 Task: Look for space in Antigua Guatemala, Guatemala from 17th June, 2023 to 21st June, 2023 for 2 adults in price range Rs.7000 to Rs.12000. Place can be private room with 1  bedroom having 2 beds and 1 bathroom. Property type can be house, flat, guest house. Booking option can be shelf check-in. Required host language is English.
Action: Mouse moved to (532, 91)
Screenshot: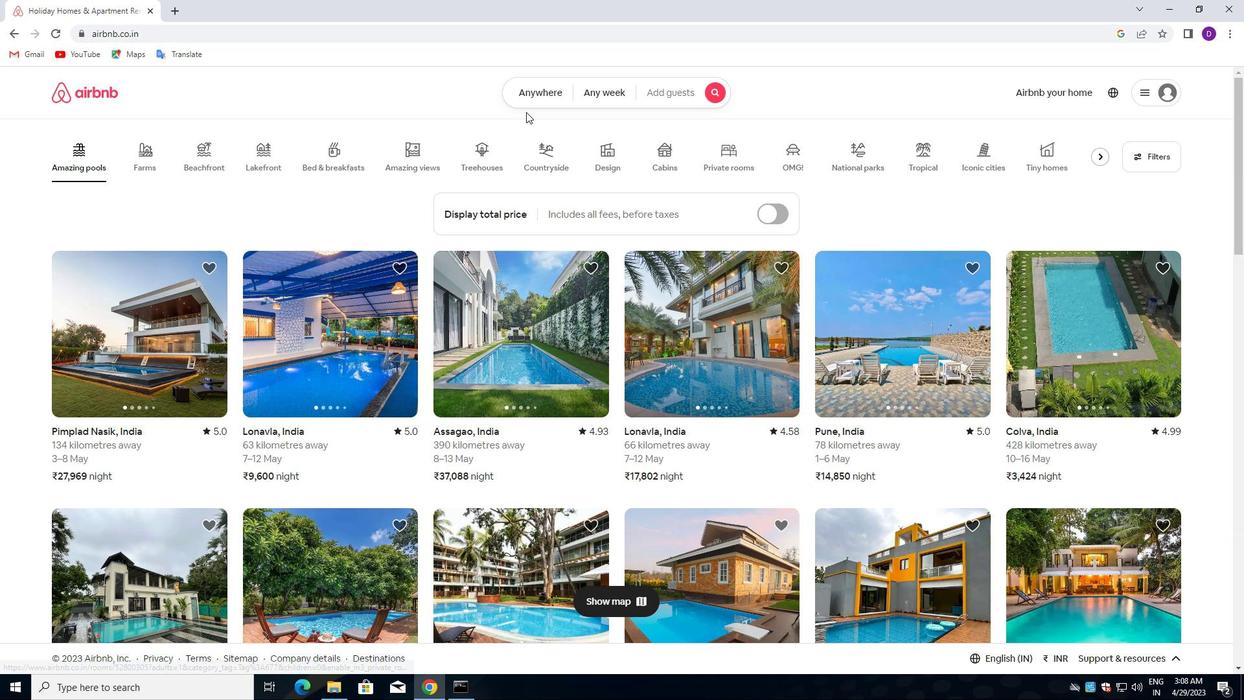 
Action: Mouse pressed left at (532, 91)
Screenshot: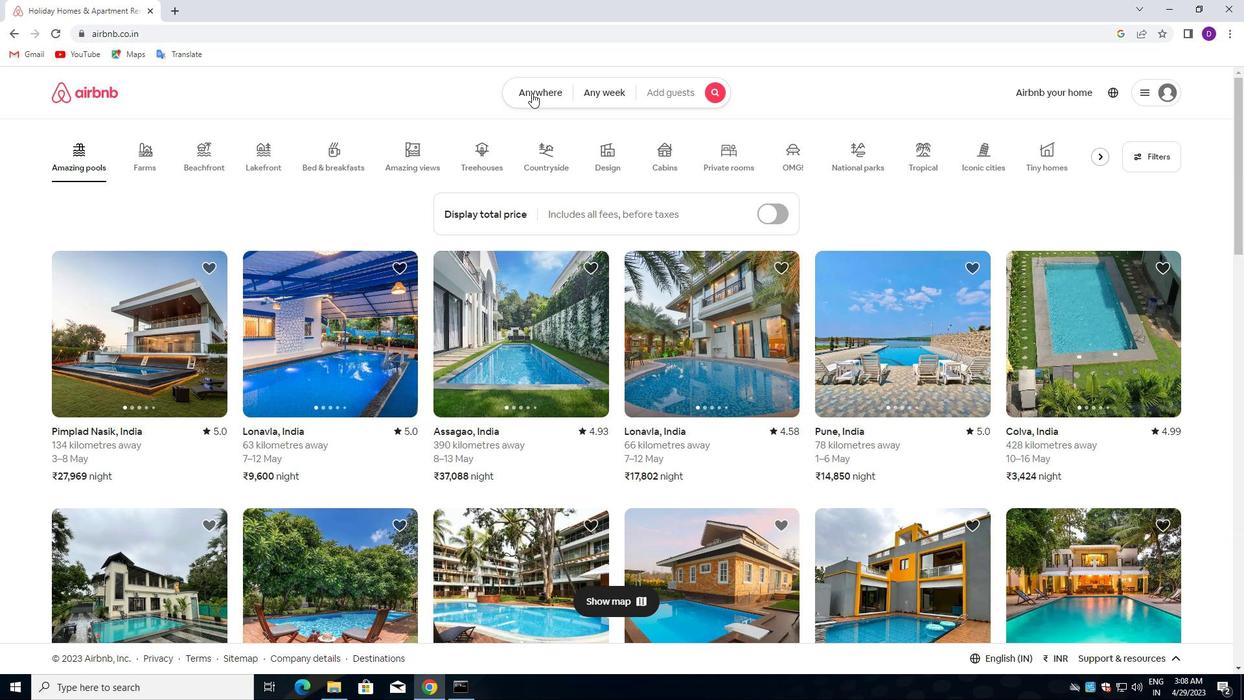 
Action: Mouse moved to (396, 146)
Screenshot: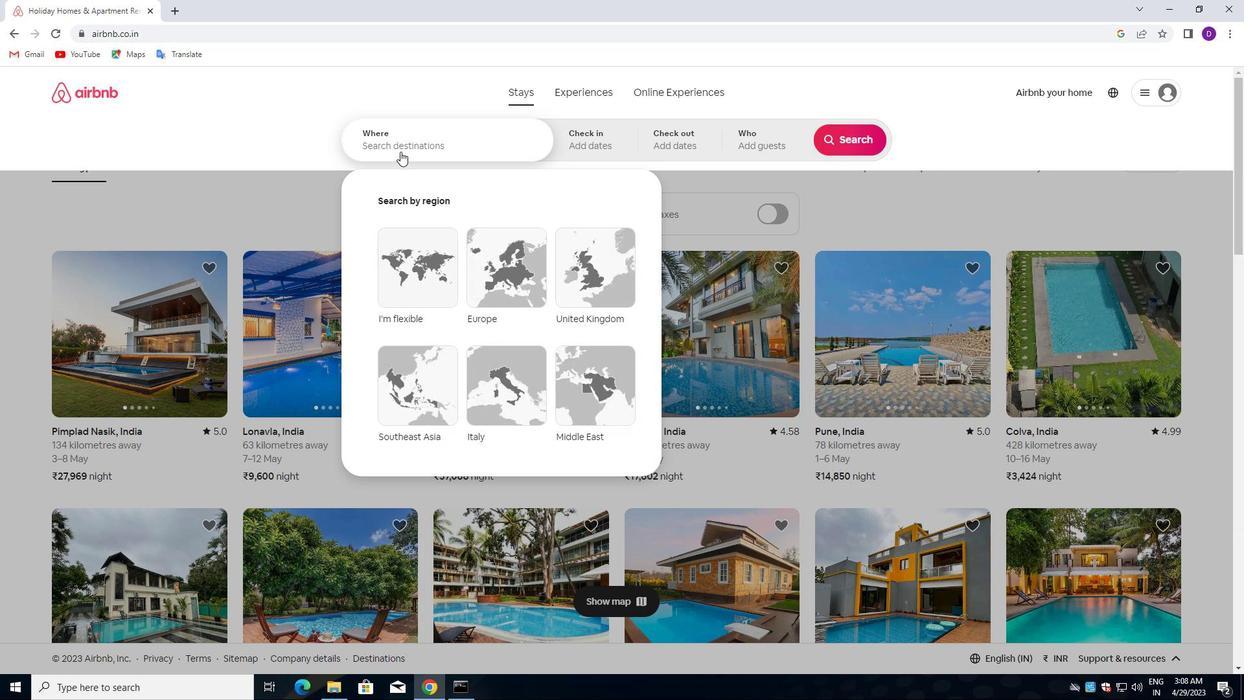 
Action: Mouse pressed left at (396, 146)
Screenshot: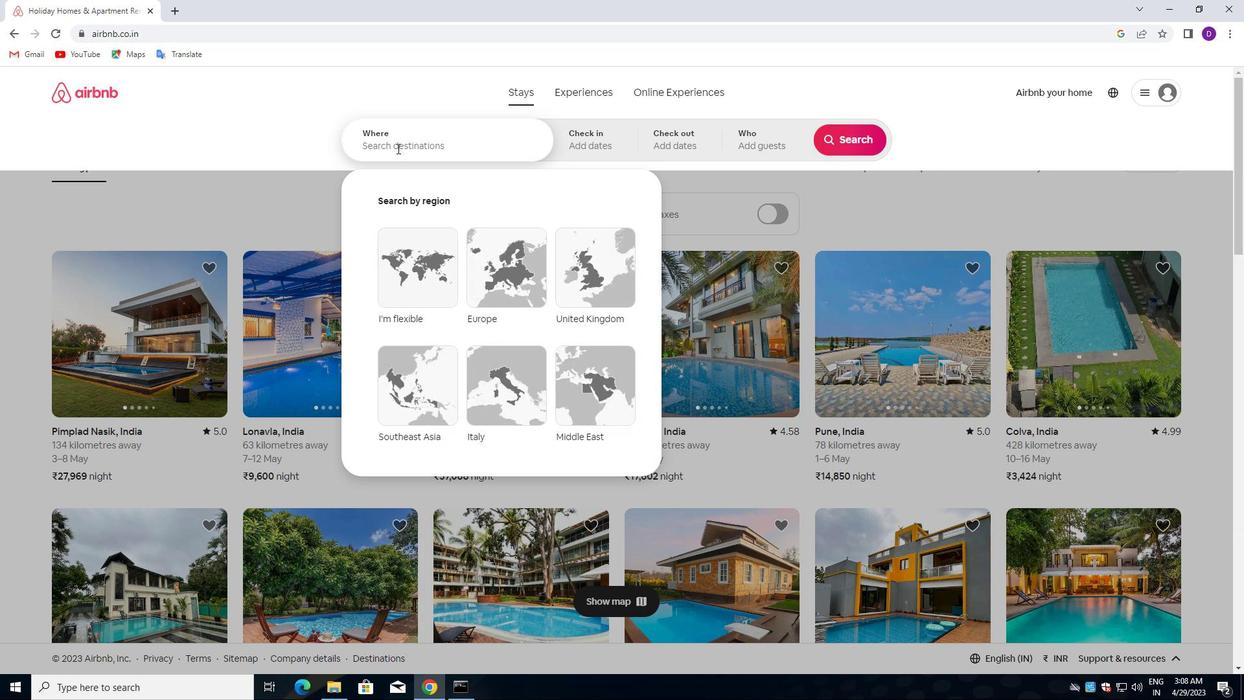 
Action: Key pressed <Key.shift>ANTIGUA,<Key.space><Key.shift>GUATEMALA<Key.down><Key.enter>
Screenshot: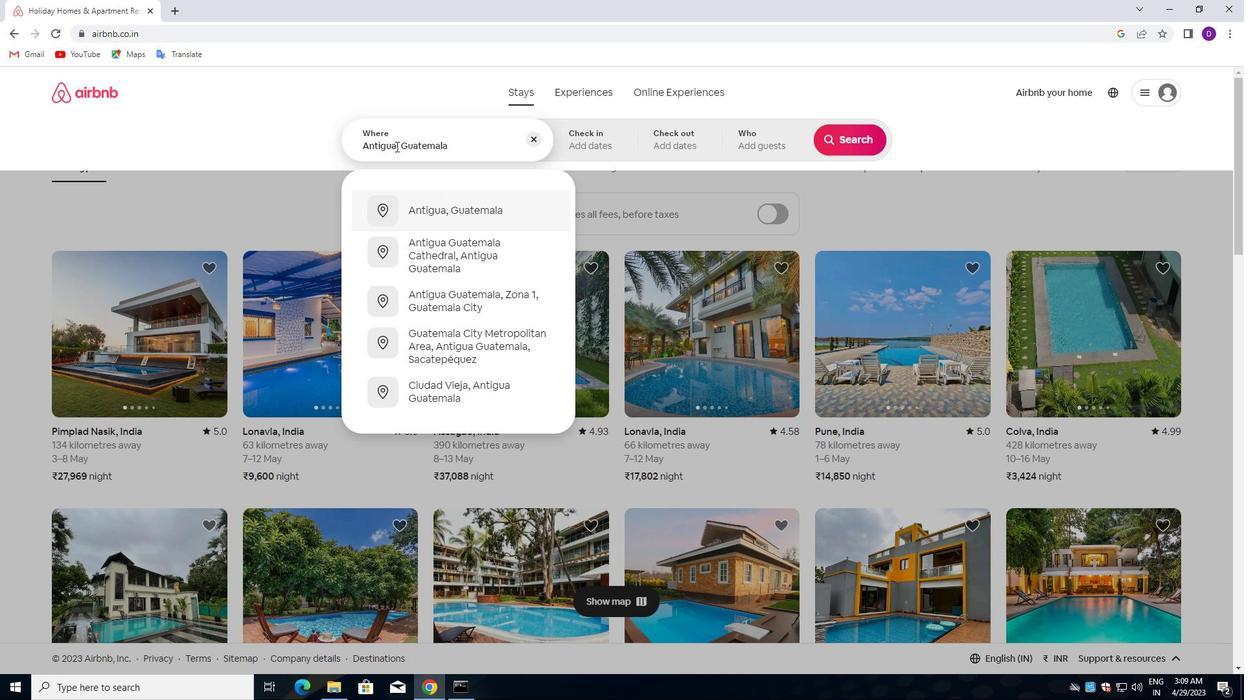 
Action: Mouse moved to (450, 146)
Screenshot: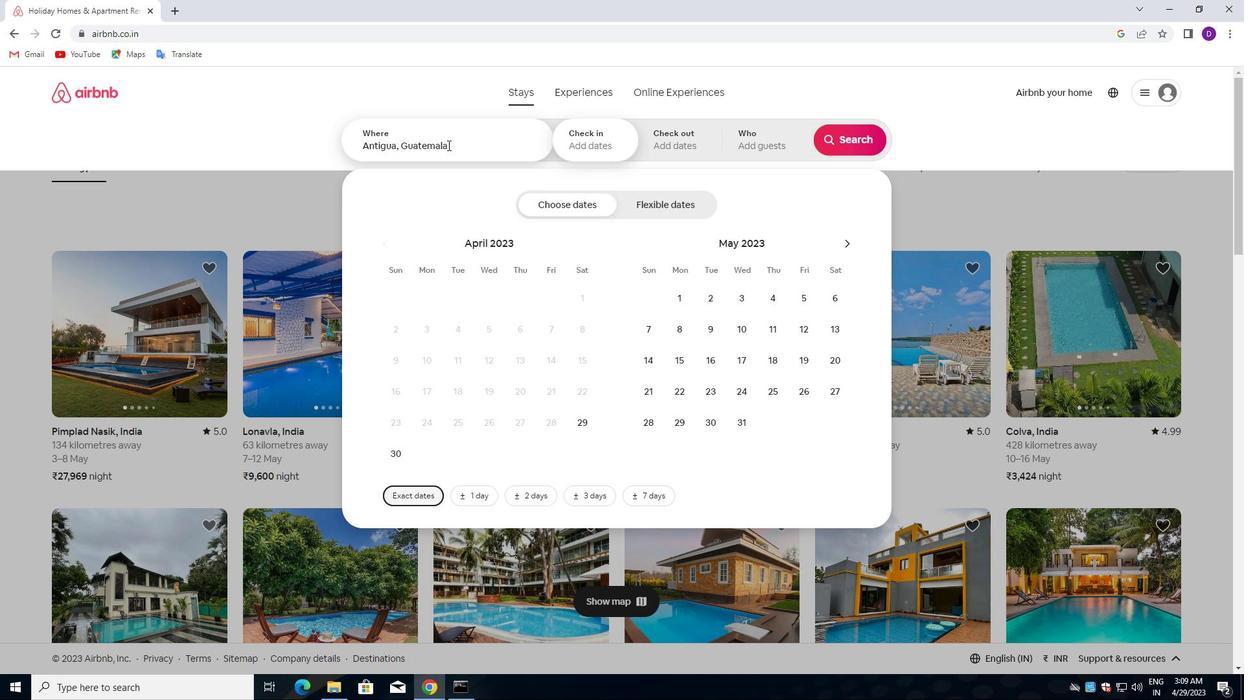 
Action: Mouse pressed left at (450, 146)
Screenshot: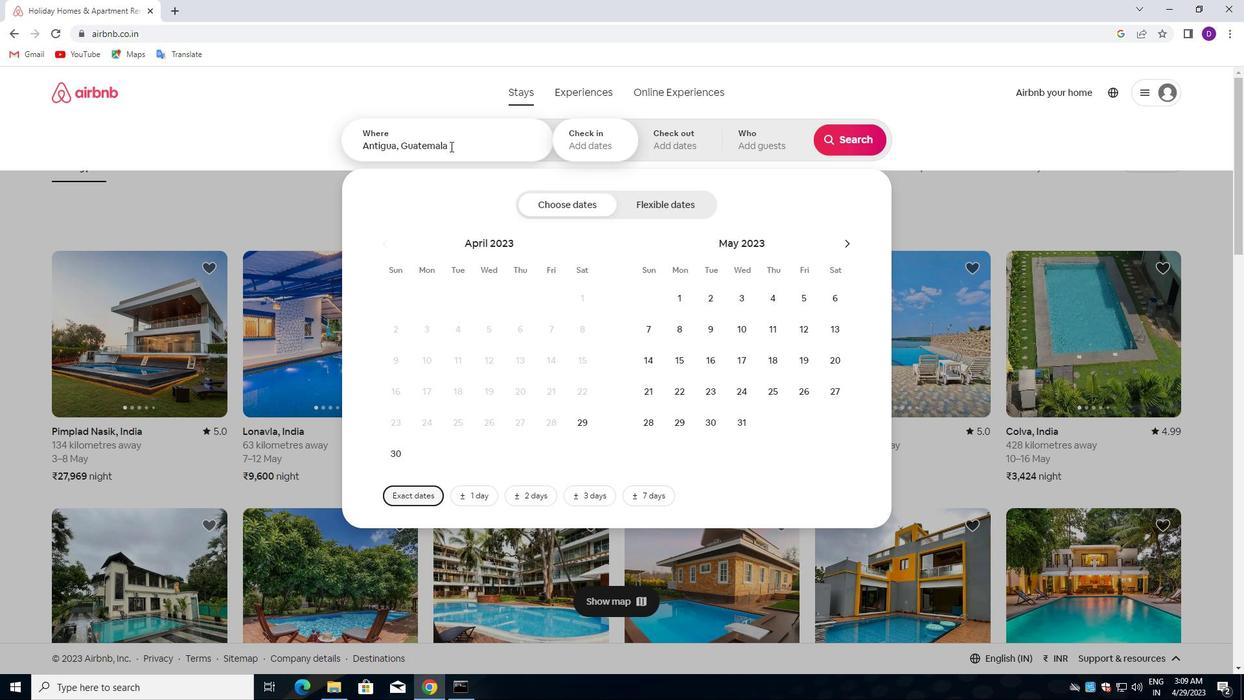 
Action: Mouse moved to (485, 146)
Screenshot: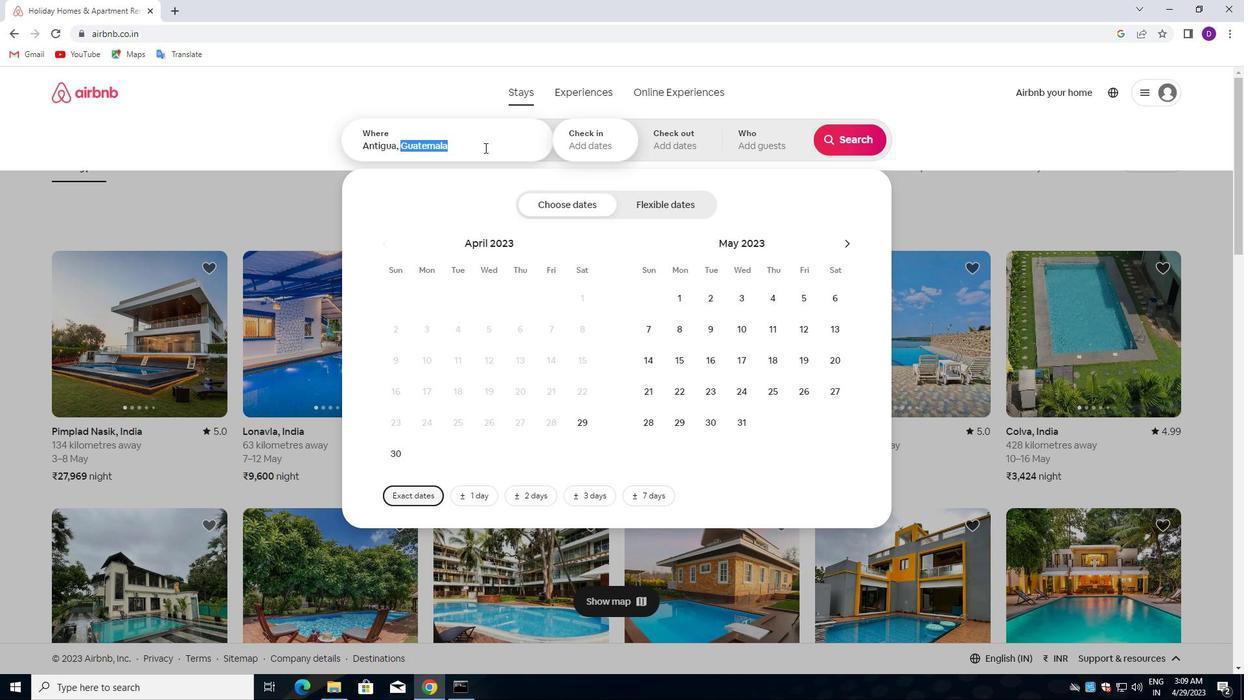 
Action: Key pressed ctrl+C
Screenshot: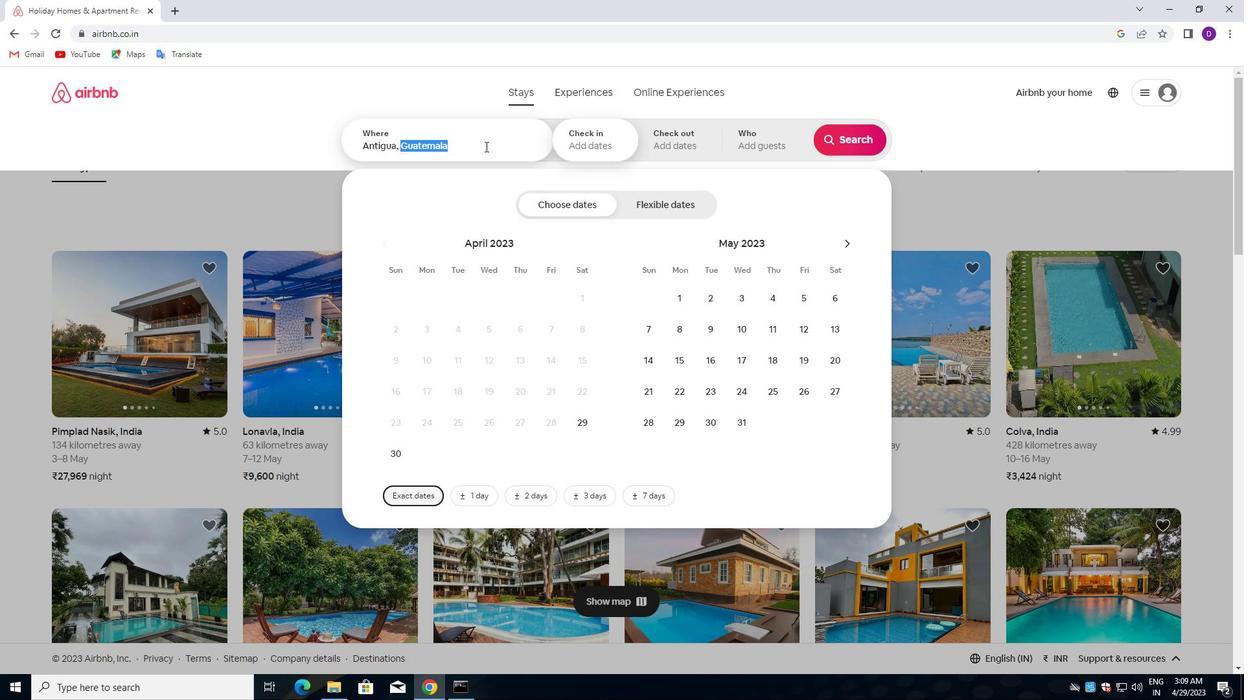 
Action: Mouse moved to (394, 145)
Screenshot: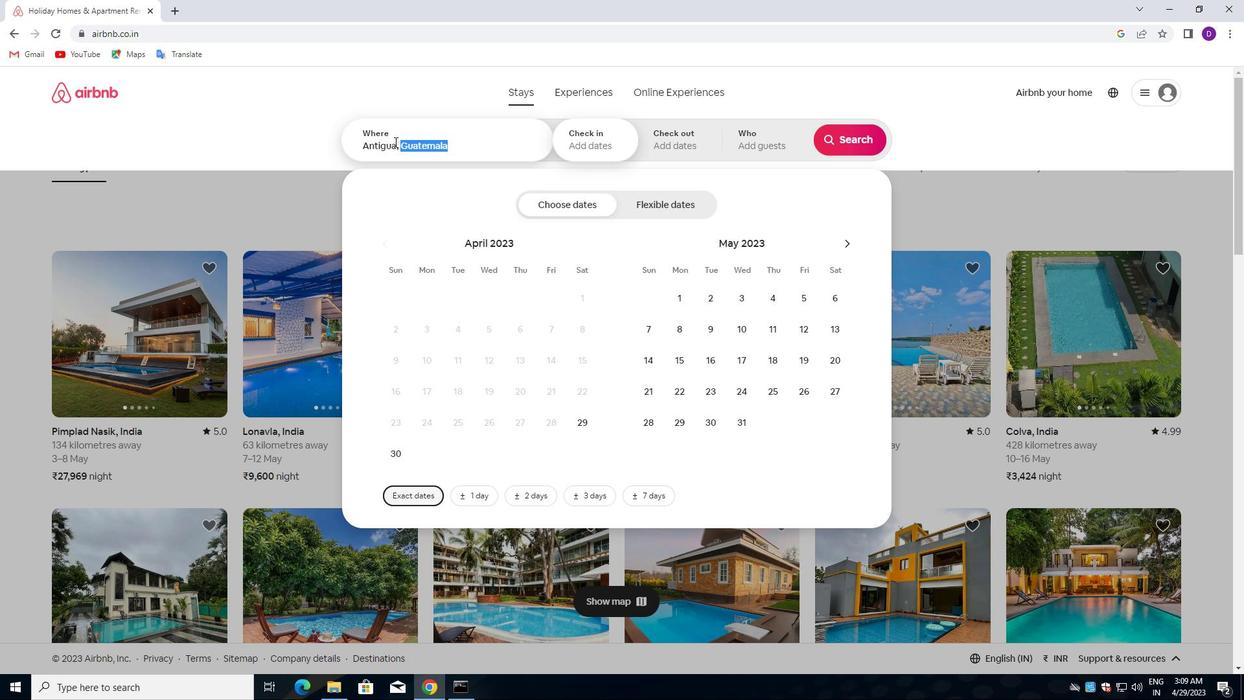 
Action: Mouse pressed left at (394, 145)
Screenshot: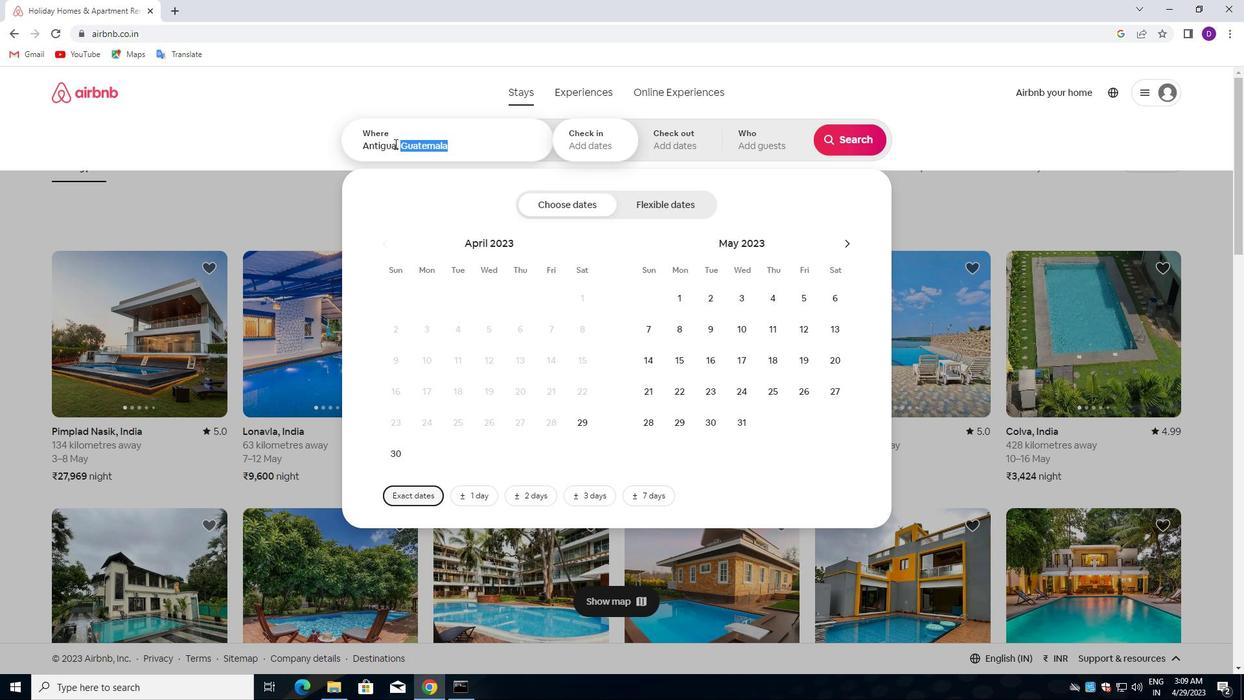 
Action: Mouse moved to (425, 138)
Screenshot: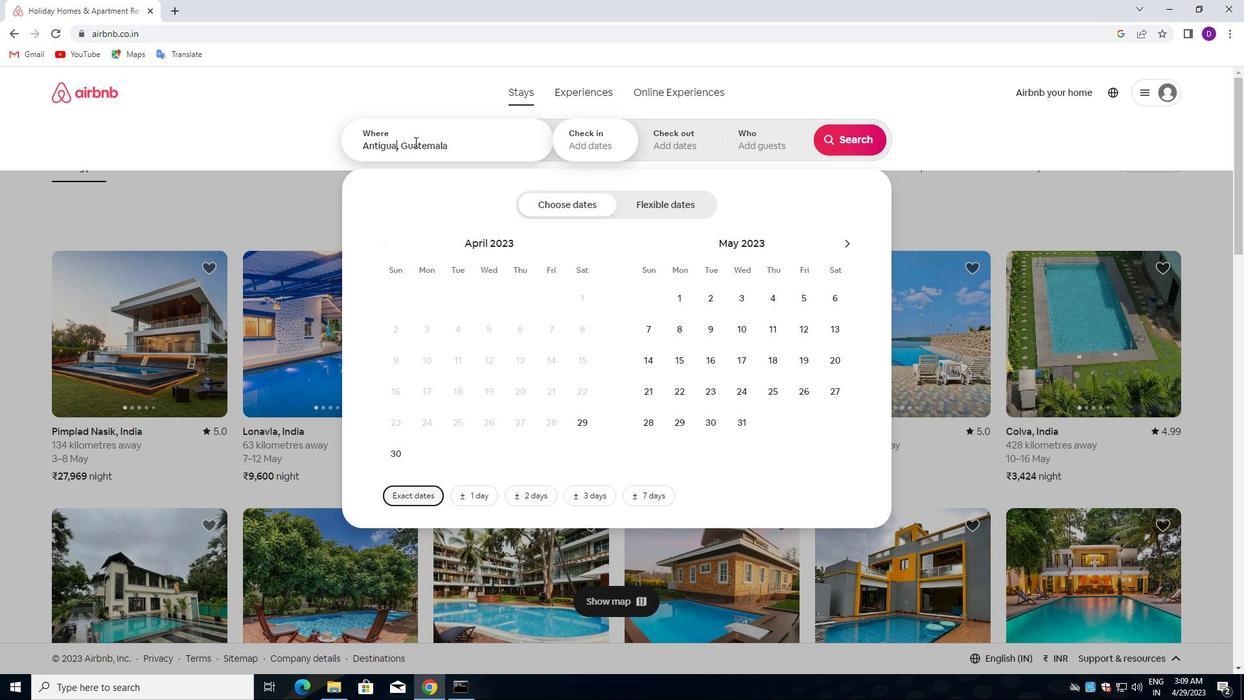 
Action: Key pressed <Key.space>ctrl+V
Screenshot: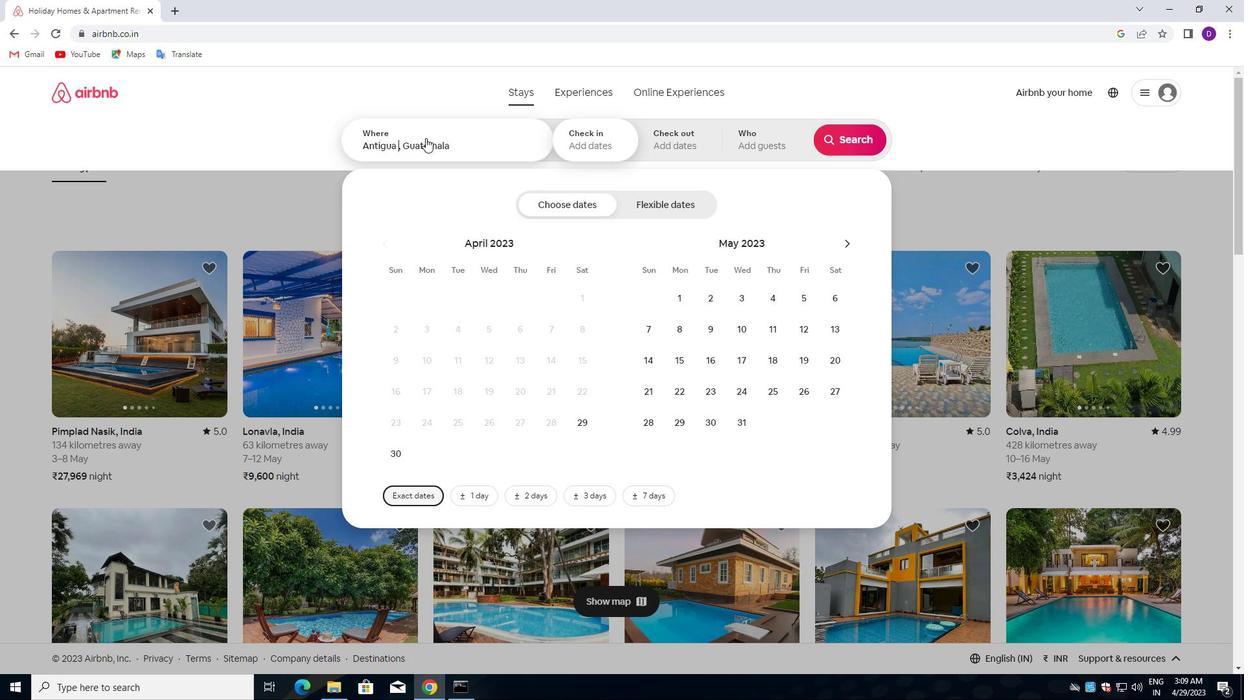 
Action: Mouse moved to (501, 142)
Screenshot: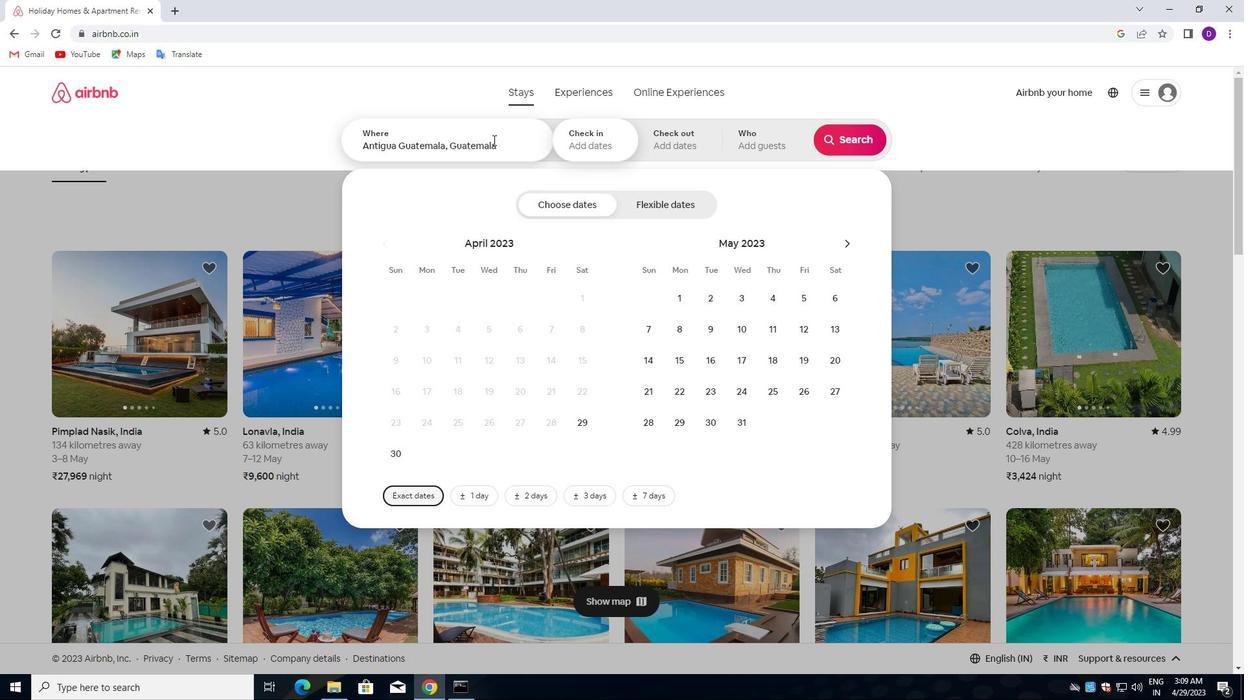 
Action: Mouse pressed left at (501, 142)
Screenshot: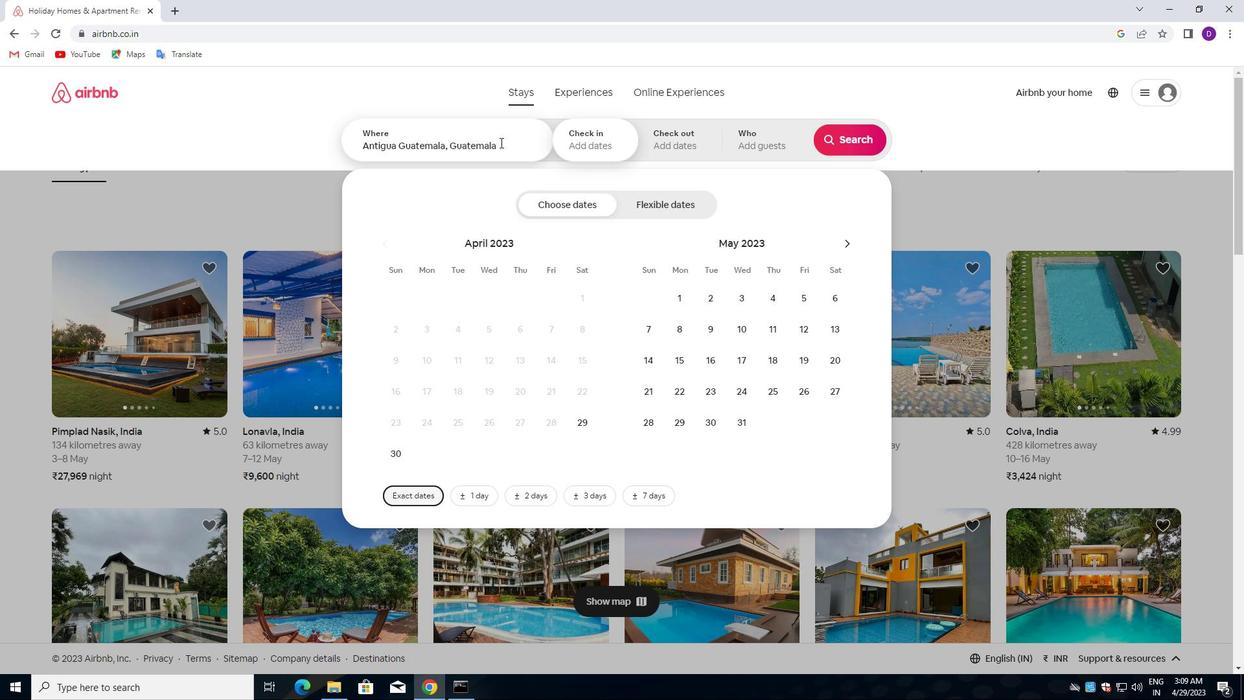 
Action: Mouse moved to (523, 147)
Screenshot: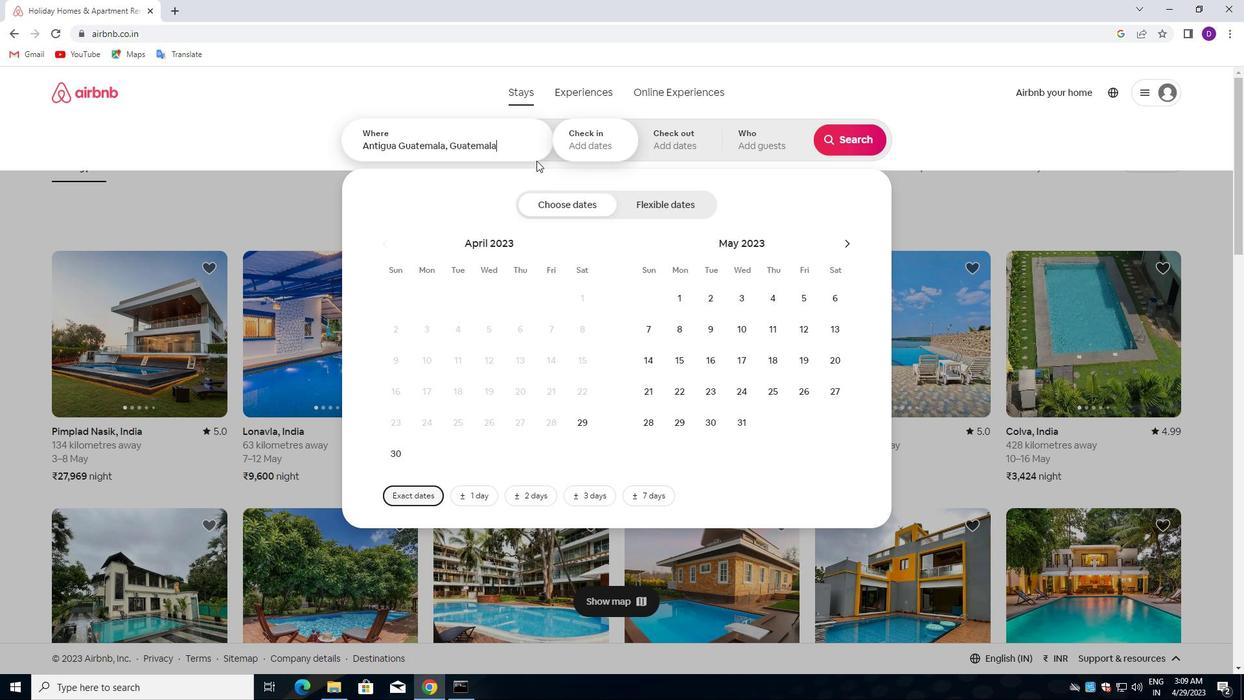 
Action: Key pressed <Key.enter>
Screenshot: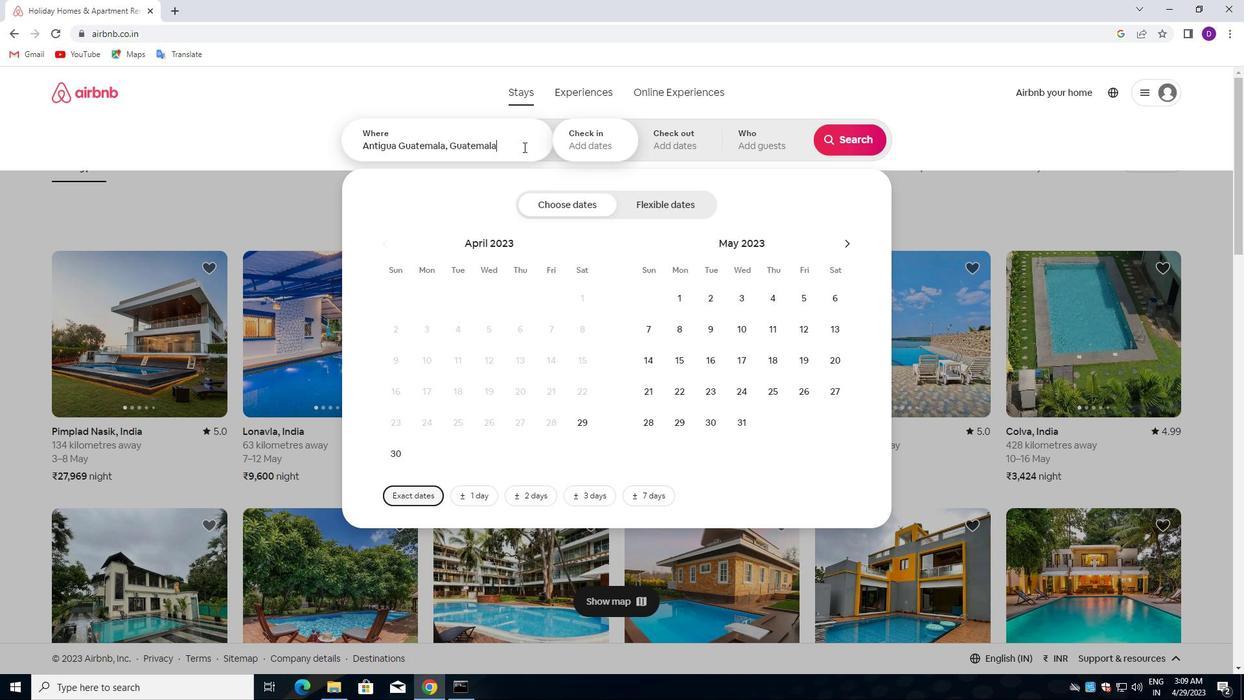 
Action: Mouse moved to (846, 248)
Screenshot: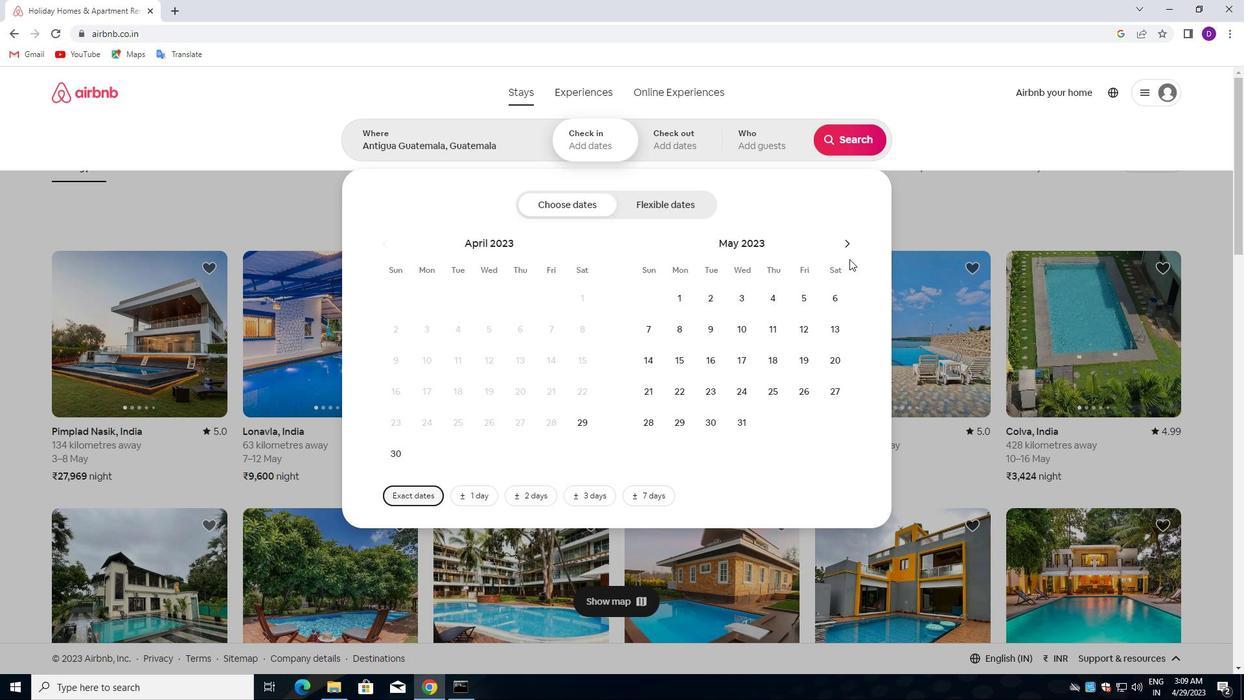 
Action: Mouse pressed left at (846, 248)
Screenshot: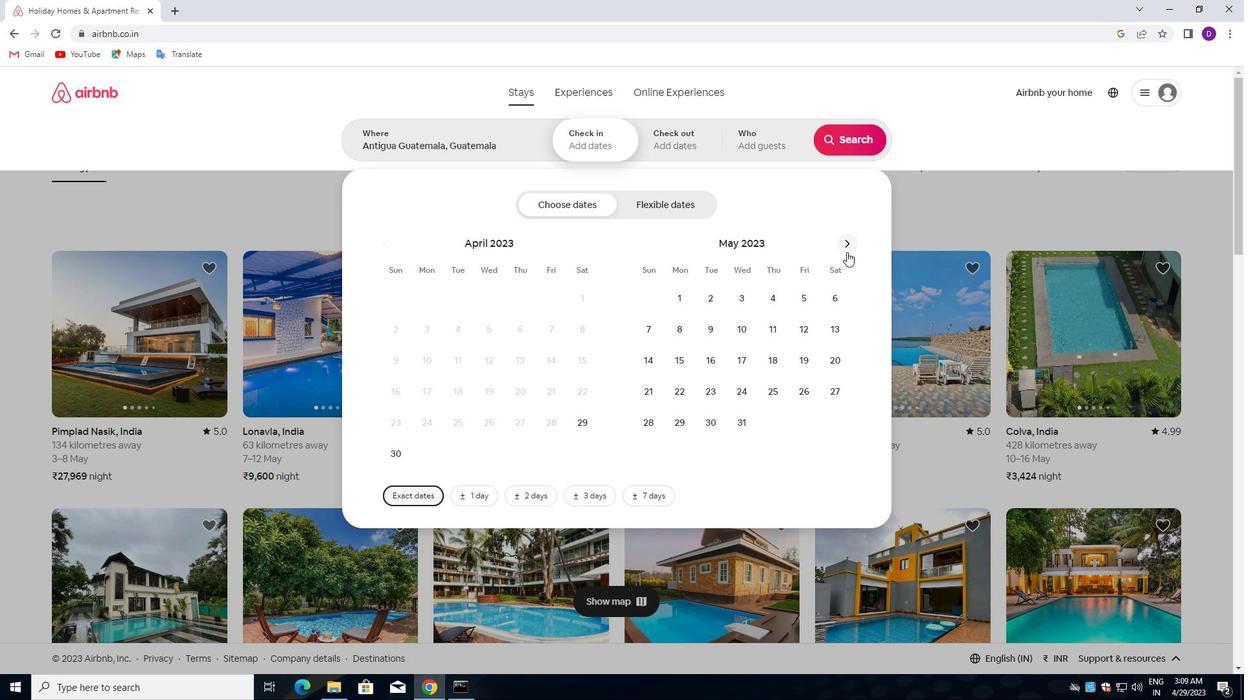 
Action: Mouse moved to (827, 359)
Screenshot: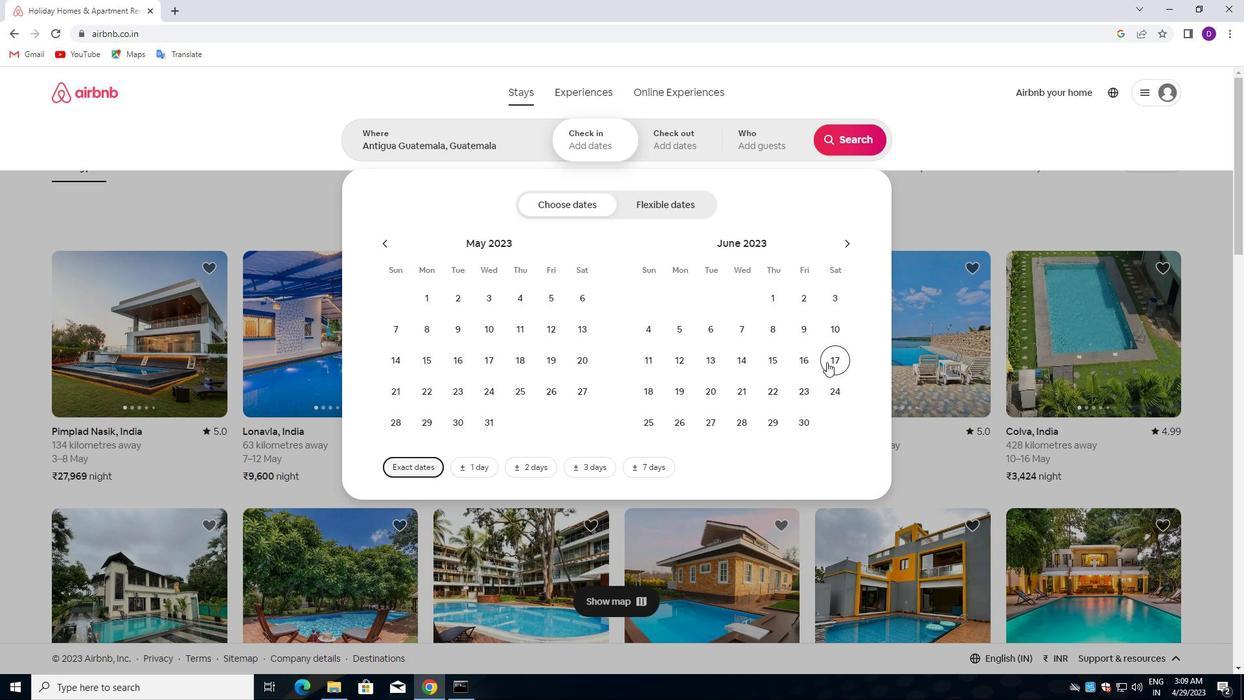 
Action: Mouse pressed left at (827, 359)
Screenshot: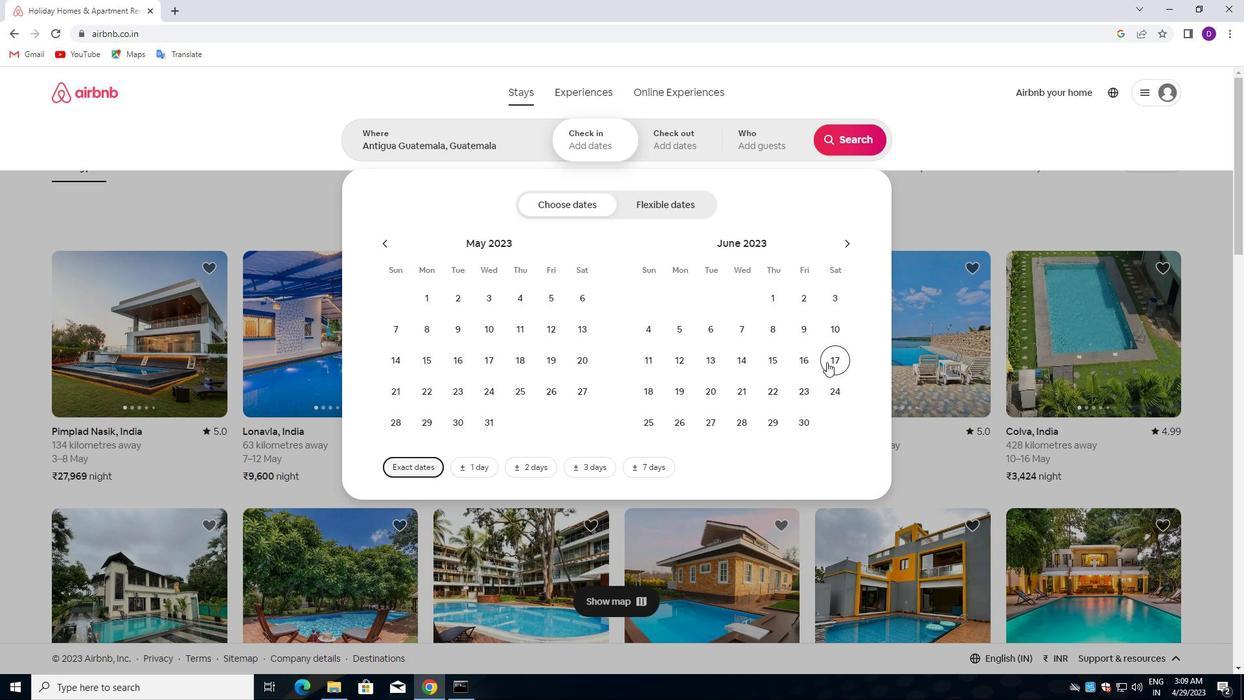 
Action: Mouse moved to (742, 396)
Screenshot: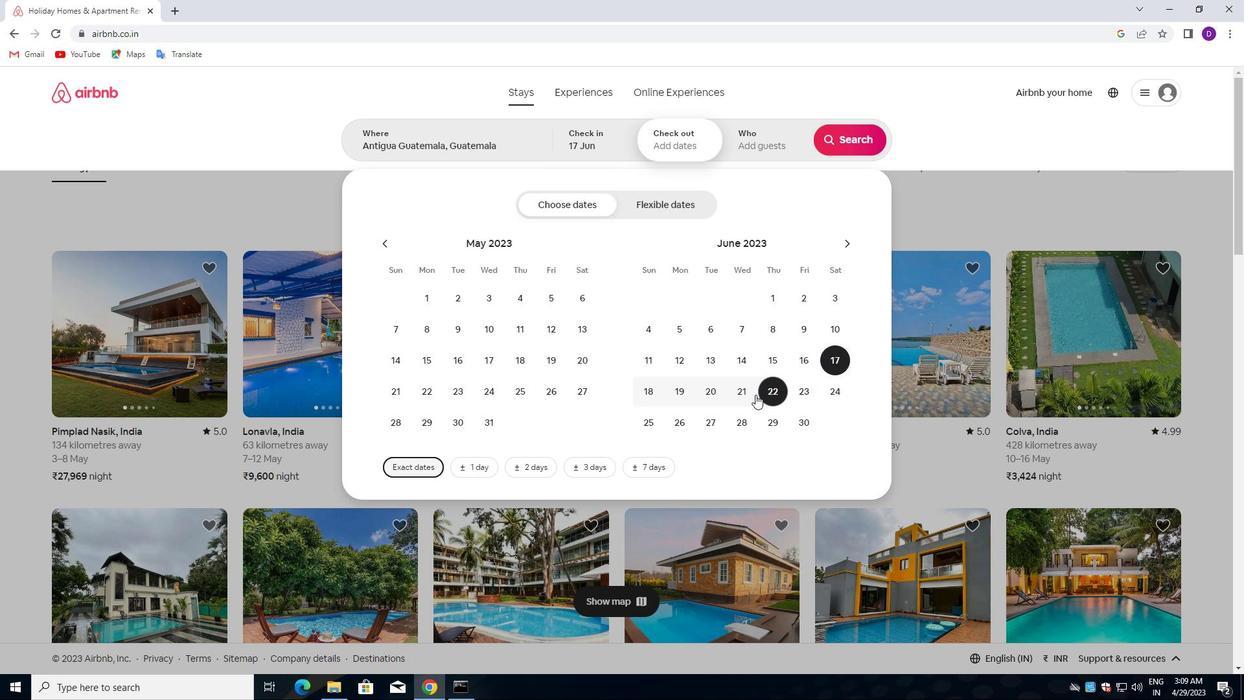 
Action: Mouse pressed left at (742, 396)
Screenshot: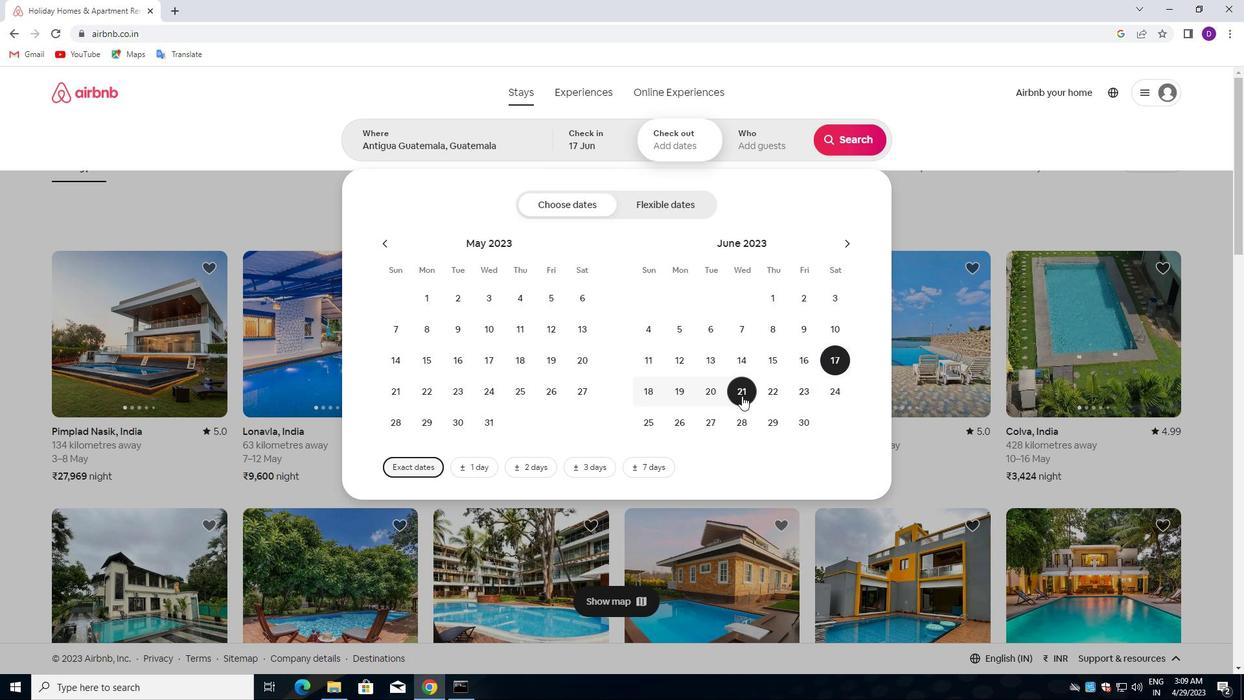 
Action: Mouse moved to (756, 146)
Screenshot: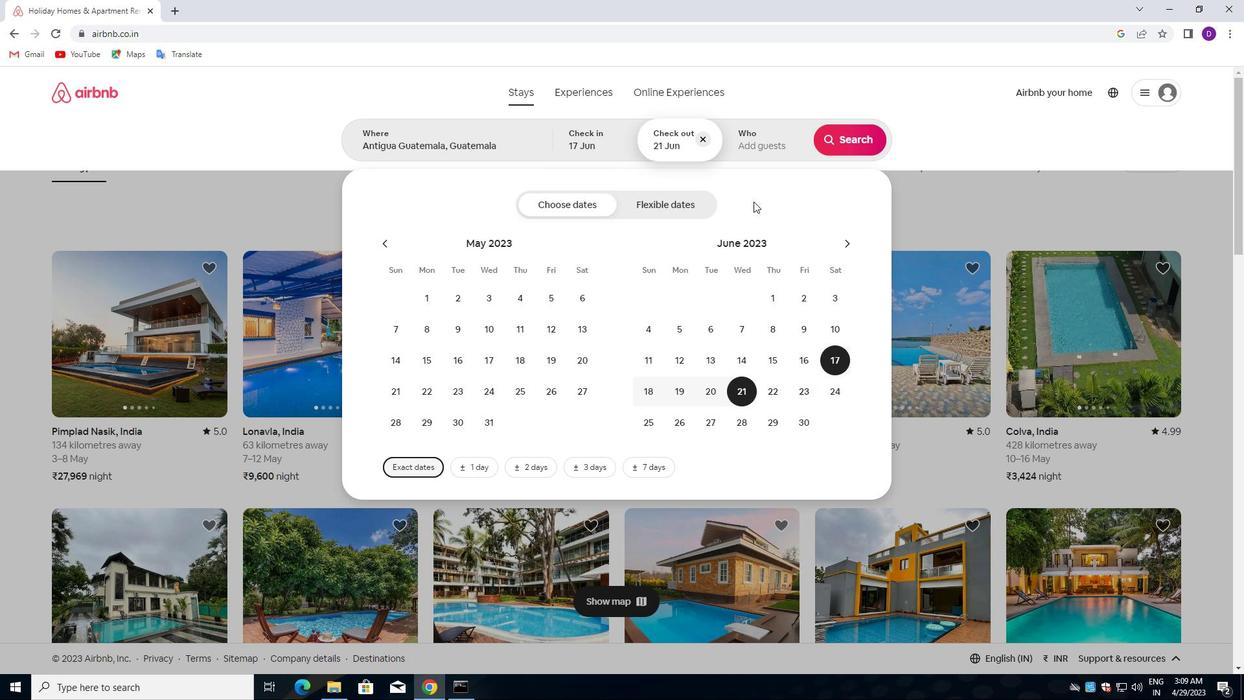
Action: Mouse pressed left at (756, 146)
Screenshot: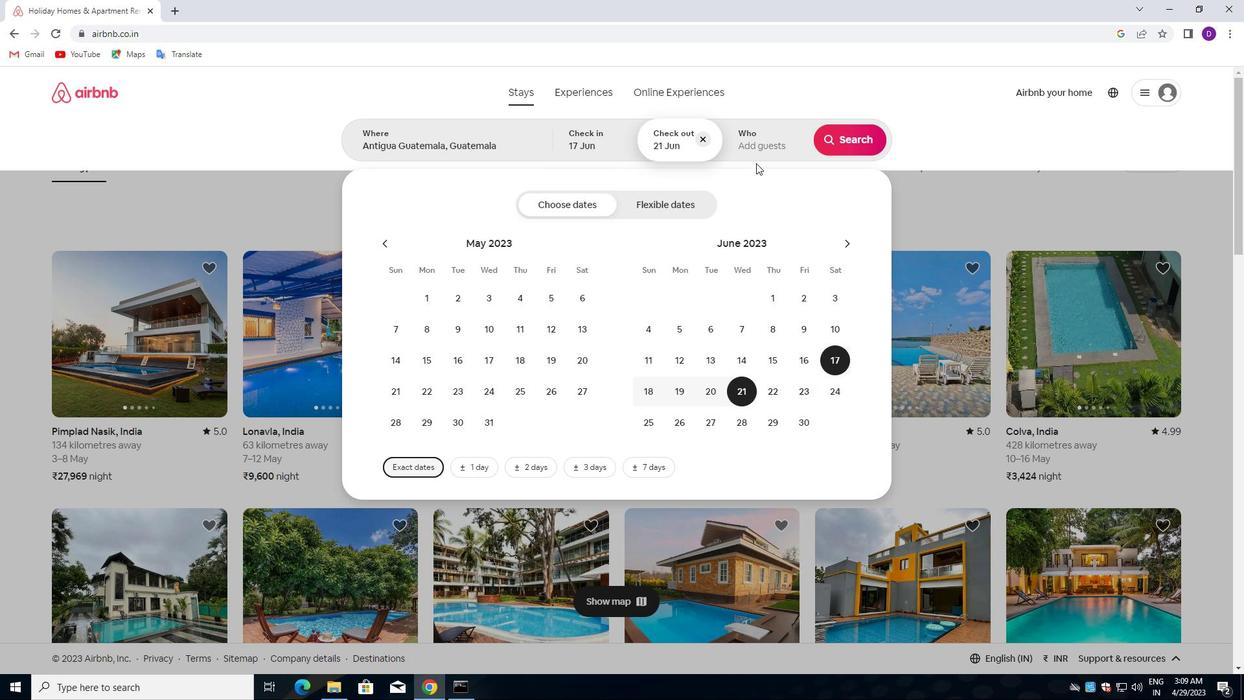 
Action: Mouse moved to (853, 212)
Screenshot: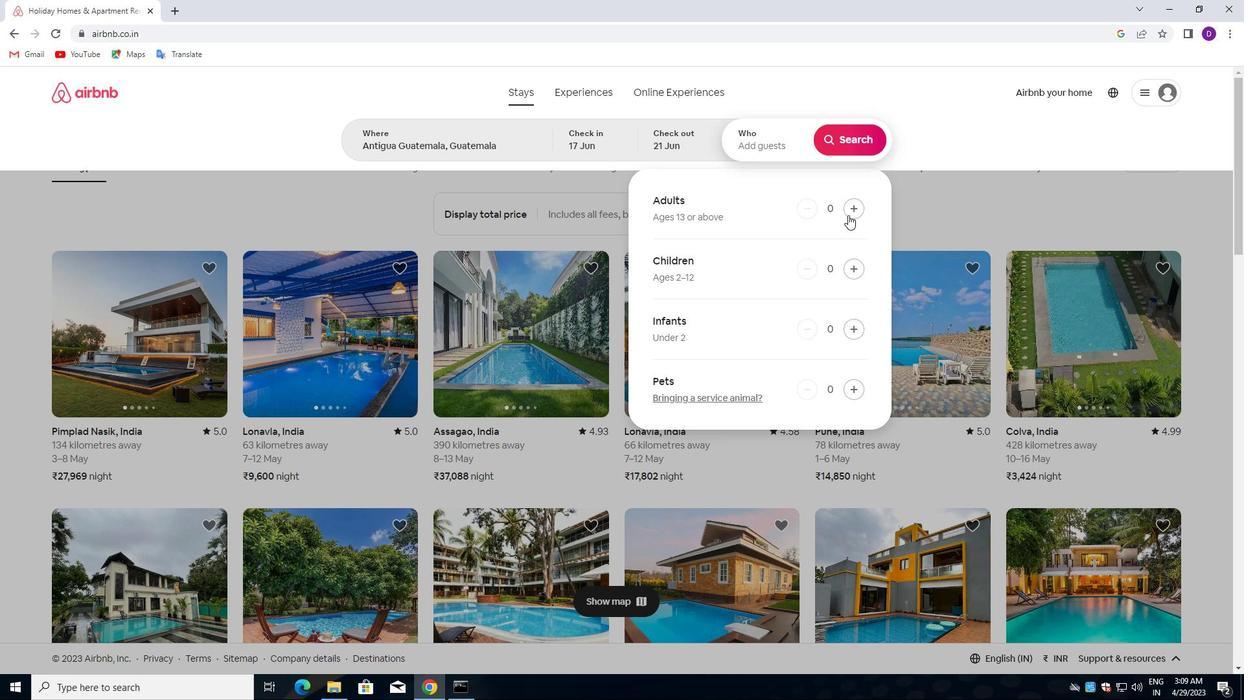 
Action: Mouse pressed left at (853, 212)
Screenshot: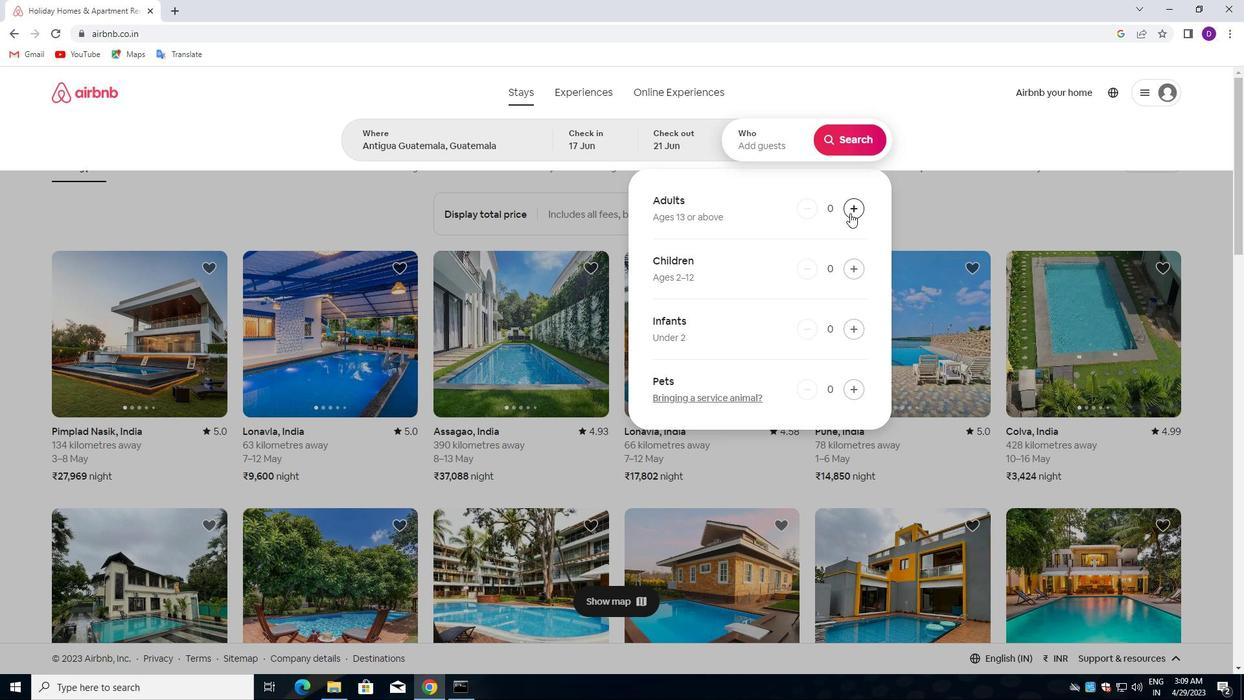 
Action: Mouse pressed left at (853, 212)
Screenshot: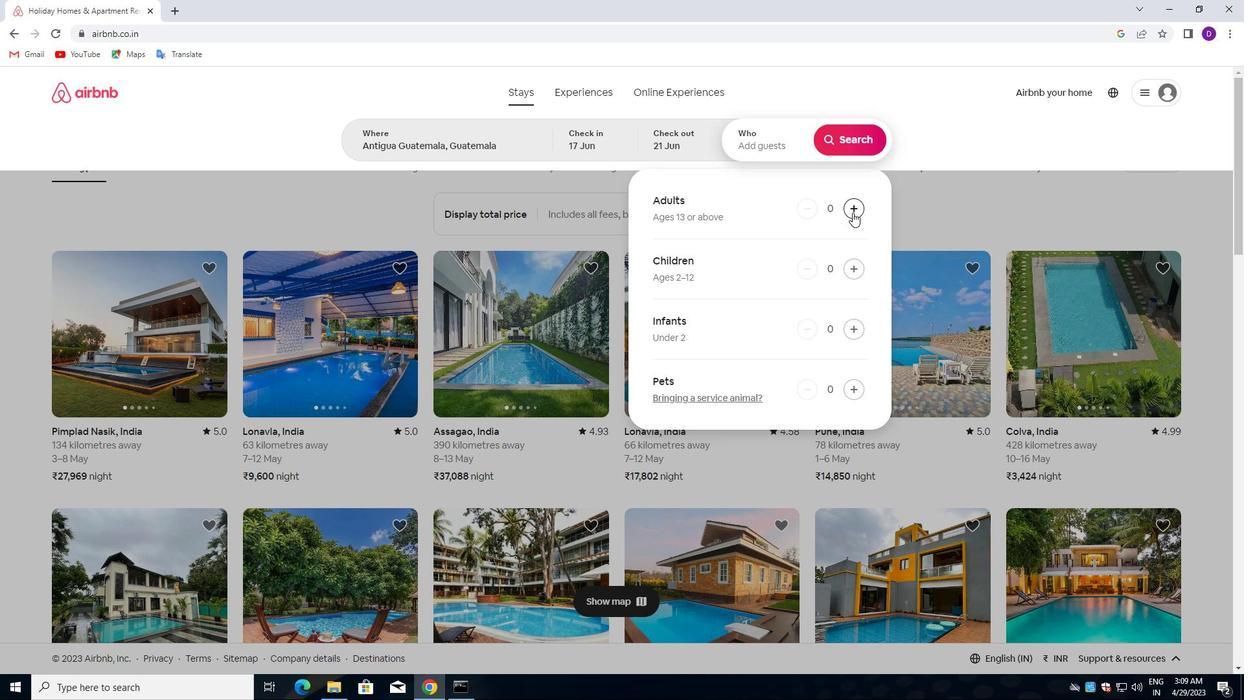 
Action: Mouse moved to (851, 138)
Screenshot: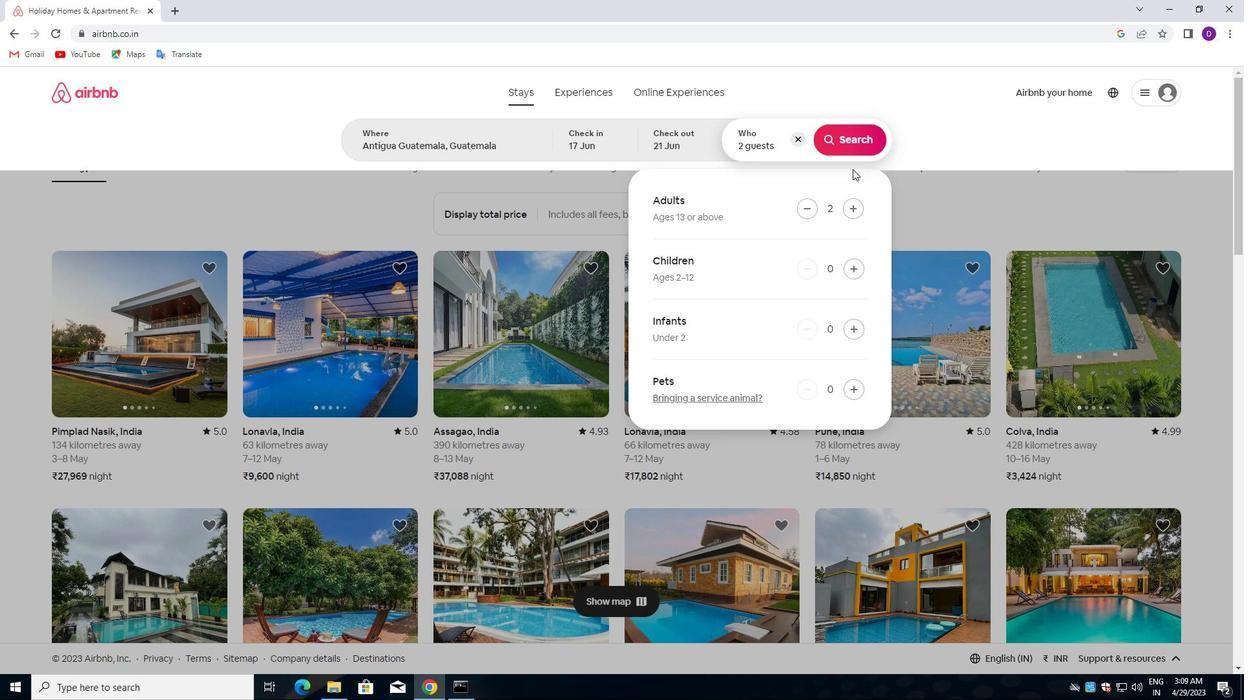 
Action: Mouse pressed left at (851, 138)
Screenshot: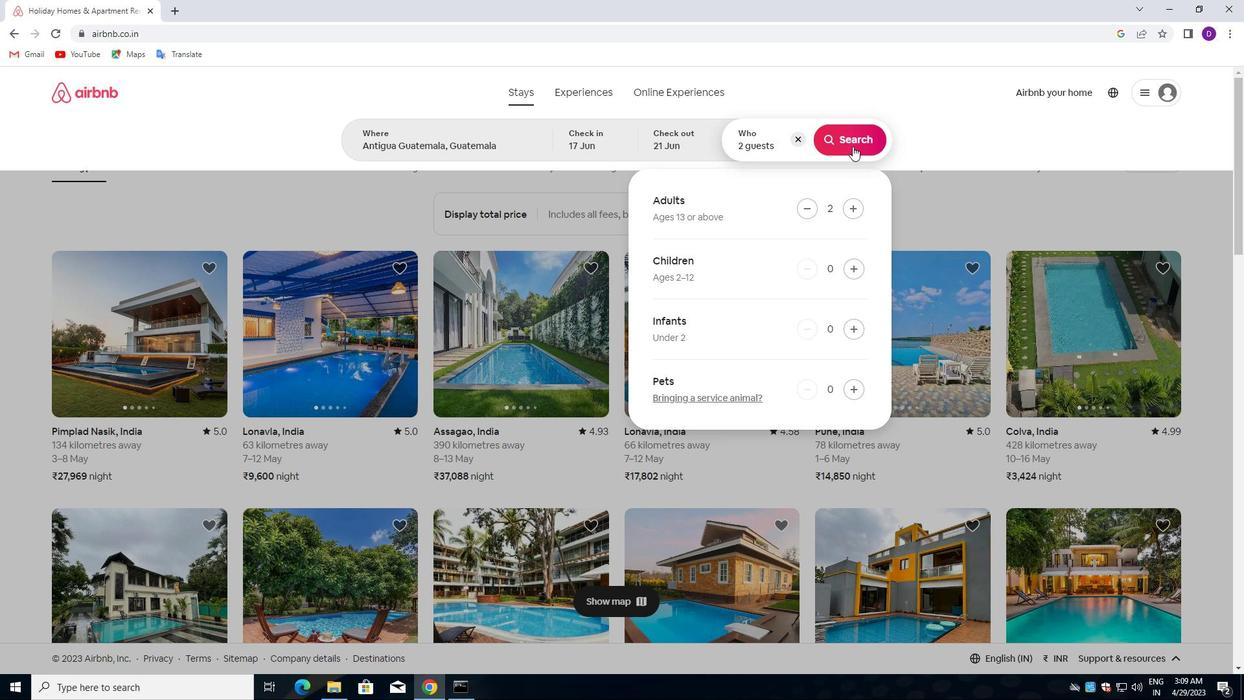 
Action: Mouse moved to (1170, 153)
Screenshot: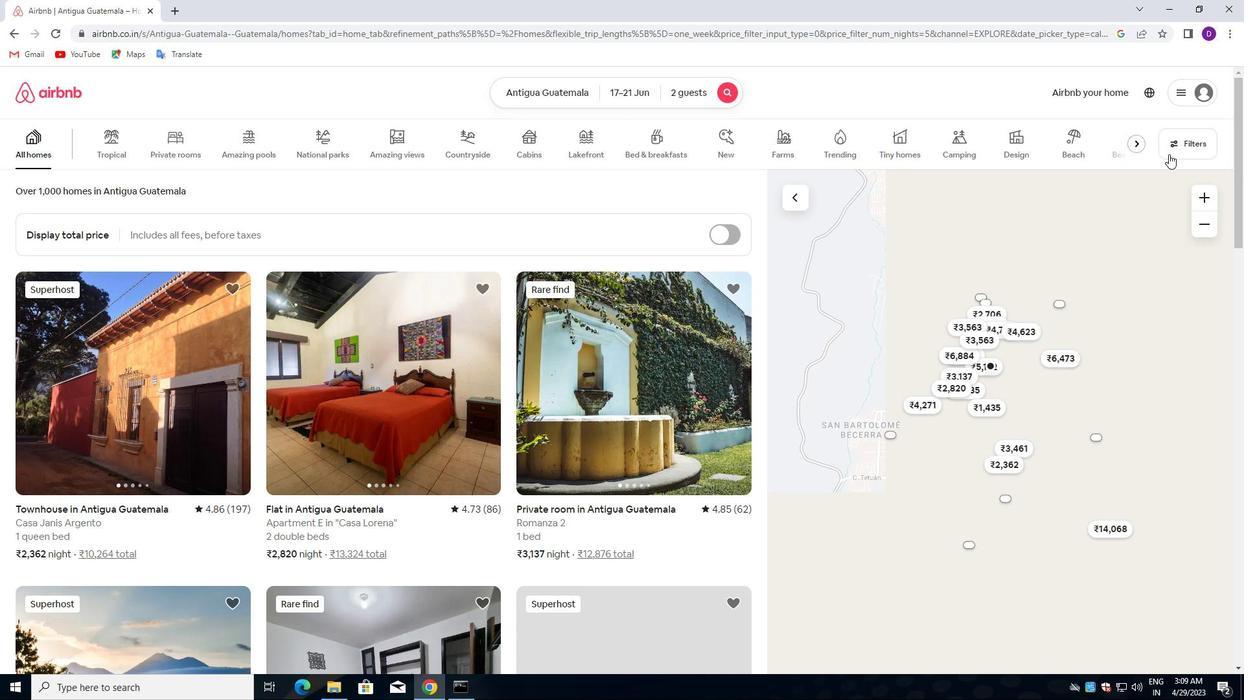 
Action: Mouse pressed left at (1170, 153)
Screenshot: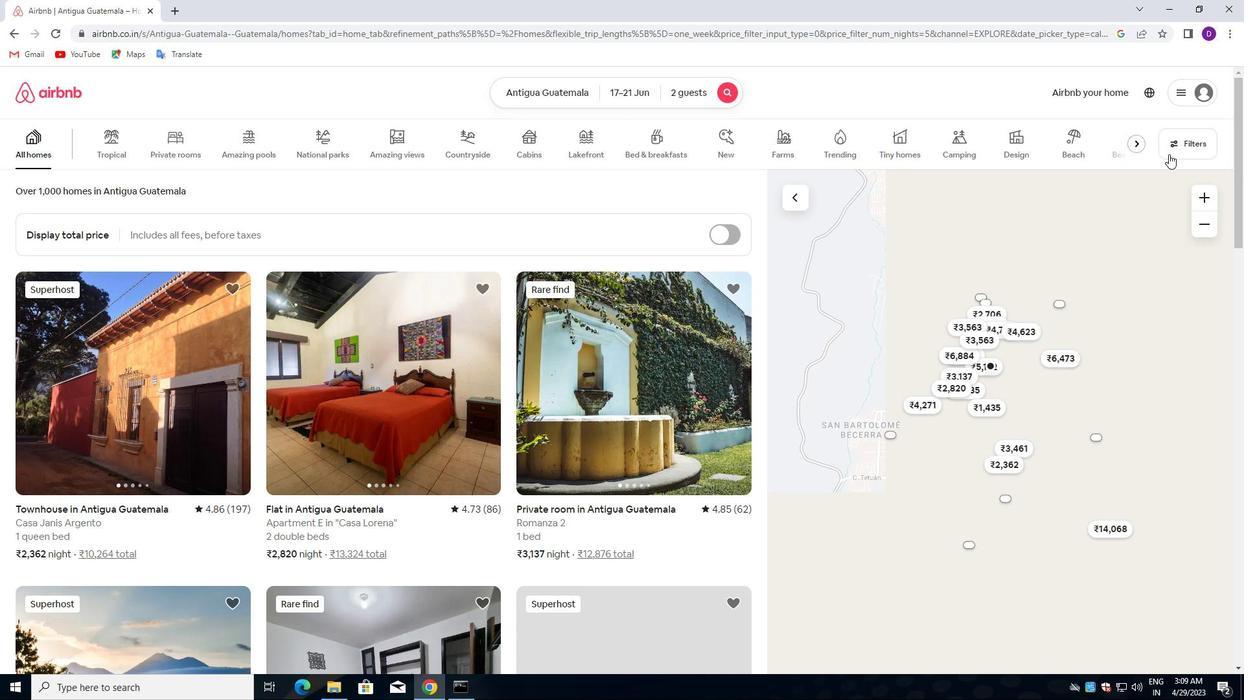 
Action: Mouse moved to (454, 311)
Screenshot: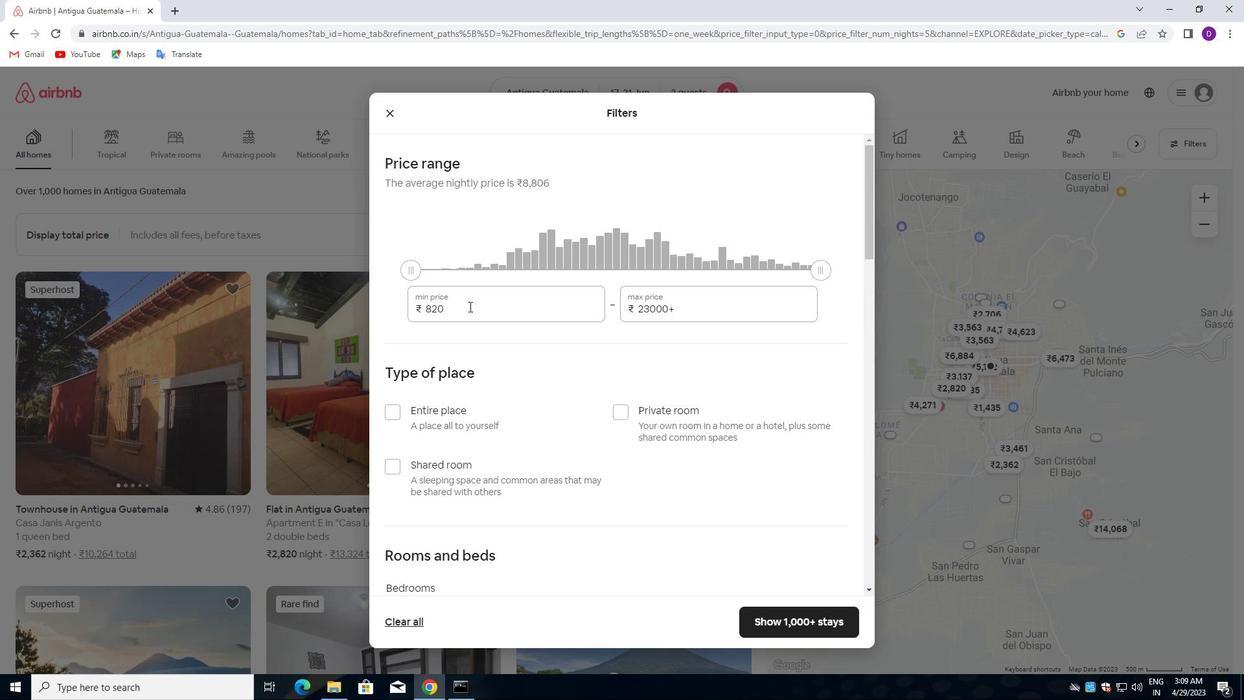 
Action: Mouse pressed left at (454, 311)
Screenshot: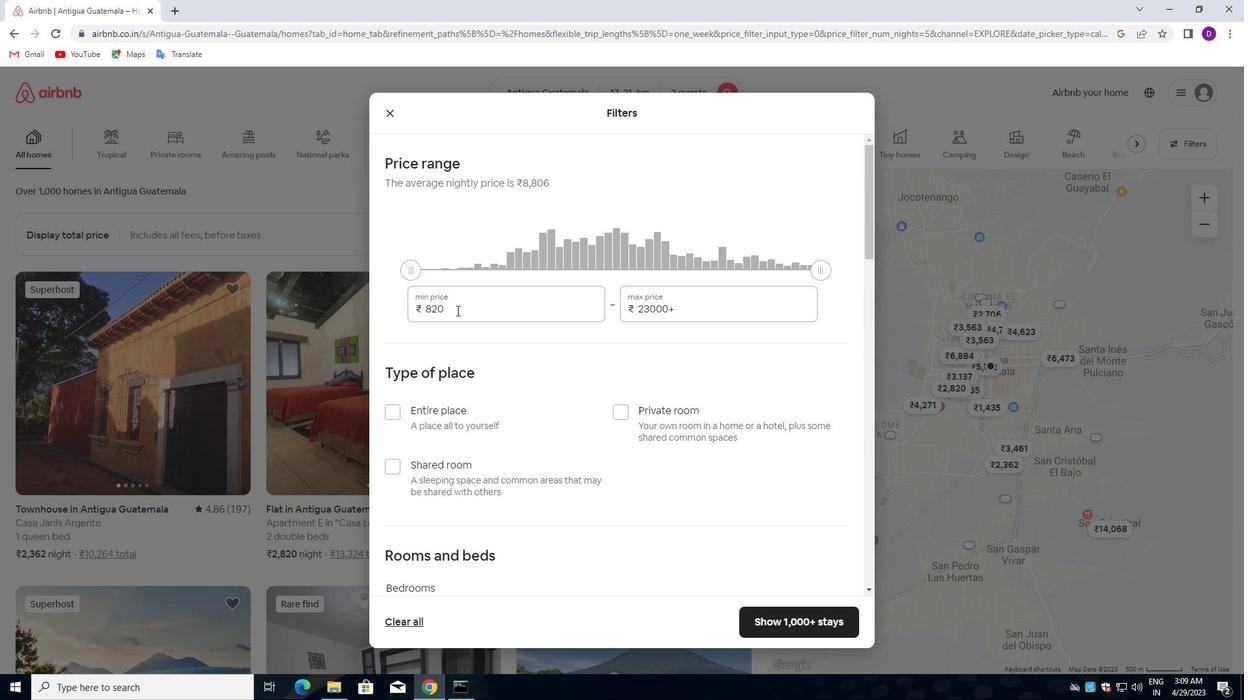 
Action: Mouse pressed left at (454, 311)
Screenshot: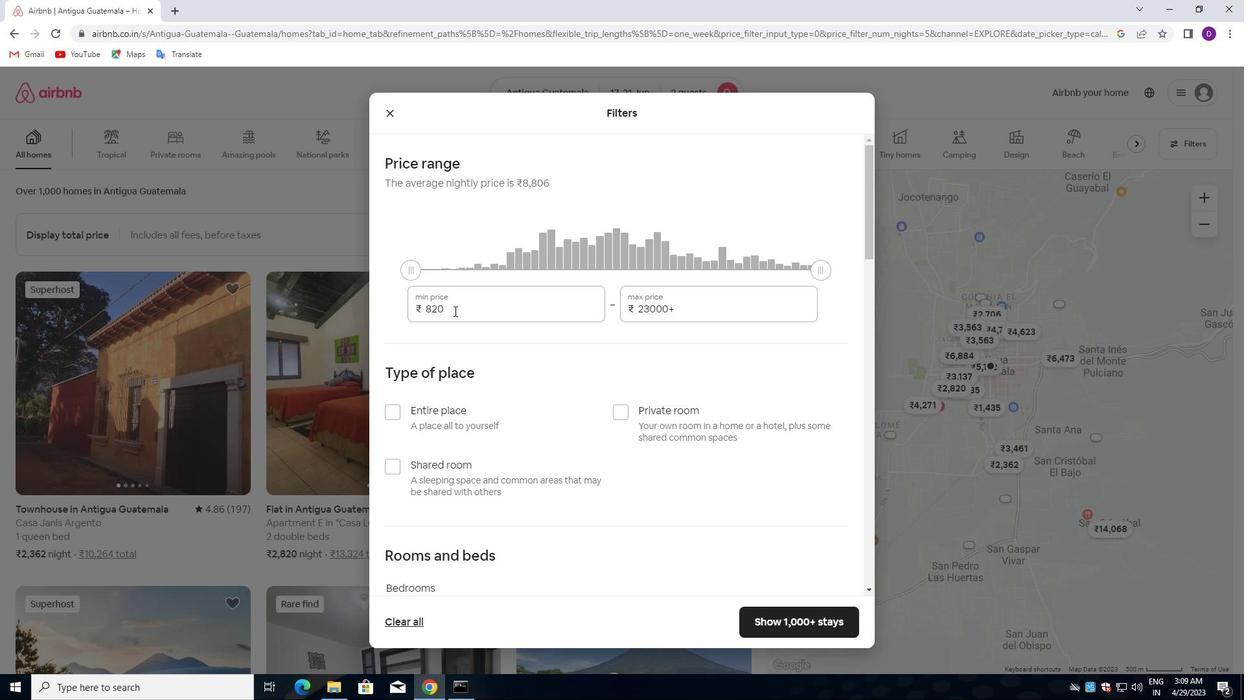 
Action: Key pressed ctrl+7000<Key.tab>12<Key.backspace><Key.backspace><Key.backspace><Key.backspace><Key.backspace><Key.backspace><Key.backspace><Key.backspace><Key.backspace><Key.backspace>12000
Screenshot: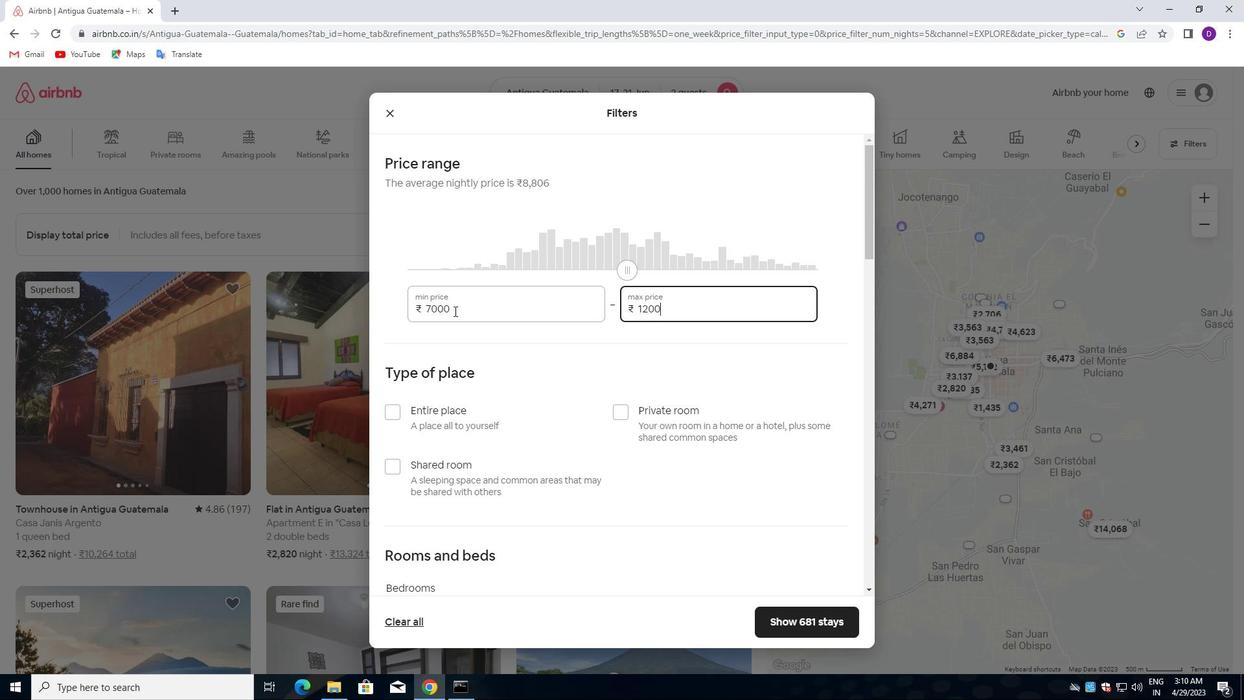
Action: Mouse moved to (503, 350)
Screenshot: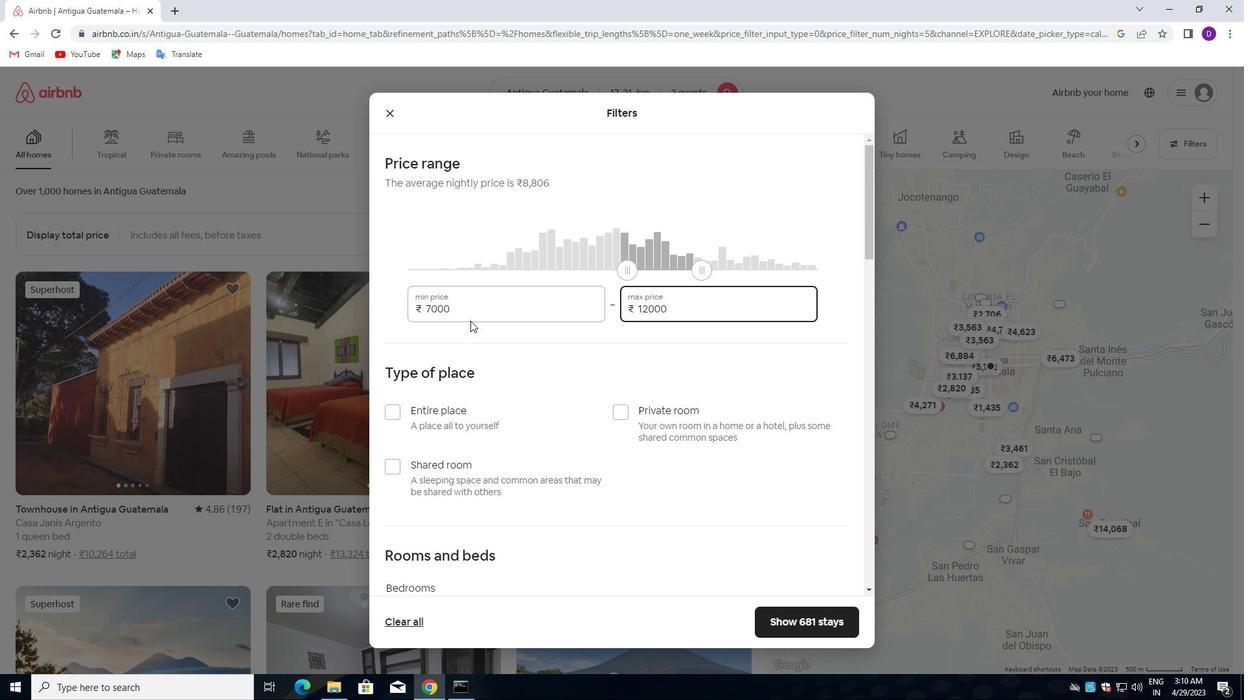 
Action: Mouse scrolled (503, 349) with delta (0, 0)
Screenshot: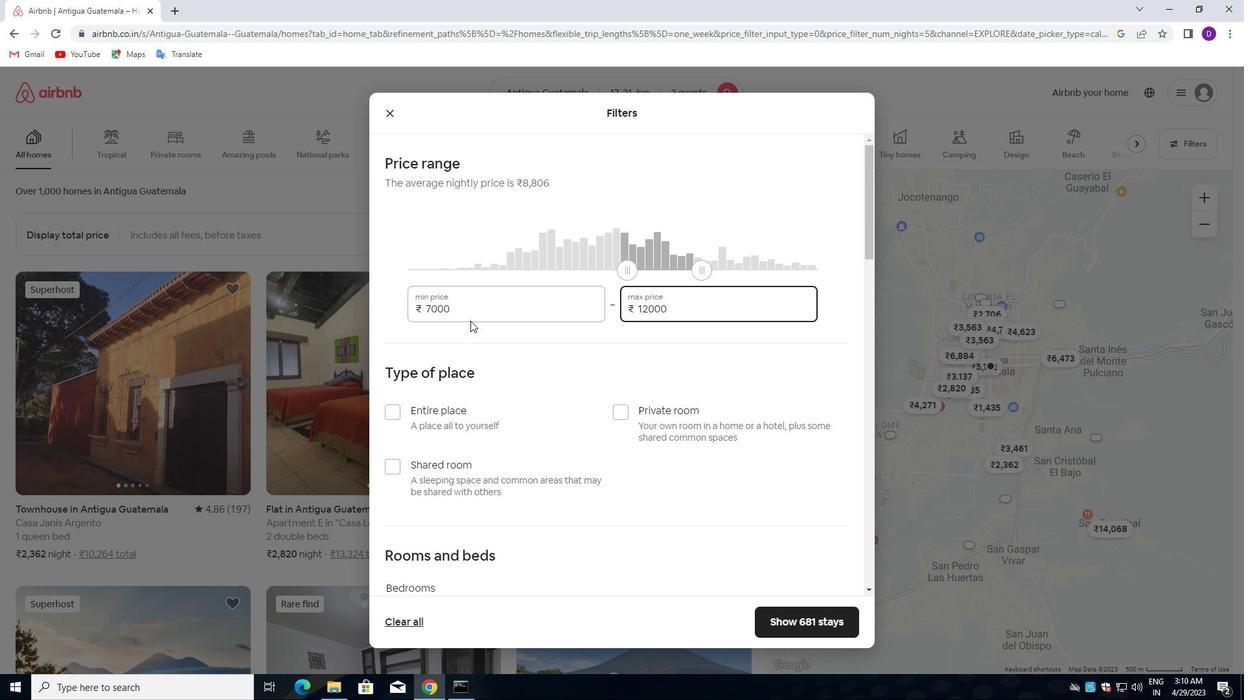 
Action: Mouse moved to (507, 354)
Screenshot: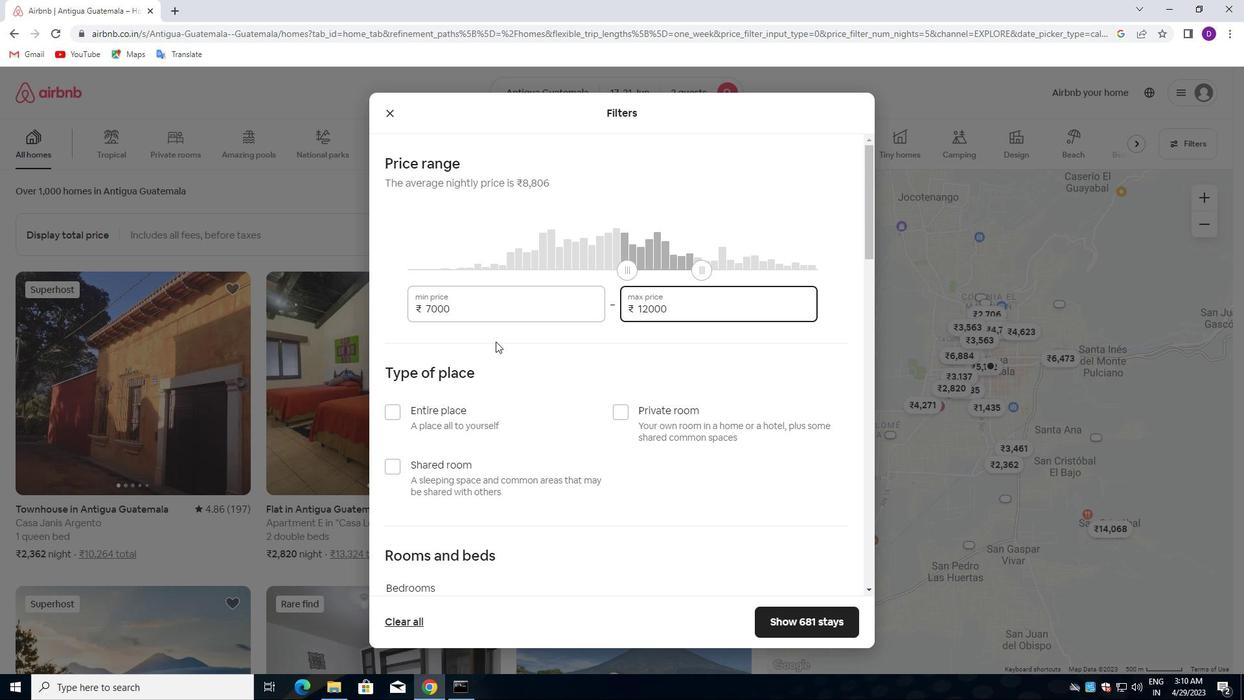 
Action: Mouse scrolled (507, 353) with delta (0, 0)
Screenshot: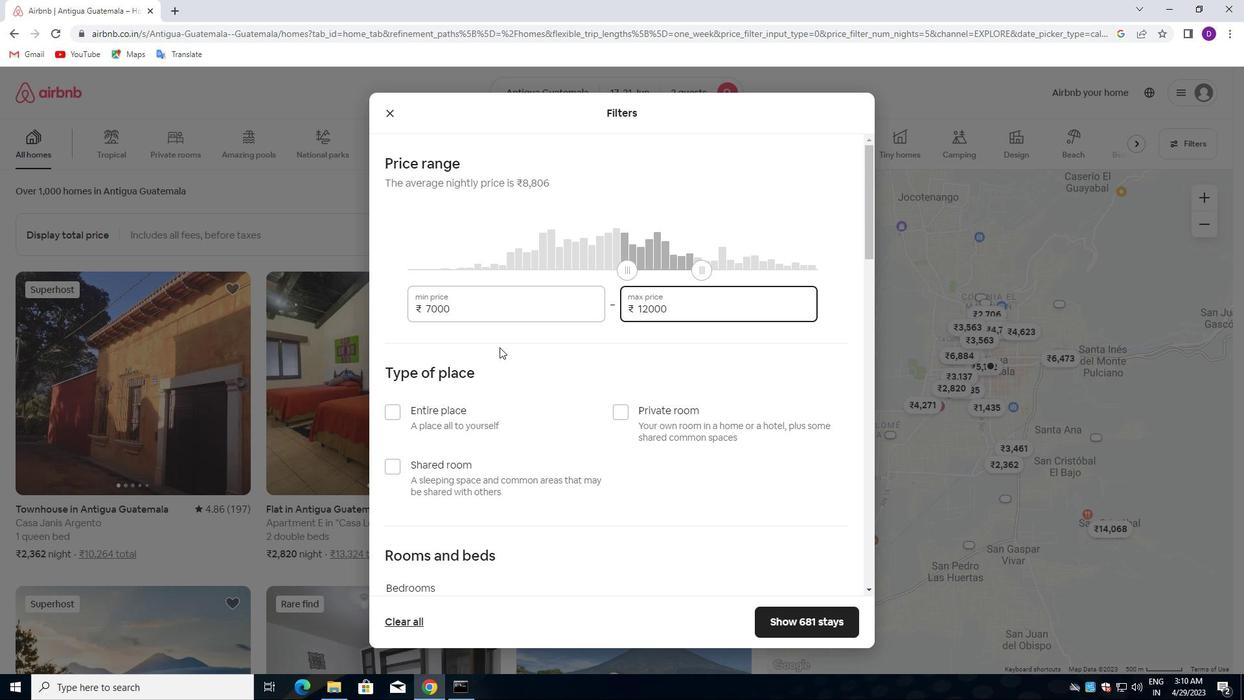 
Action: Mouse moved to (621, 288)
Screenshot: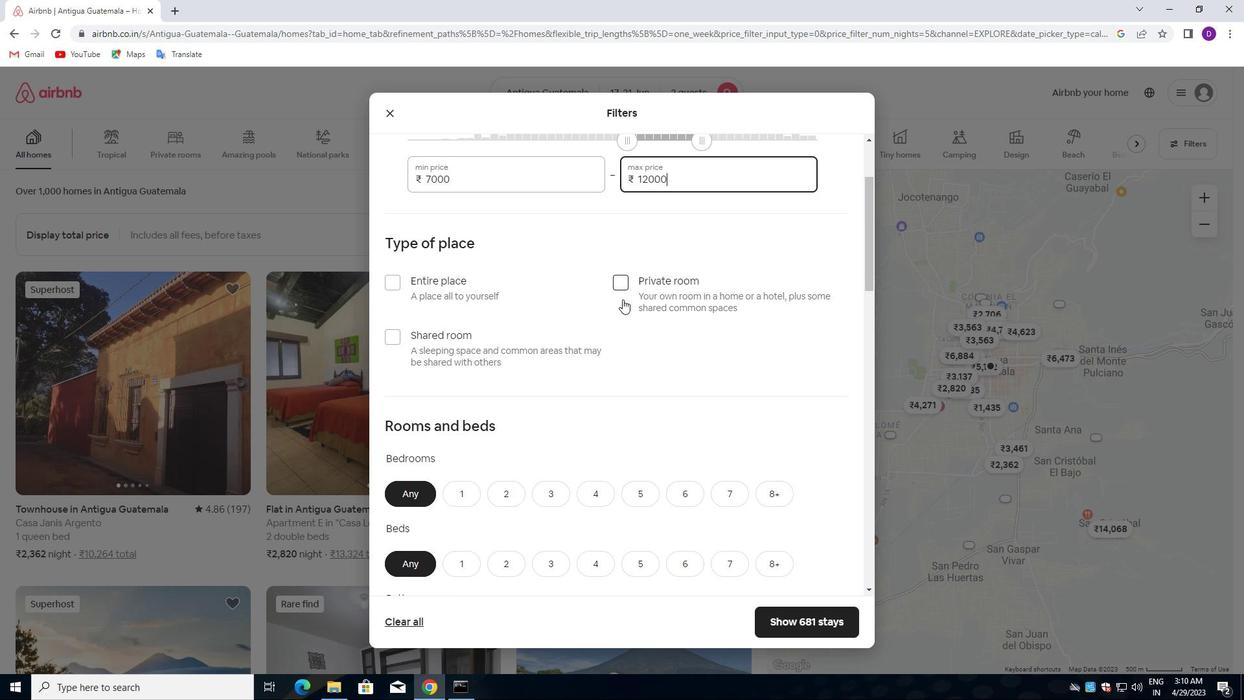 
Action: Mouse pressed left at (621, 288)
Screenshot: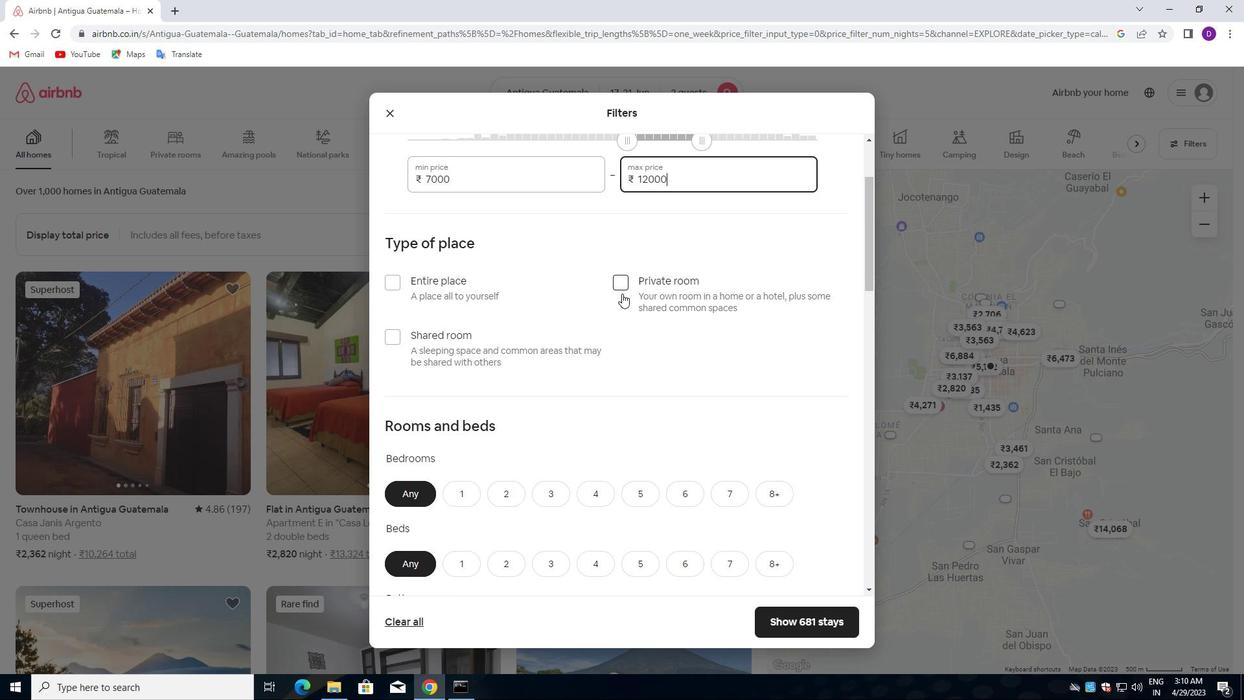 
Action: Mouse moved to (612, 345)
Screenshot: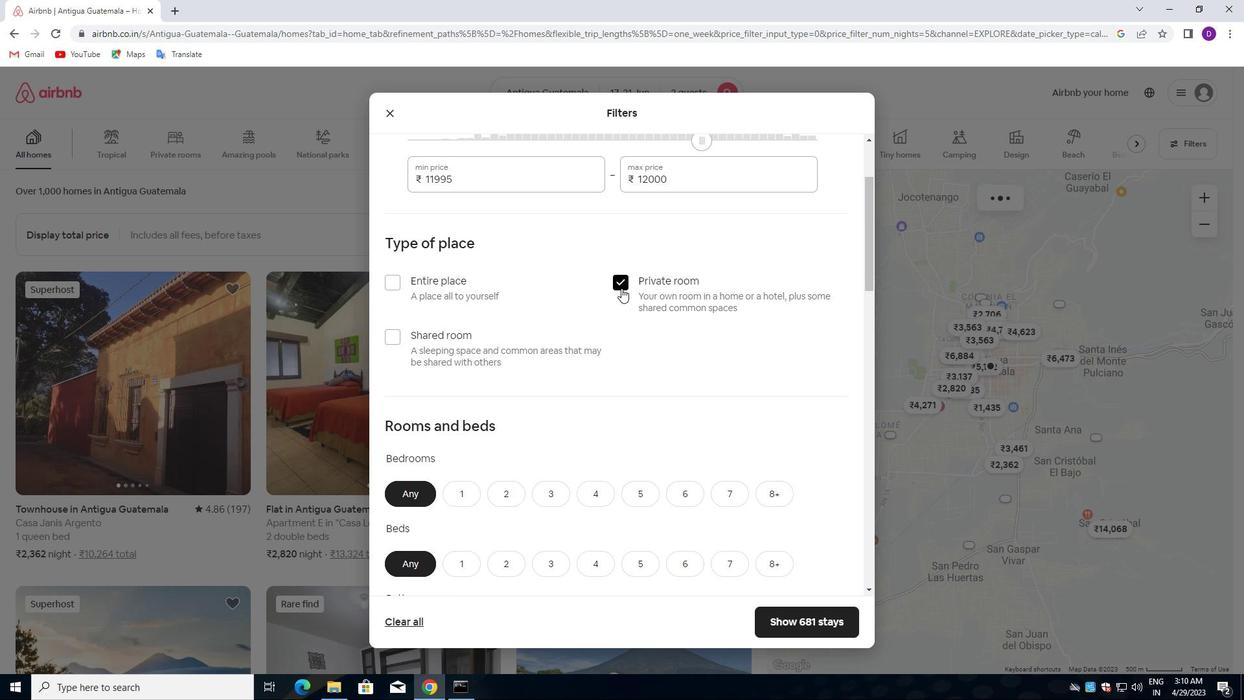 
Action: Mouse scrolled (612, 344) with delta (0, 0)
Screenshot: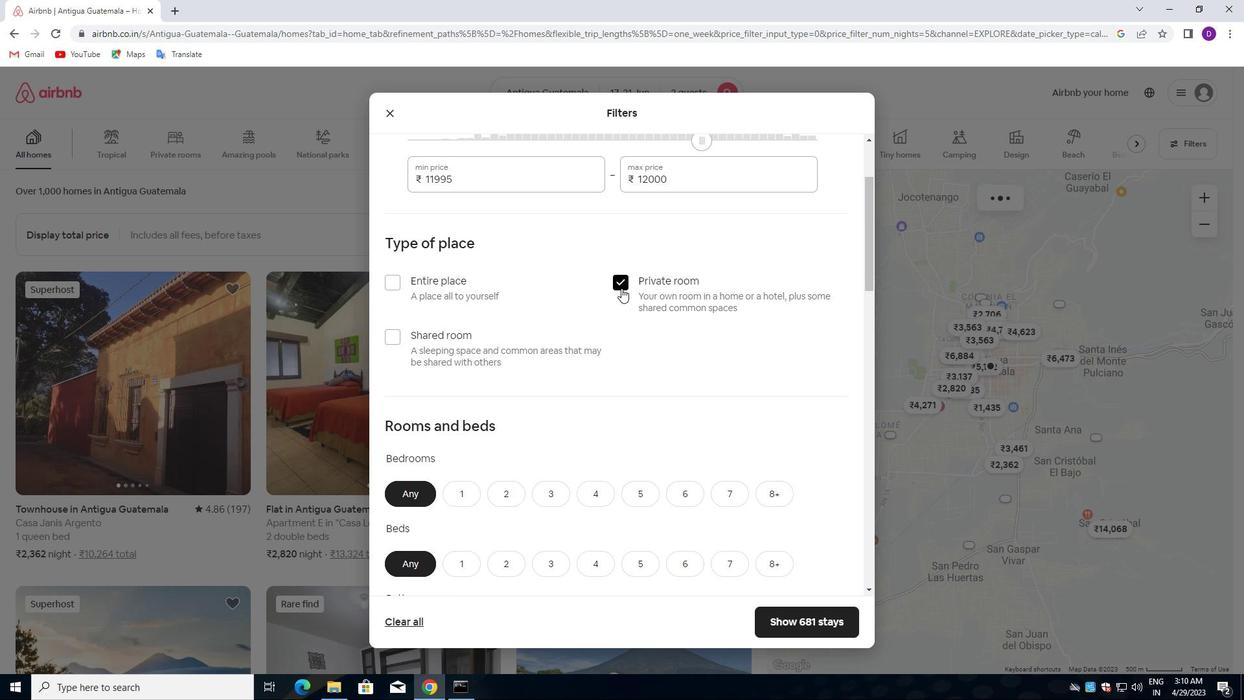 
Action: Mouse moved to (606, 355)
Screenshot: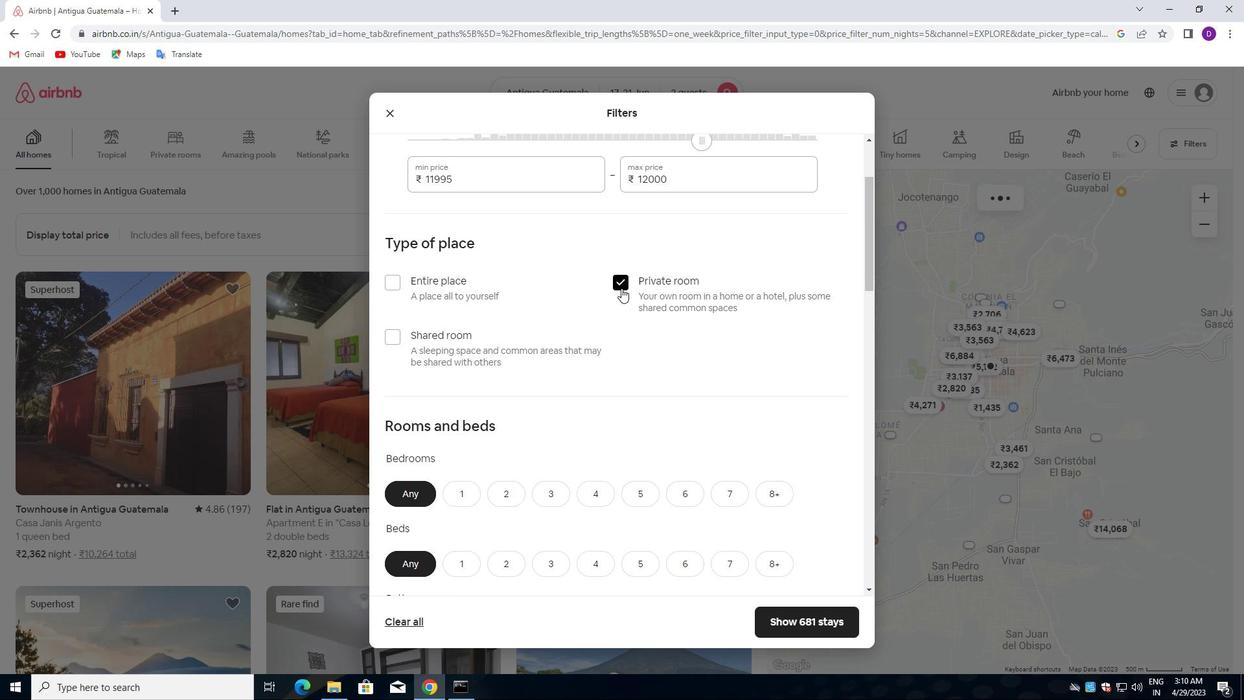 
Action: Mouse scrolled (606, 355) with delta (0, 0)
Screenshot: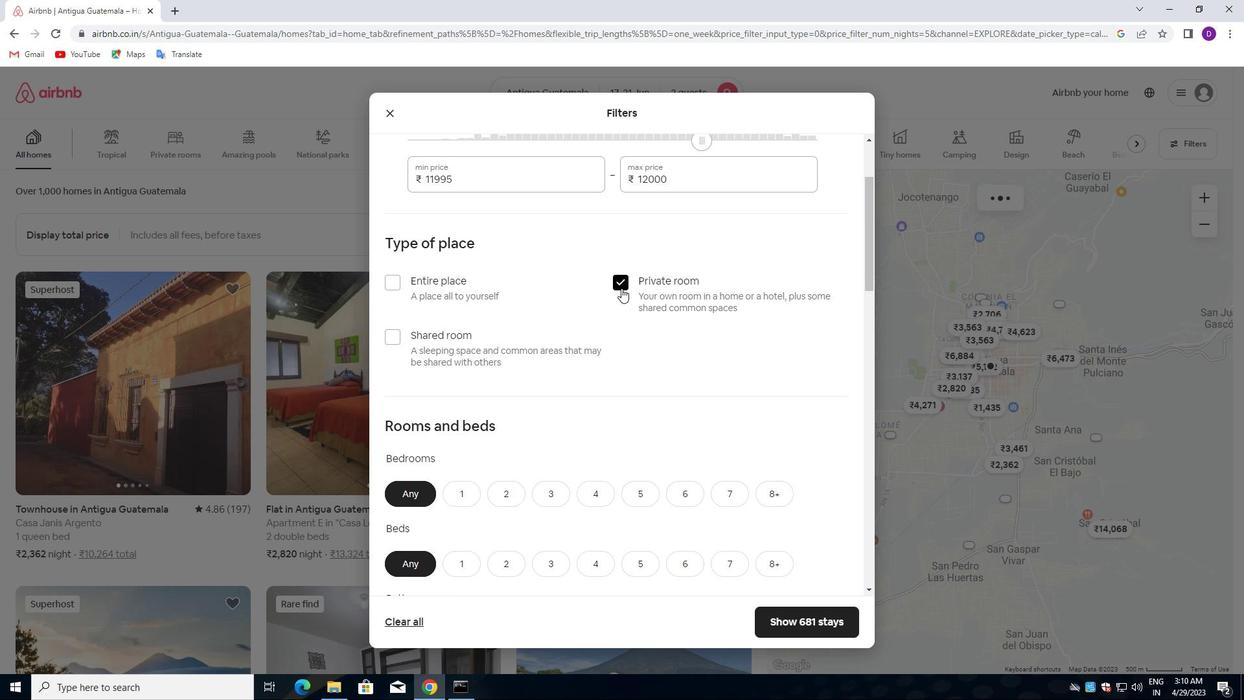 
Action: Mouse moved to (604, 357)
Screenshot: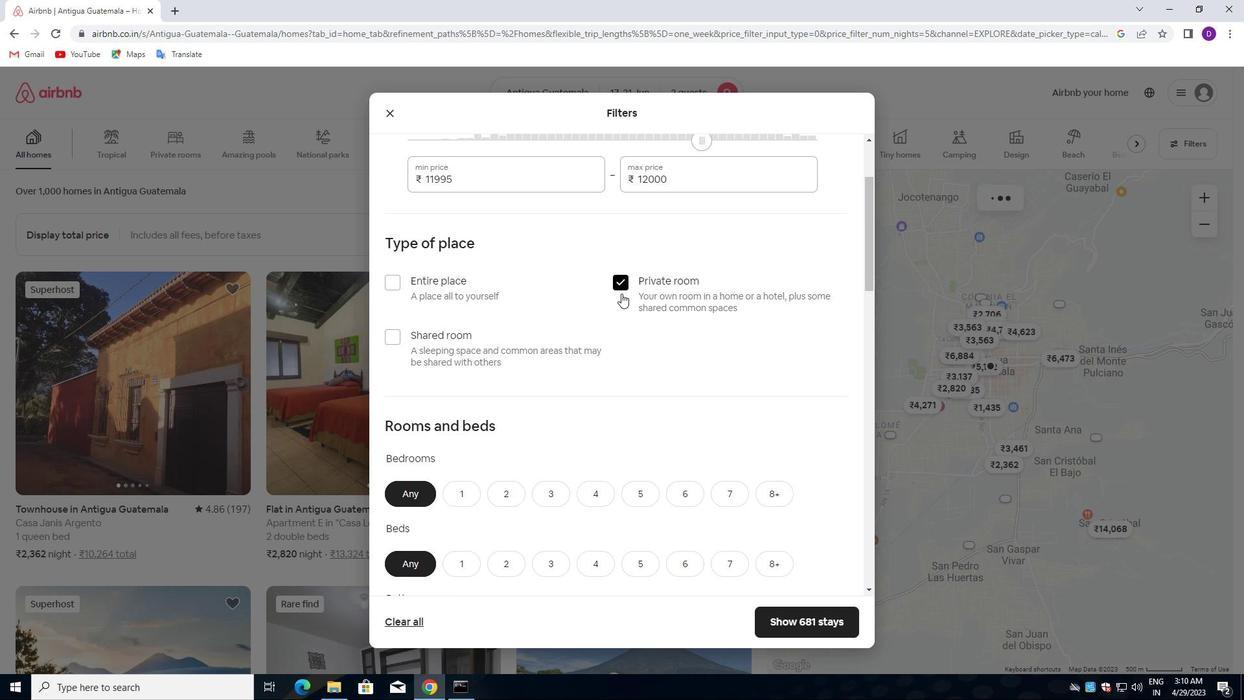
Action: Mouse scrolled (604, 357) with delta (0, 0)
Screenshot: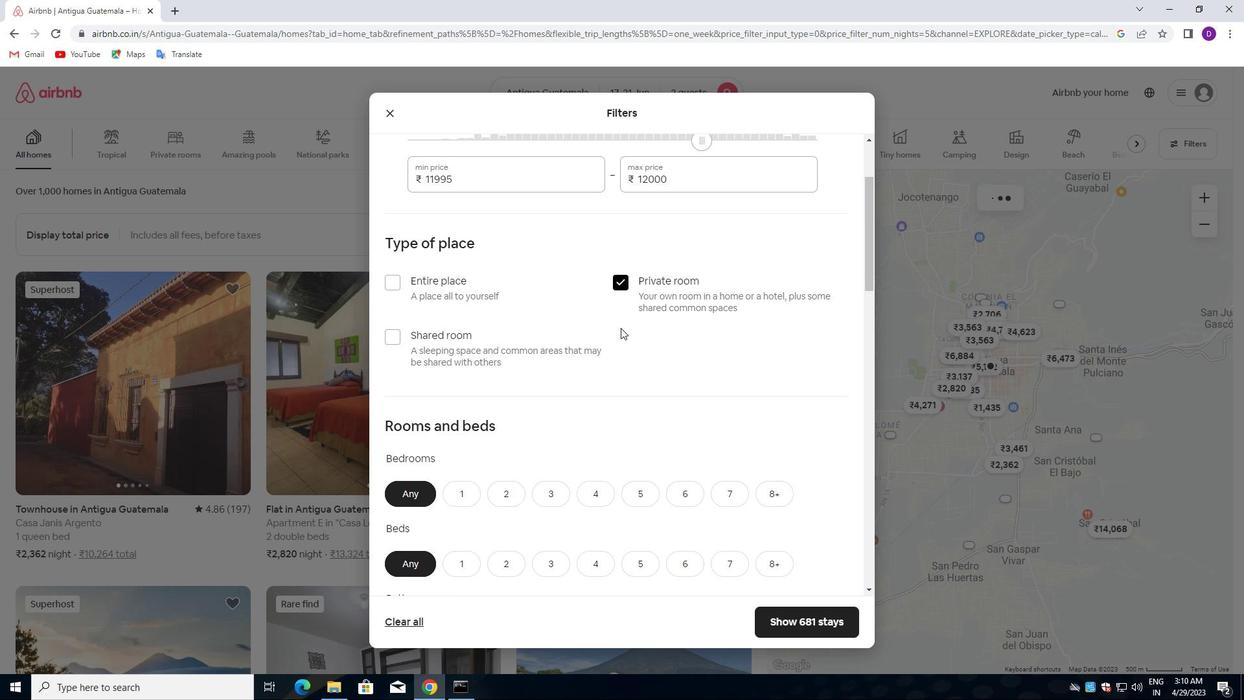 
Action: Mouse moved to (602, 359)
Screenshot: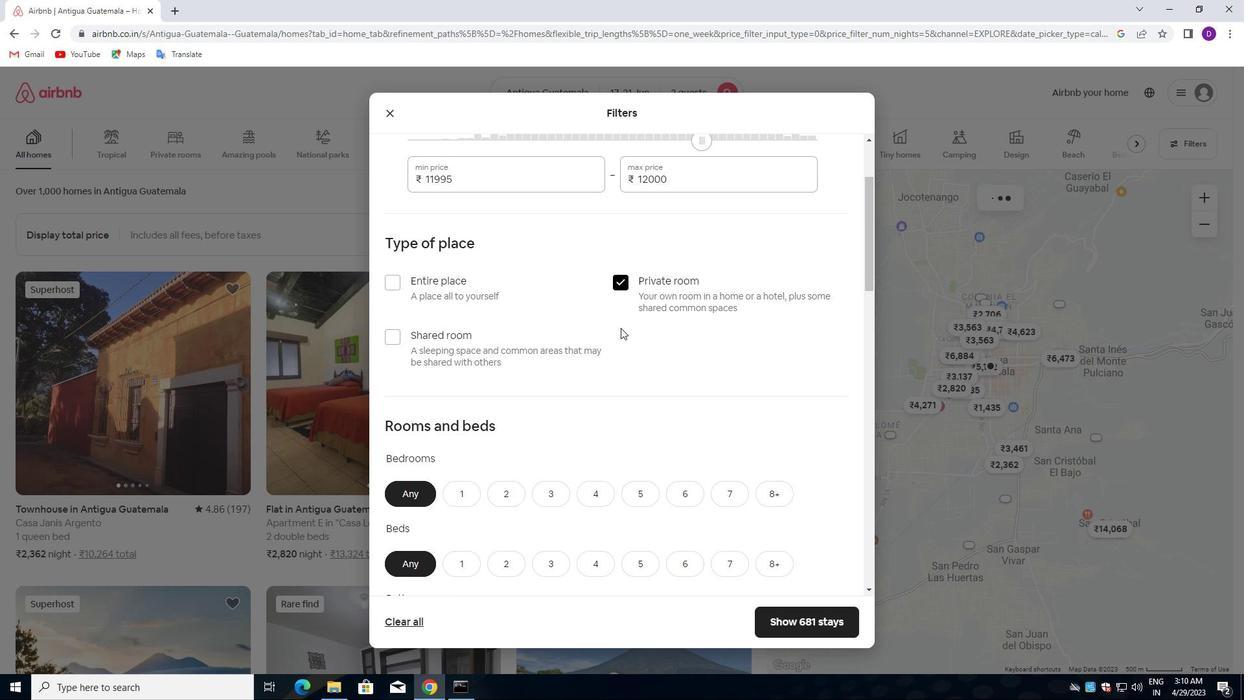 
Action: Mouse scrolled (602, 359) with delta (0, 0)
Screenshot: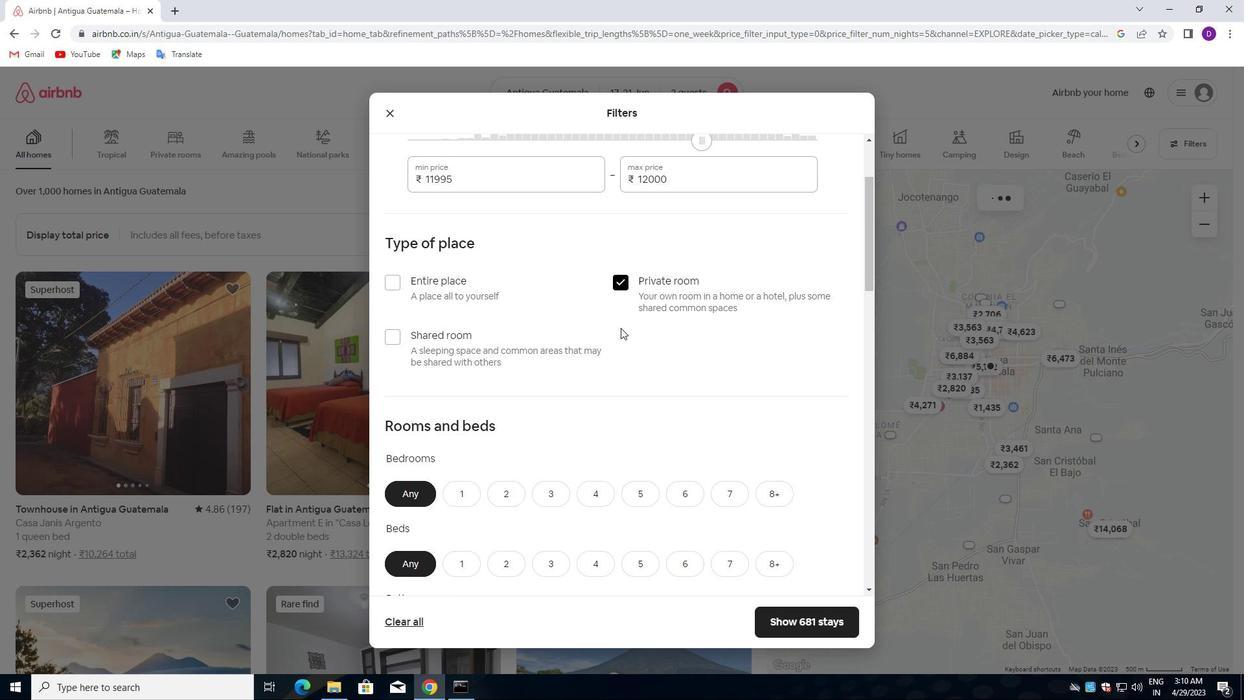 
Action: Mouse moved to (458, 241)
Screenshot: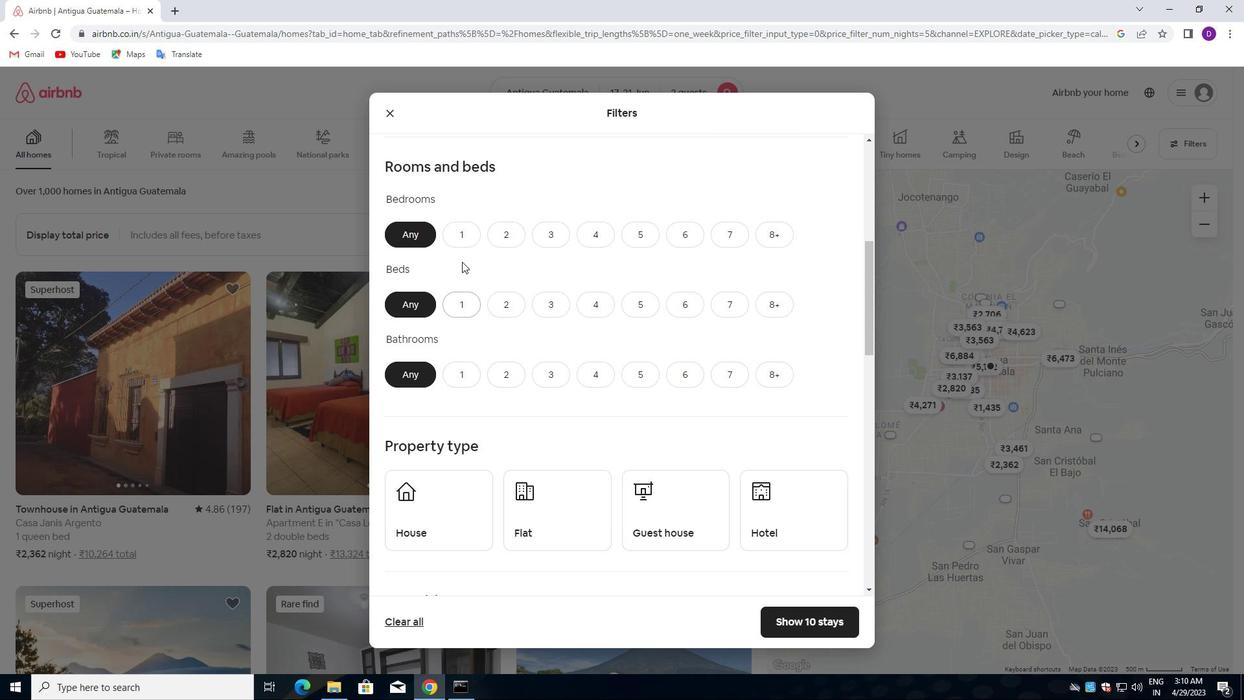 
Action: Mouse pressed left at (458, 241)
Screenshot: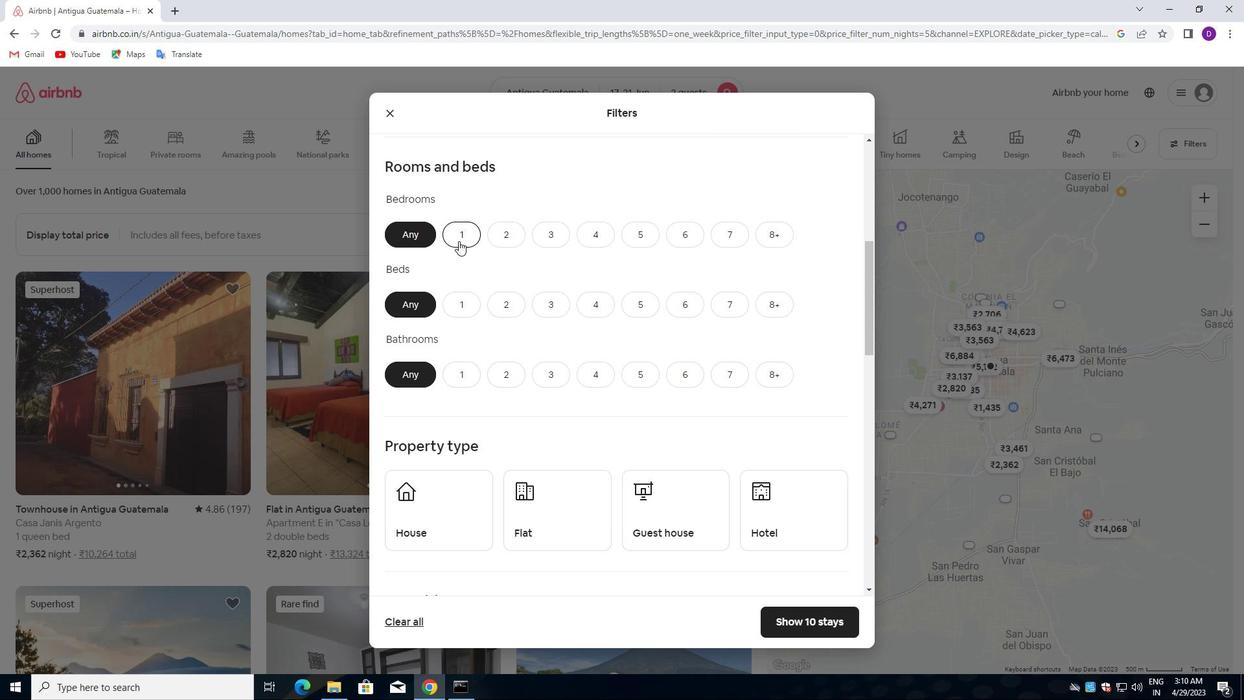 
Action: Mouse moved to (505, 307)
Screenshot: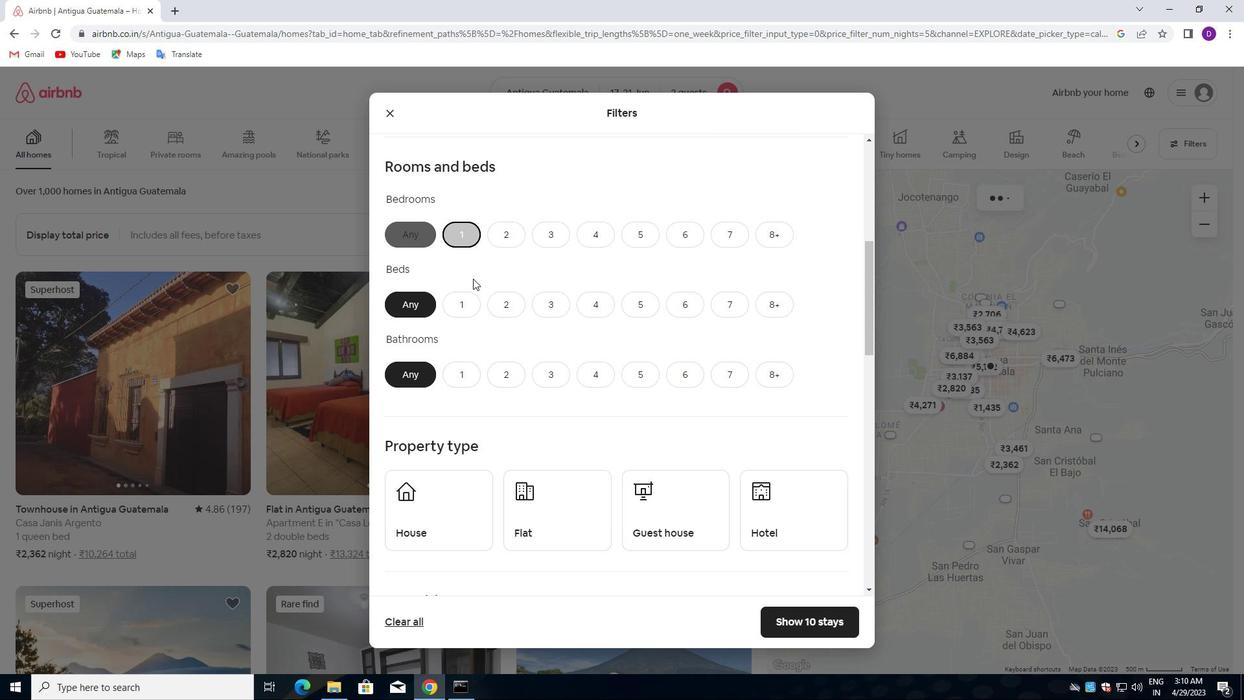 
Action: Mouse pressed left at (505, 307)
Screenshot: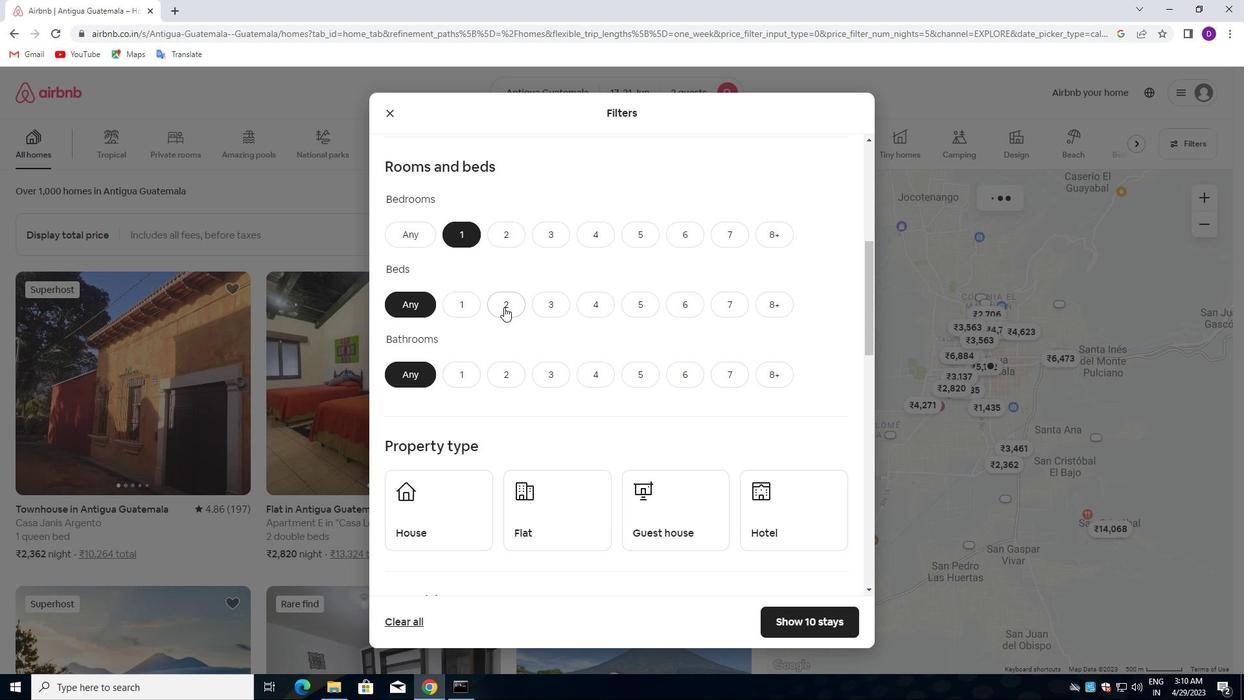 
Action: Mouse moved to (467, 372)
Screenshot: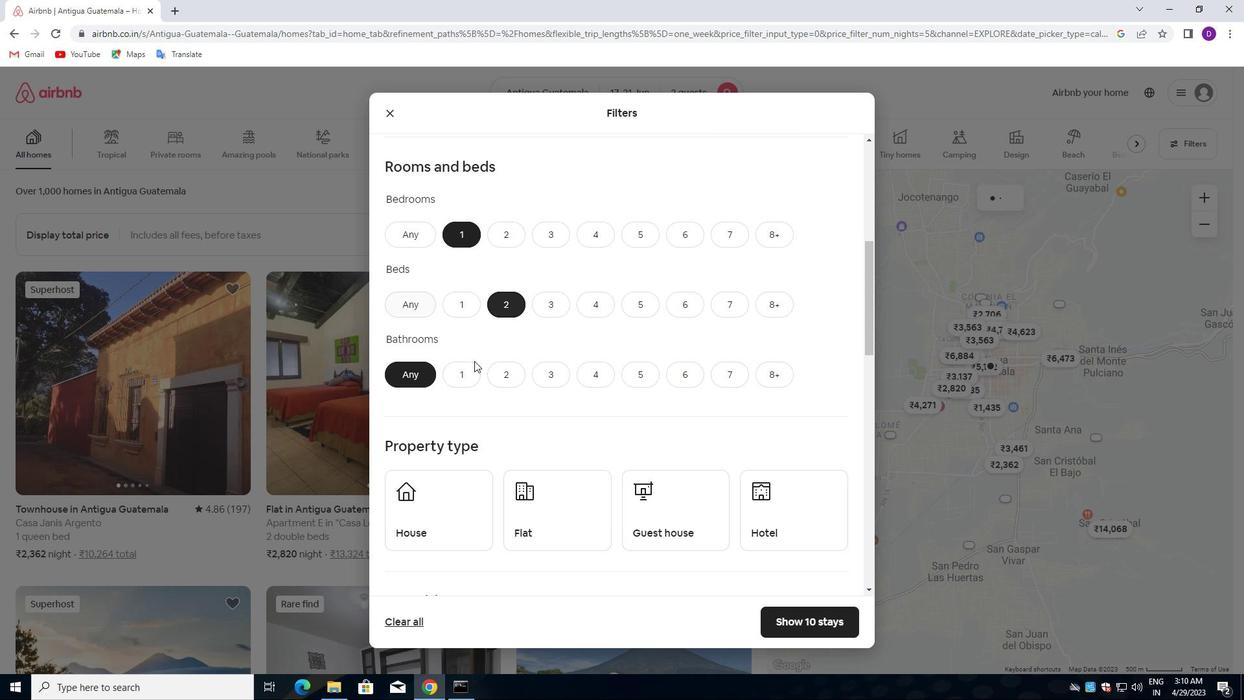 
Action: Mouse pressed left at (467, 372)
Screenshot: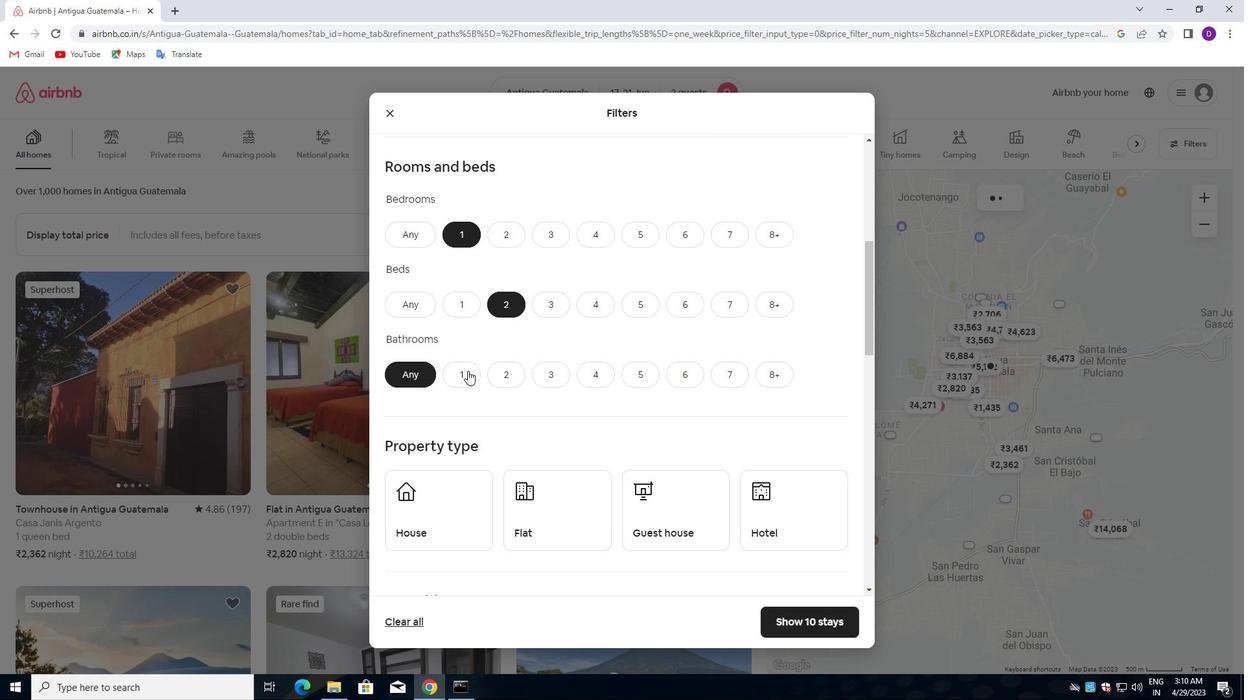 
Action: Mouse moved to (504, 406)
Screenshot: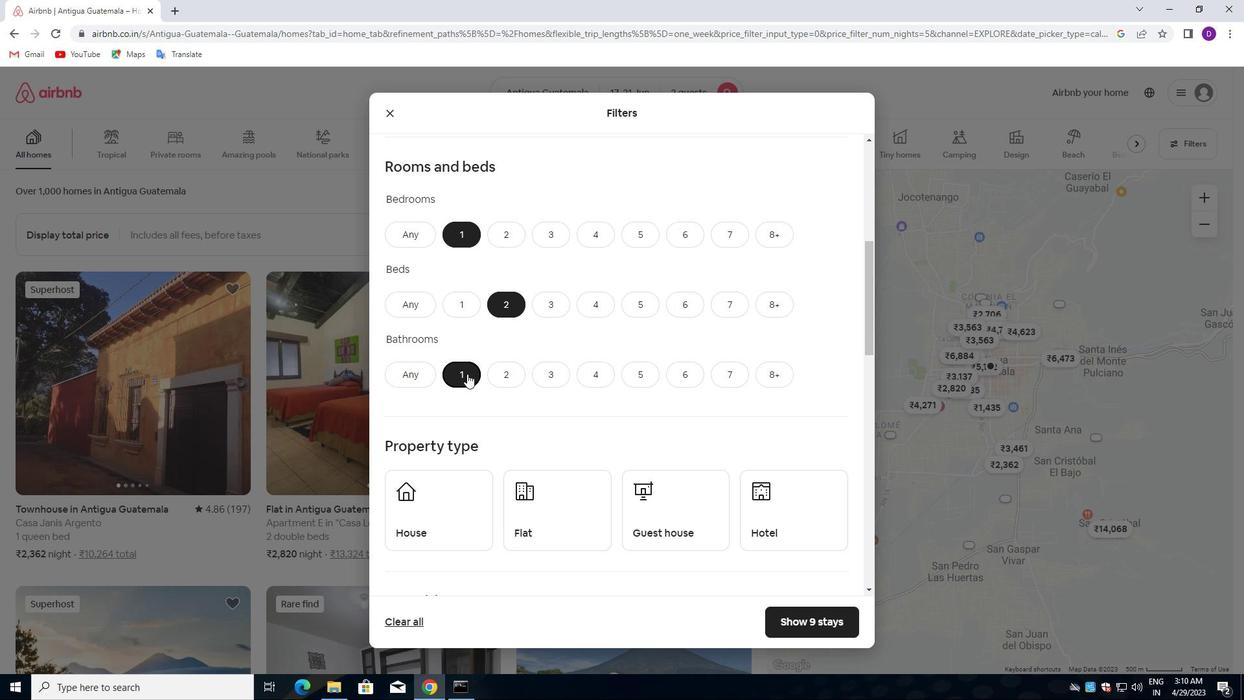 
Action: Mouse scrolled (504, 405) with delta (0, 0)
Screenshot: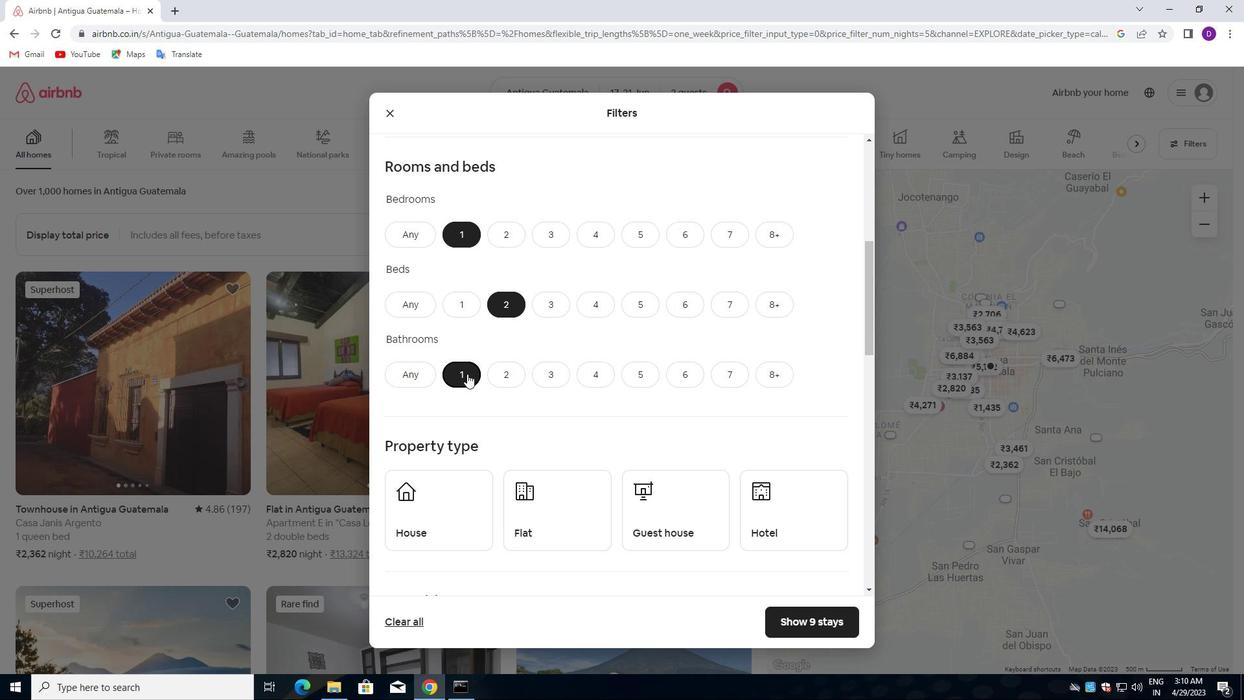 
Action: Mouse moved to (440, 429)
Screenshot: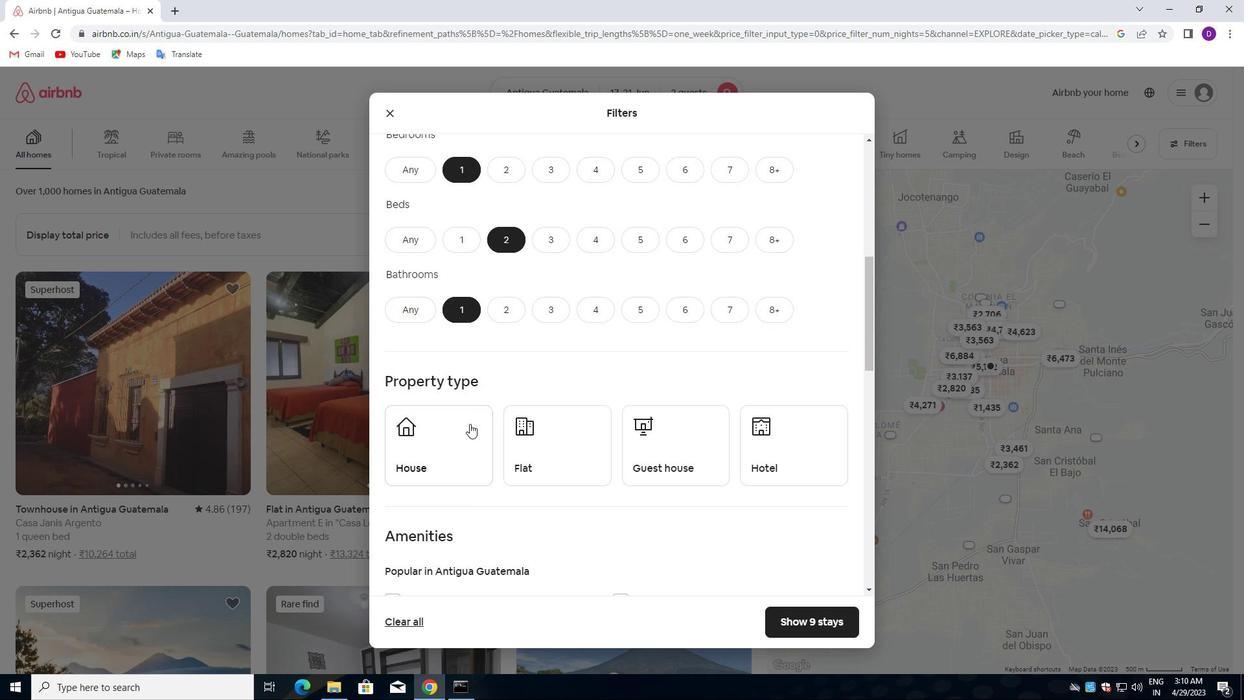 
Action: Mouse pressed left at (440, 429)
Screenshot: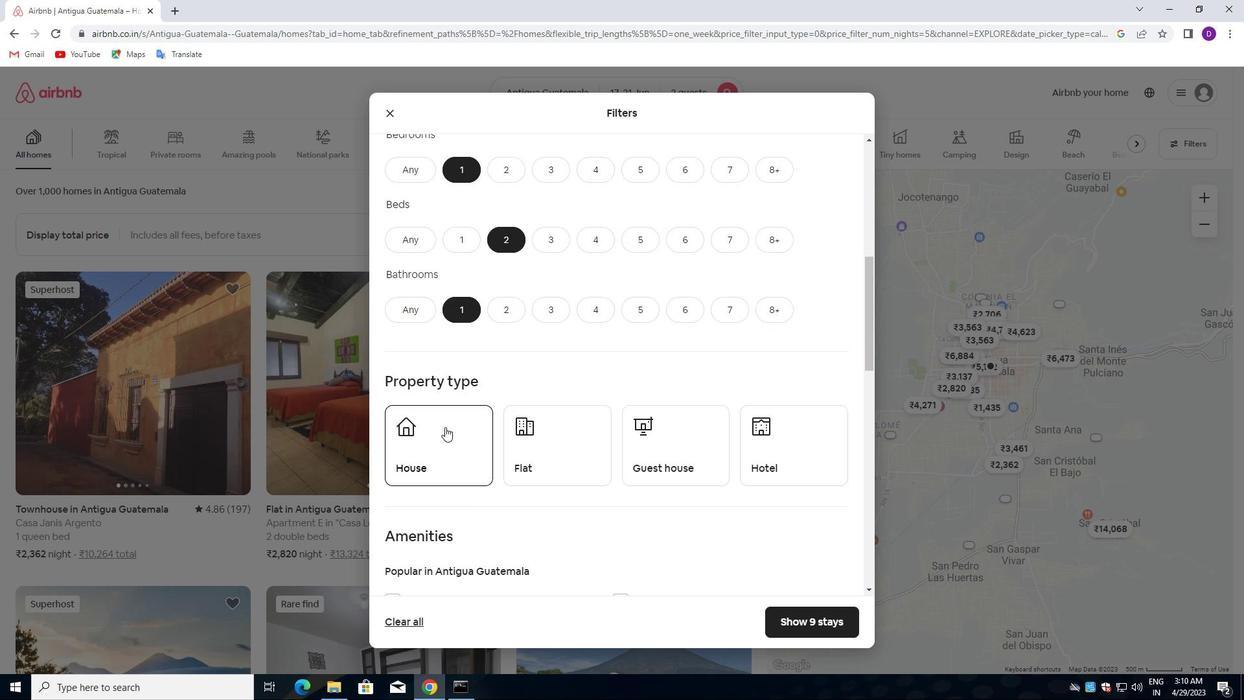 
Action: Mouse moved to (545, 434)
Screenshot: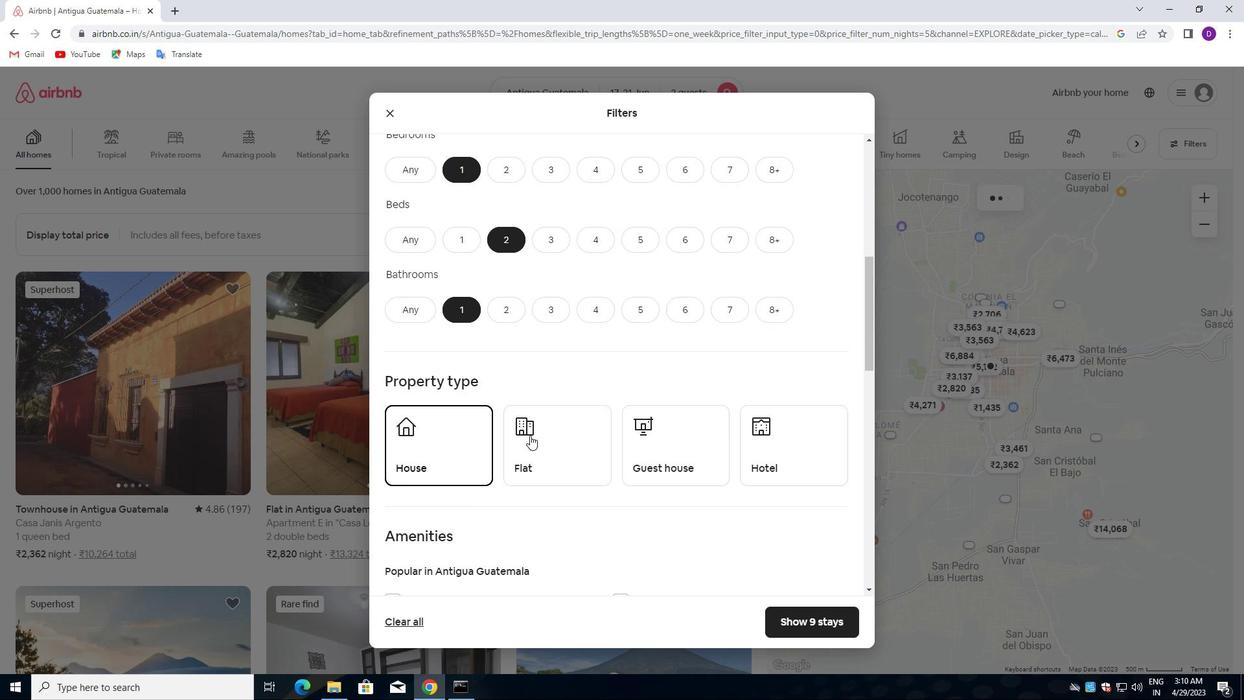 
Action: Mouse pressed left at (545, 434)
Screenshot: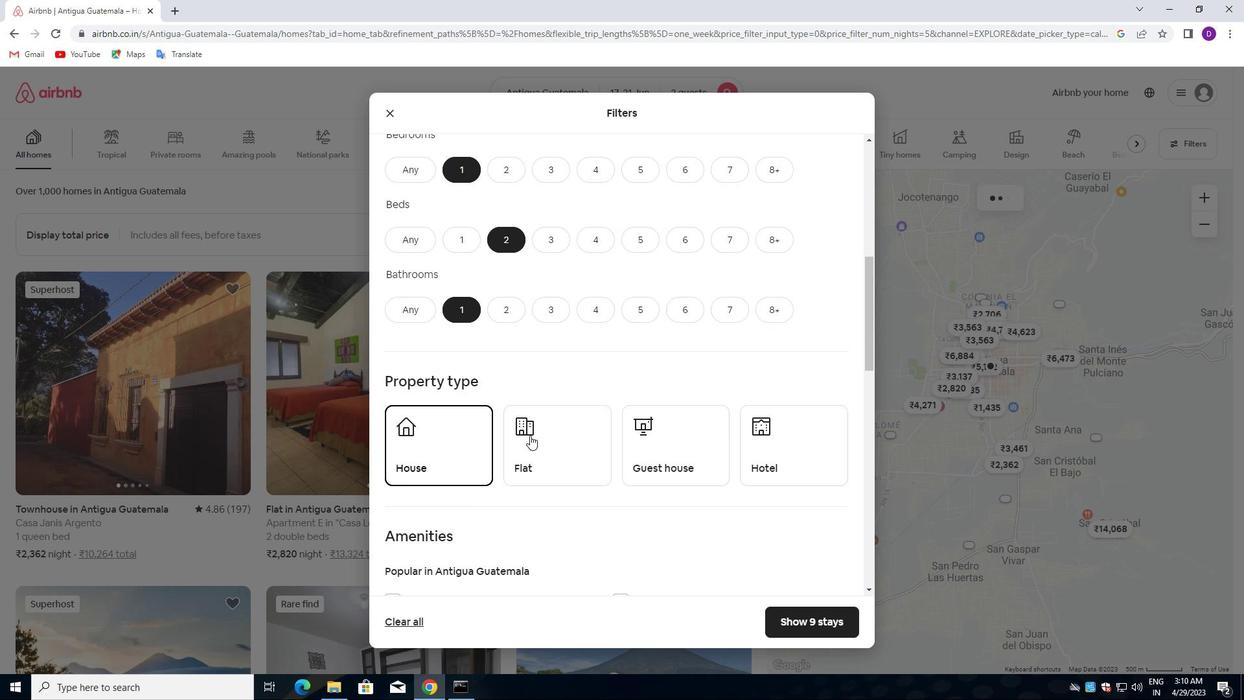 
Action: Mouse moved to (679, 434)
Screenshot: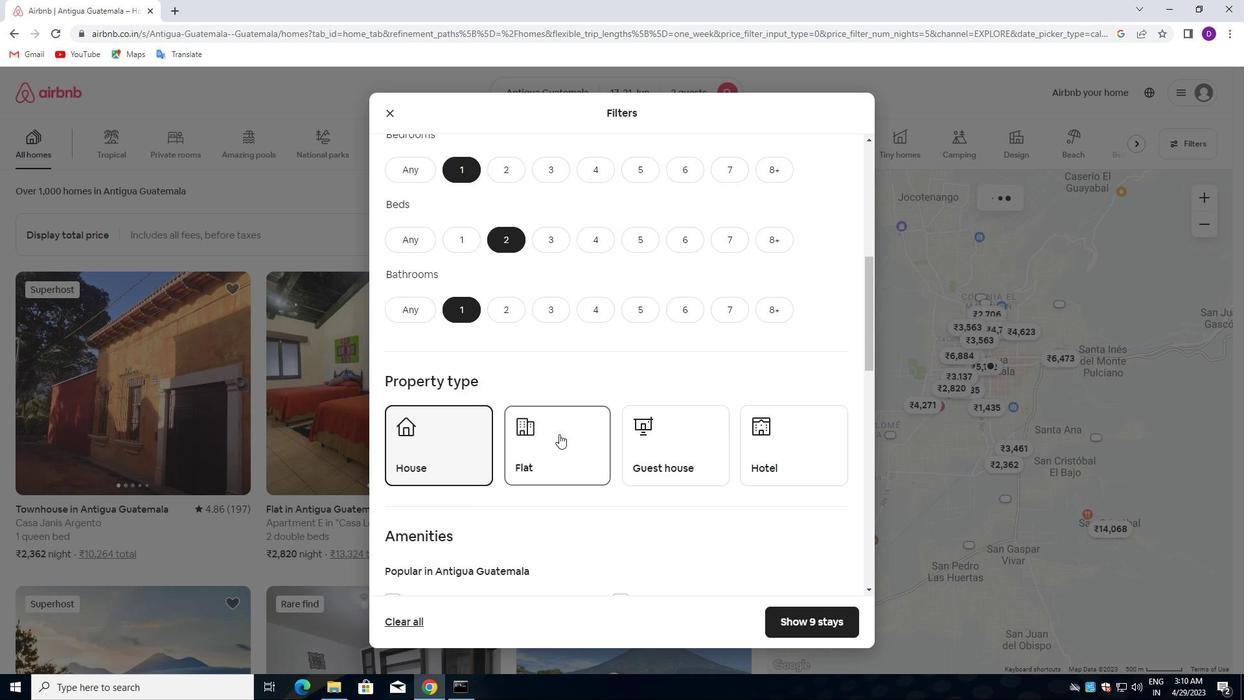 
Action: Mouse pressed left at (679, 434)
Screenshot: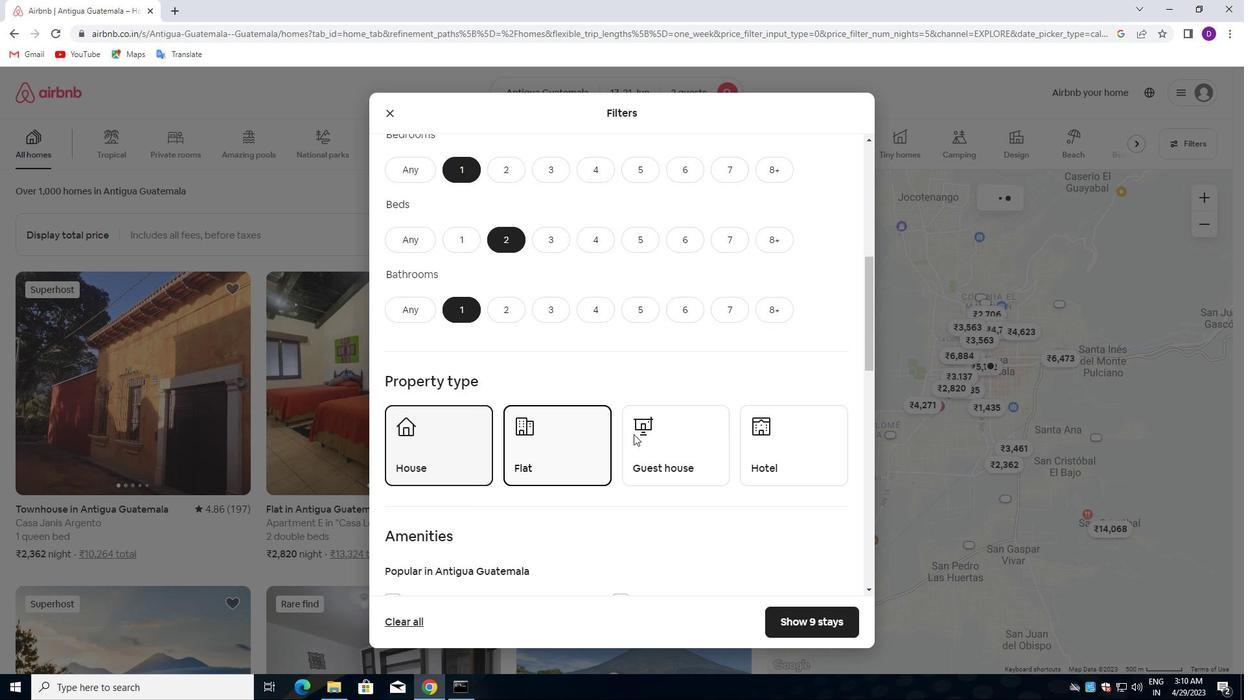
Action: Mouse moved to (611, 389)
Screenshot: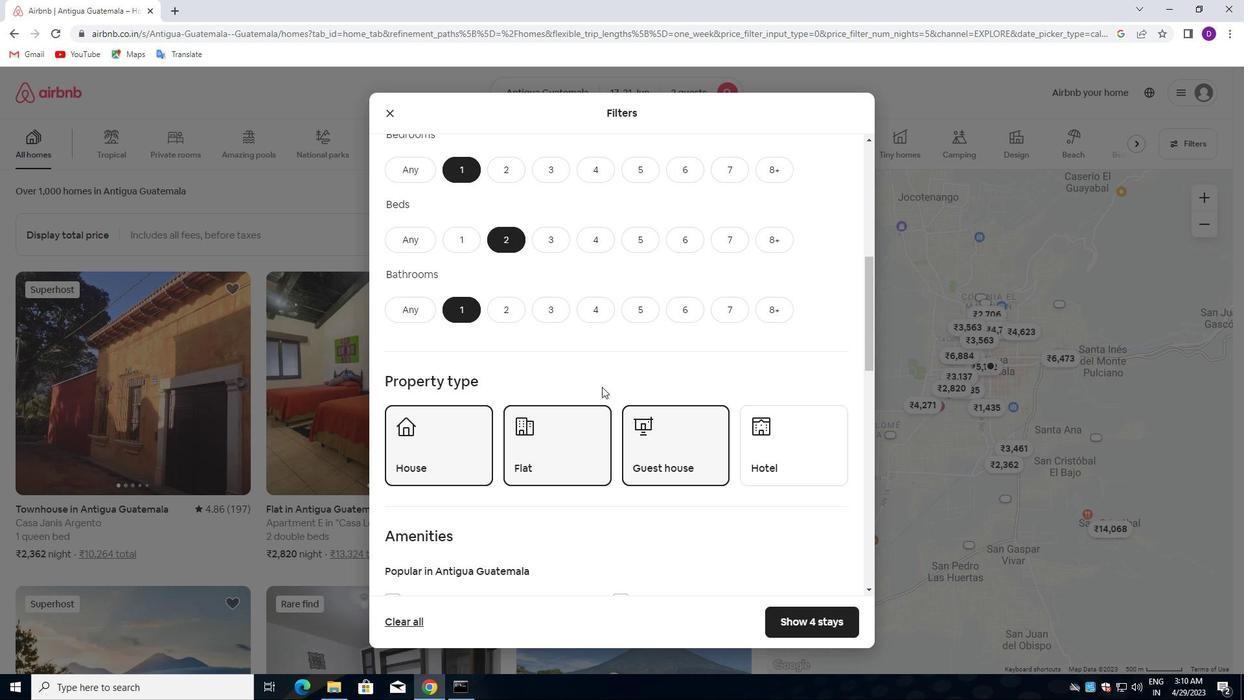 
Action: Mouse scrolled (611, 388) with delta (0, 0)
Screenshot: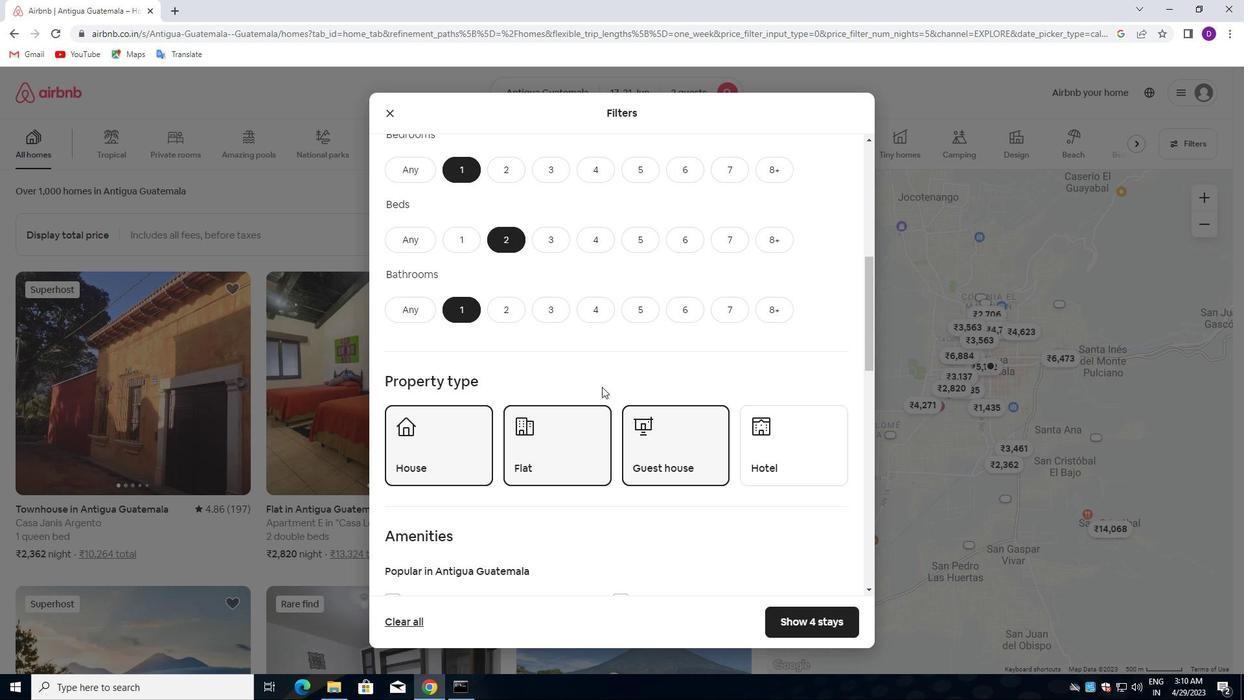
Action: Mouse moved to (611, 389)
Screenshot: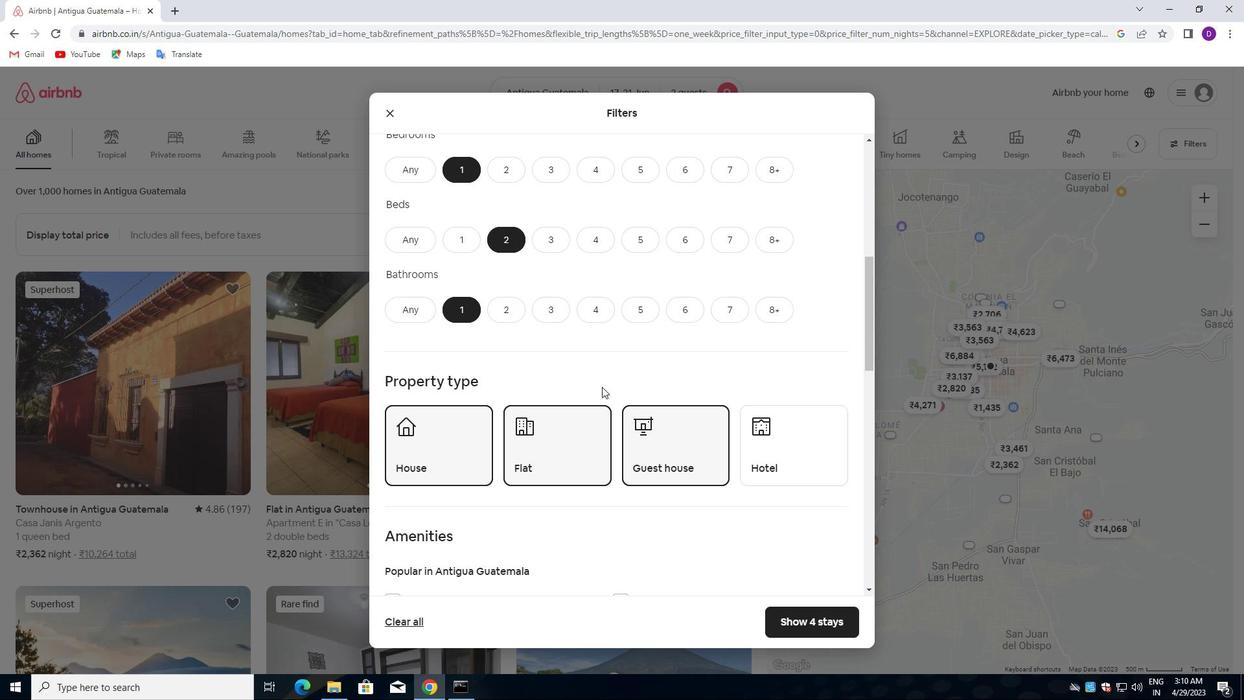 
Action: Mouse scrolled (611, 388) with delta (0, 0)
Screenshot: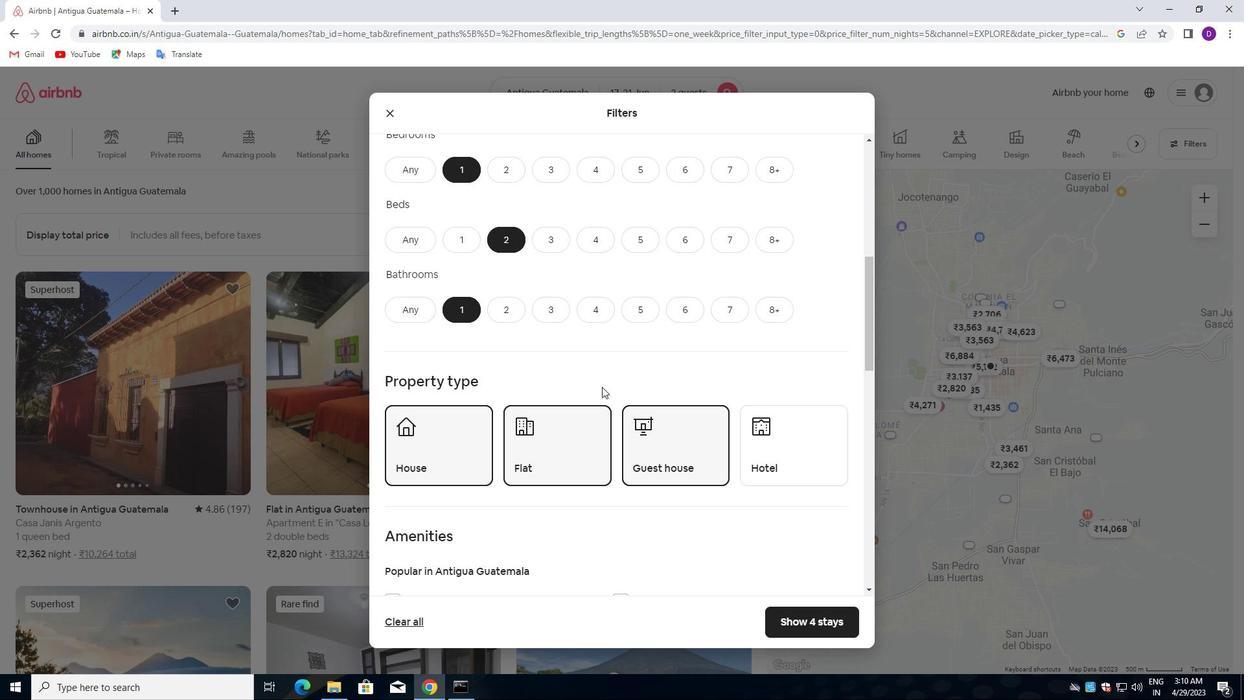 
Action: Mouse moved to (611, 390)
Screenshot: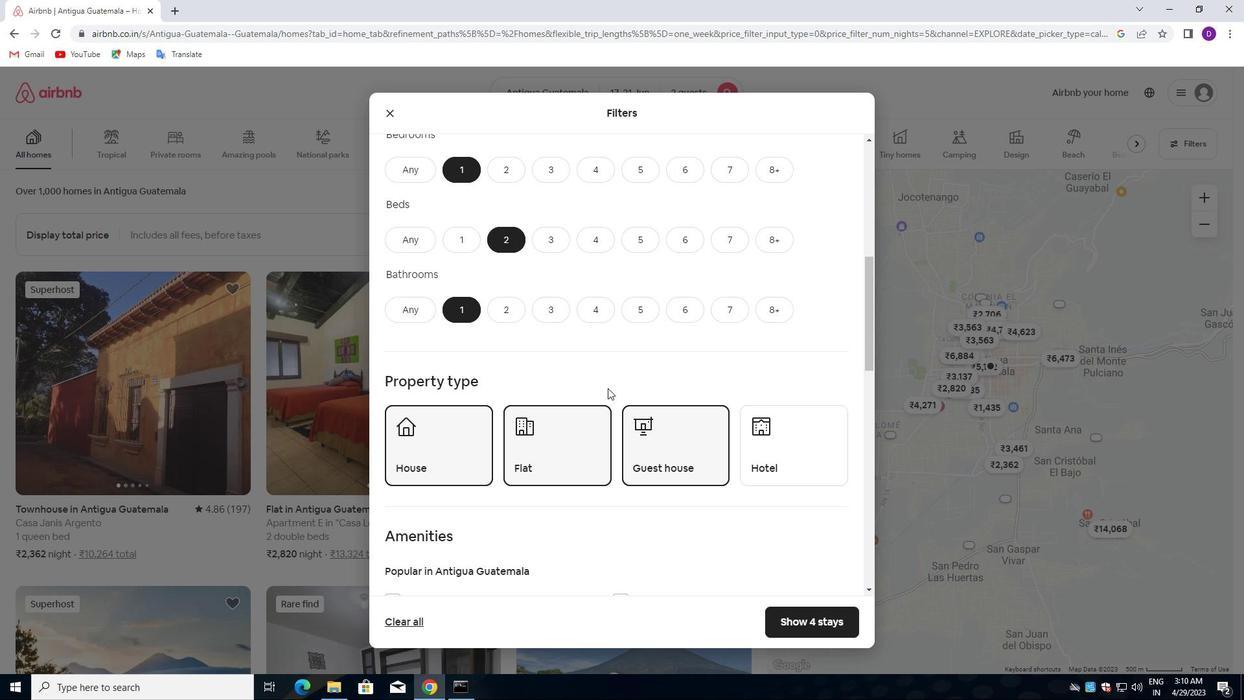 
Action: Mouse scrolled (611, 389) with delta (0, 0)
Screenshot: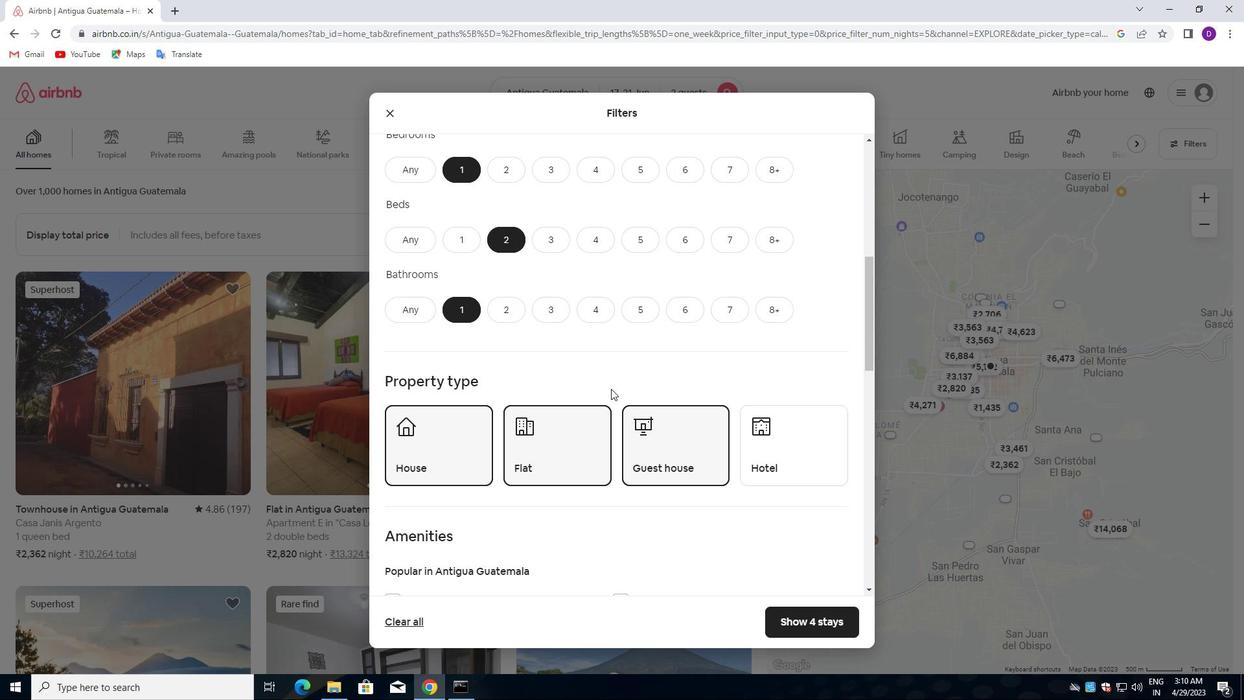 
Action: Mouse moved to (611, 390)
Screenshot: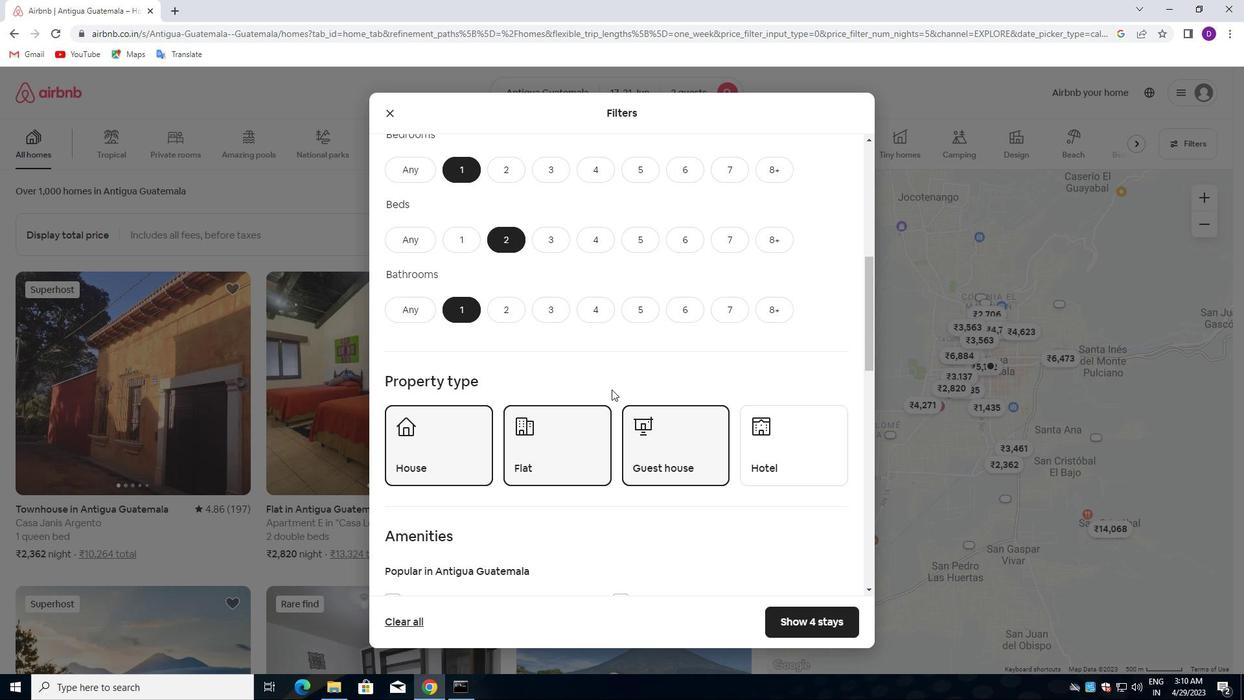 
Action: Mouse scrolled (611, 389) with delta (0, 0)
Screenshot: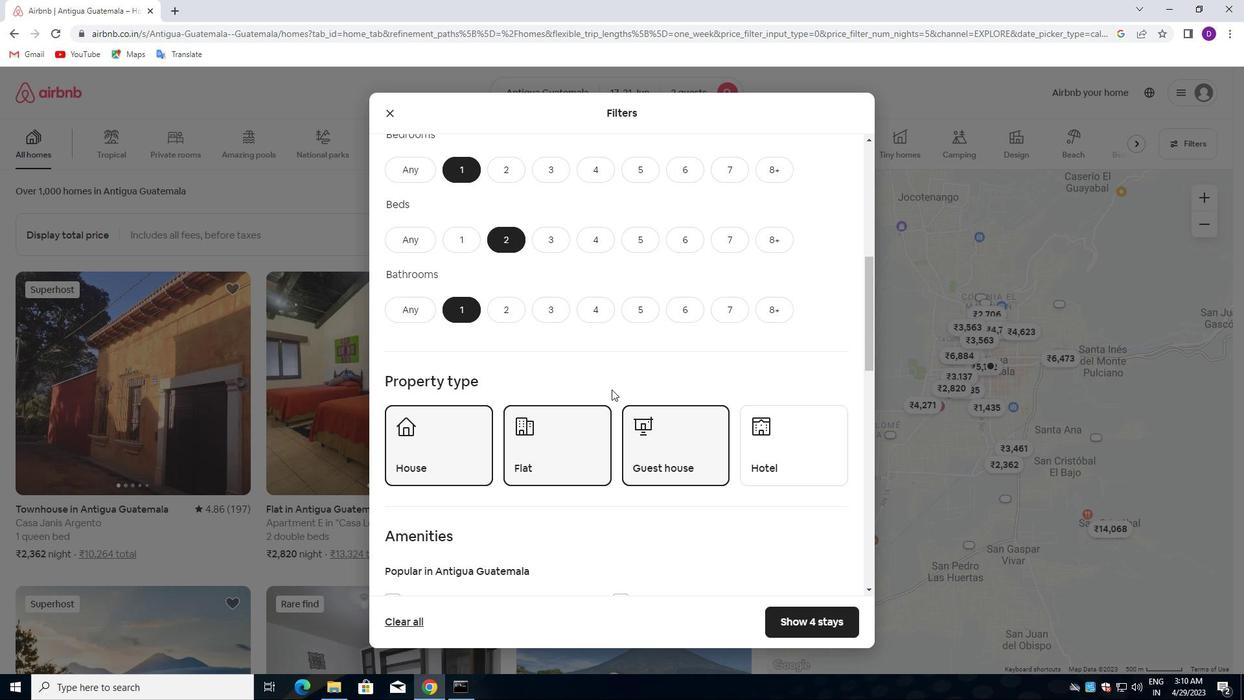 
Action: Mouse scrolled (611, 389) with delta (0, 0)
Screenshot: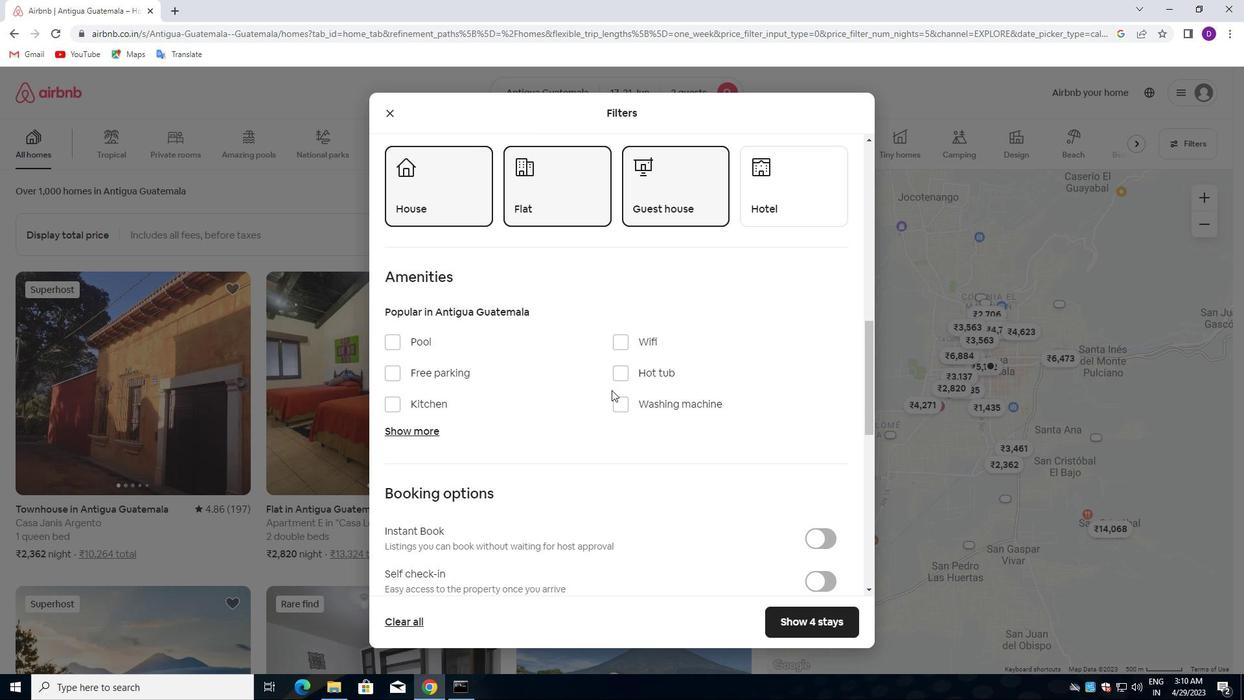 
Action: Mouse moved to (611, 394)
Screenshot: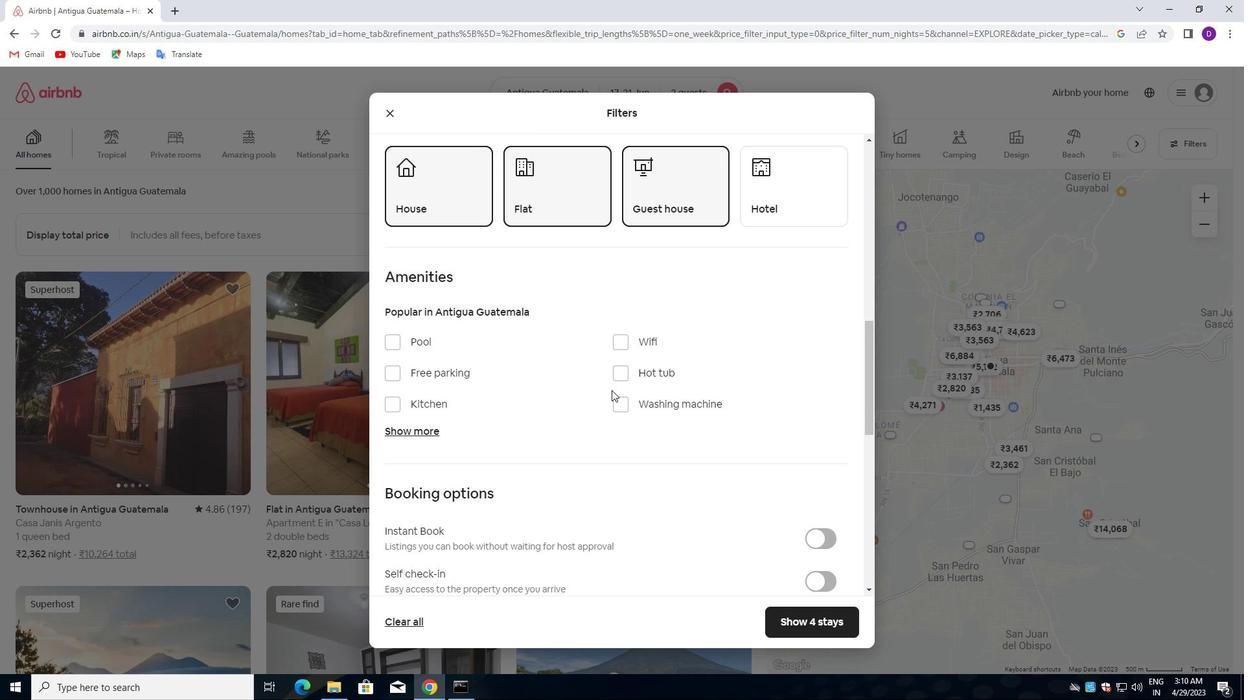 
Action: Mouse scrolled (611, 393) with delta (0, 0)
Screenshot: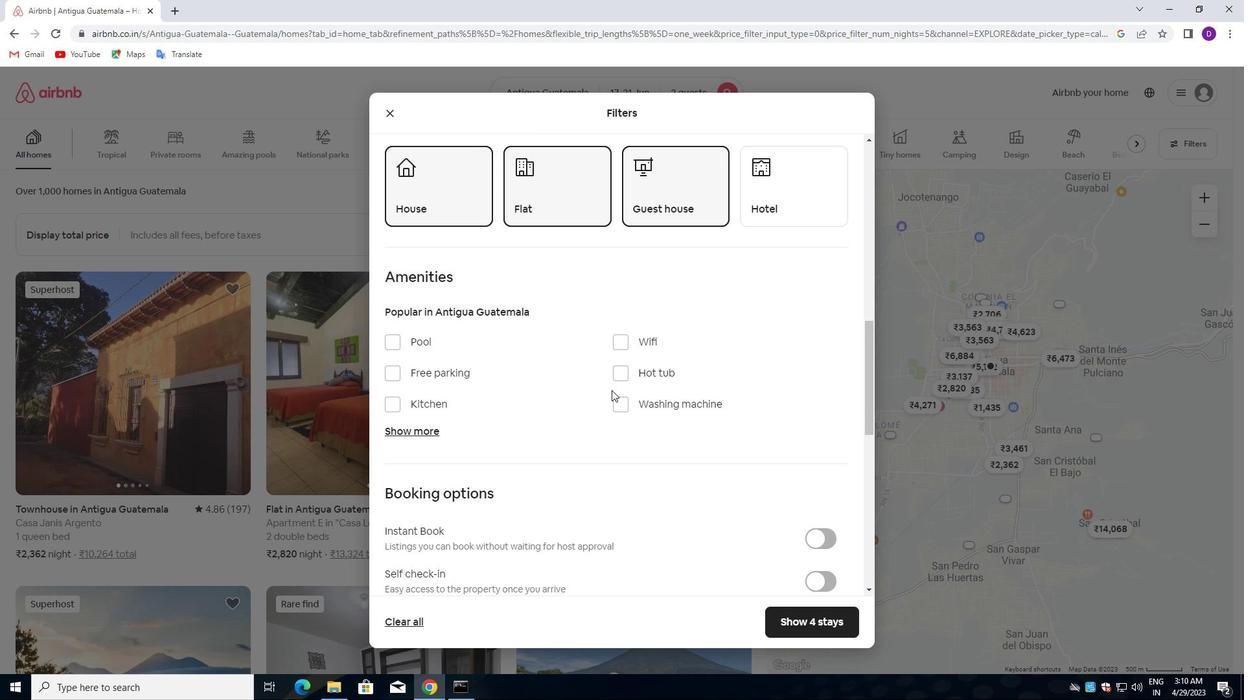 
Action: Mouse moved to (815, 453)
Screenshot: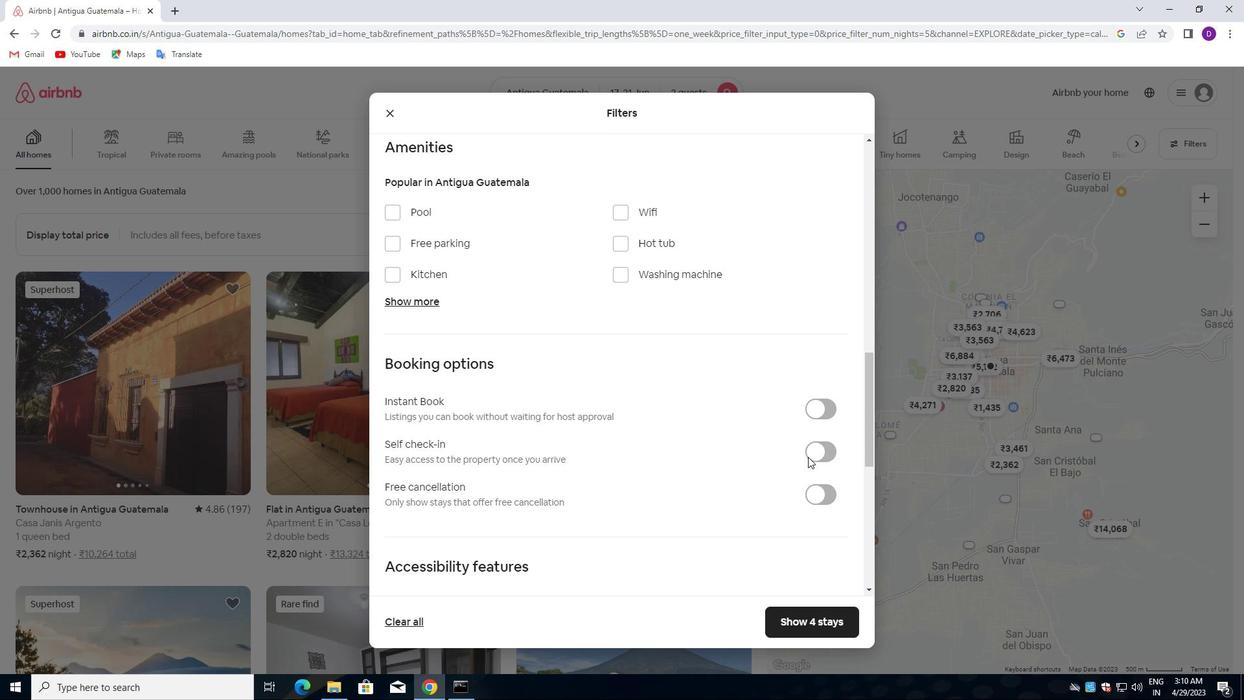 
Action: Mouse pressed left at (815, 453)
Screenshot: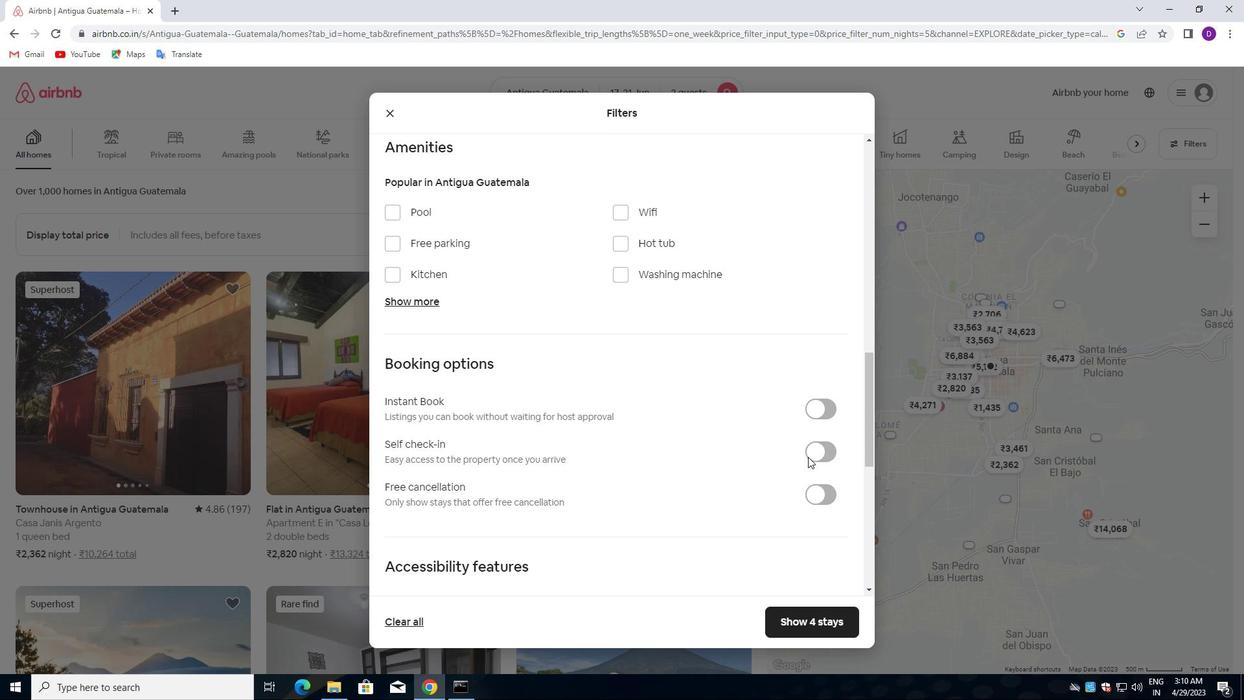
Action: Mouse moved to (617, 409)
Screenshot: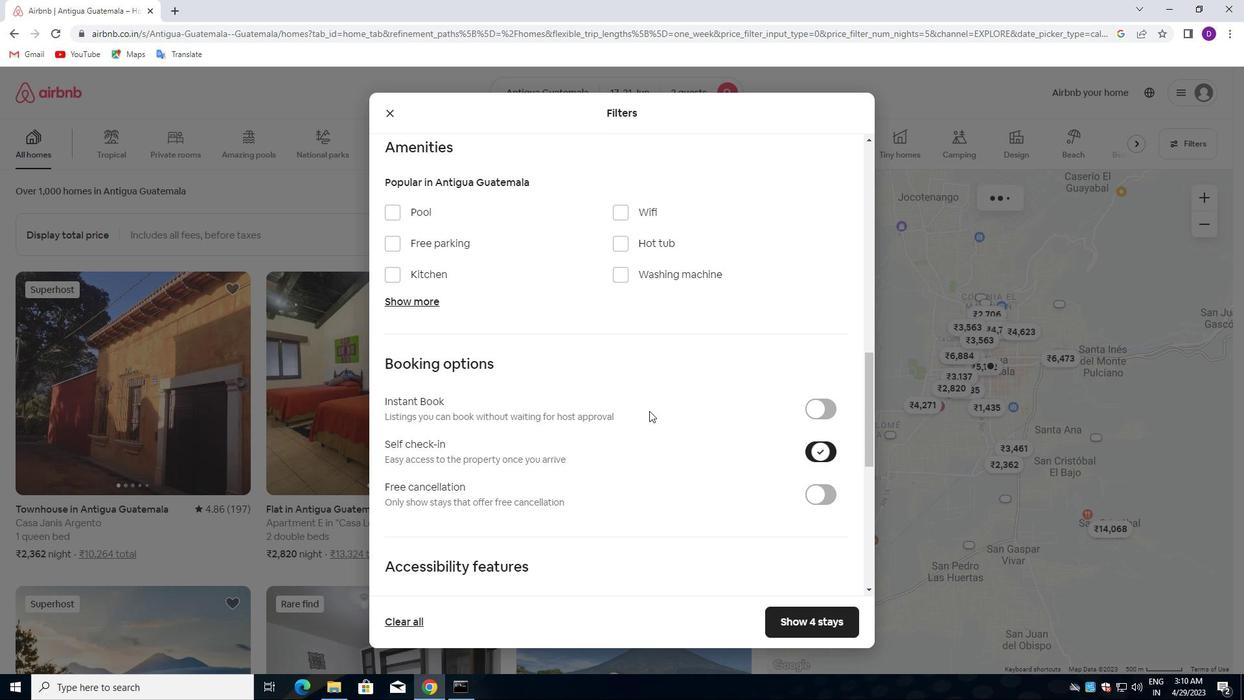 
Action: Mouse scrolled (617, 408) with delta (0, 0)
Screenshot: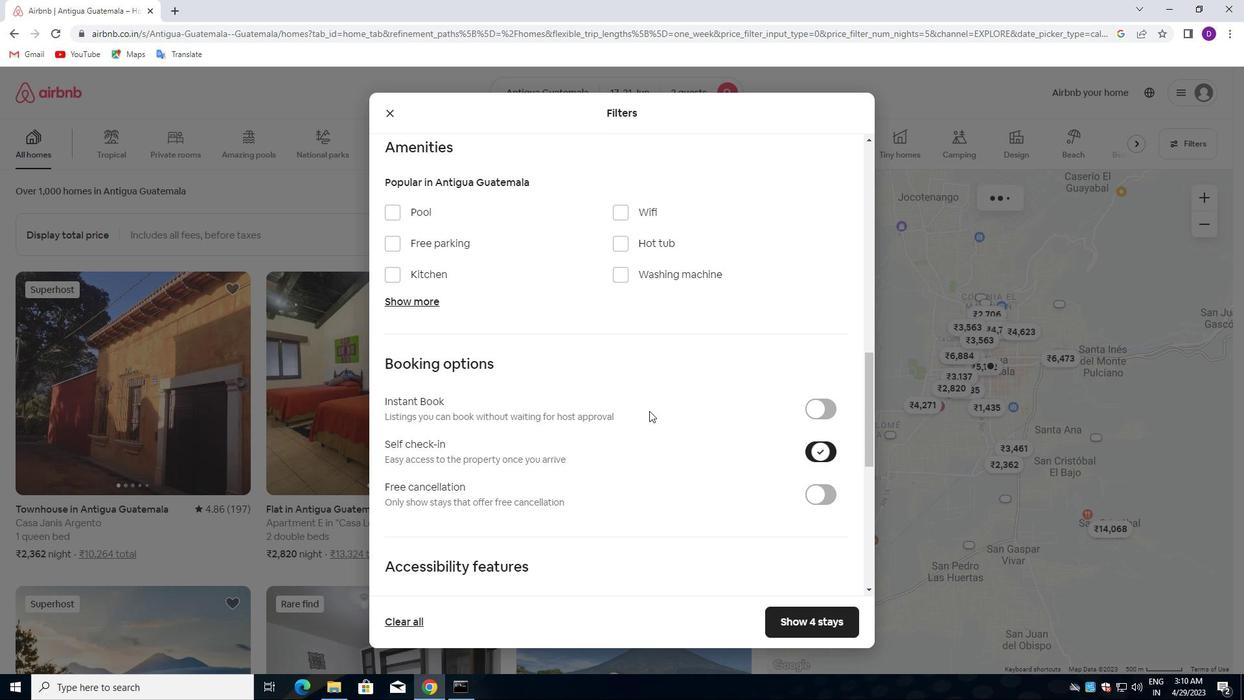 
Action: Mouse moved to (616, 409)
Screenshot: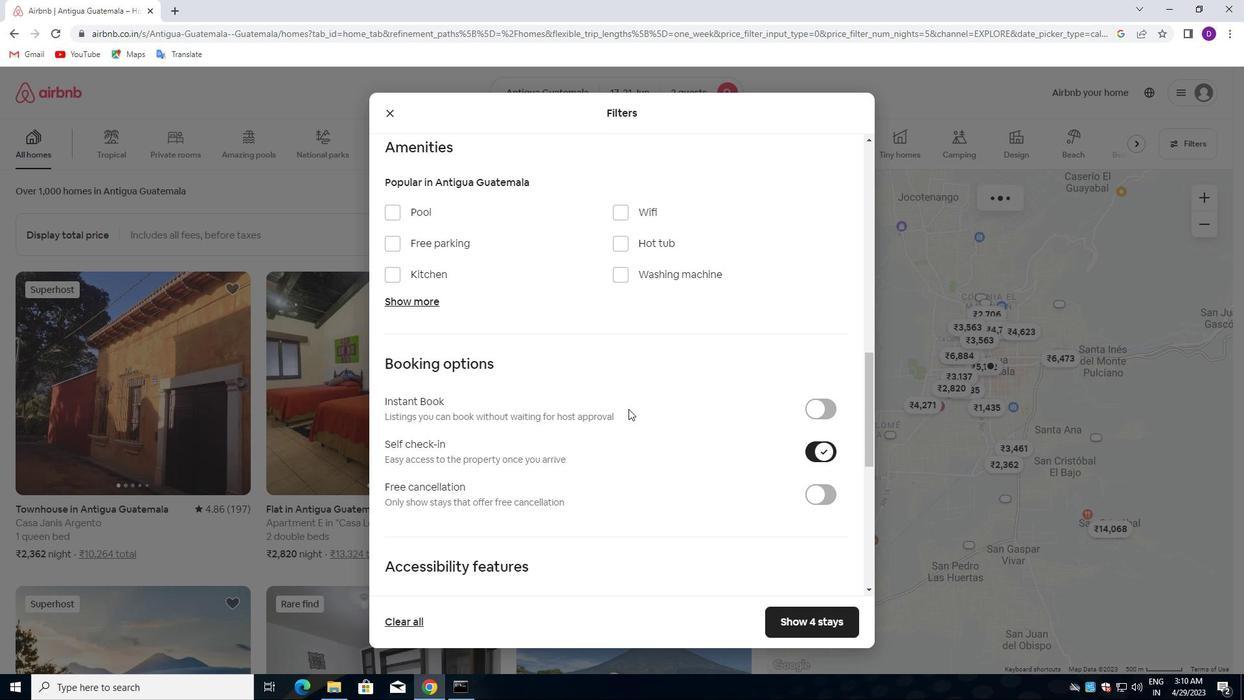 
Action: Mouse scrolled (616, 409) with delta (0, 0)
Screenshot: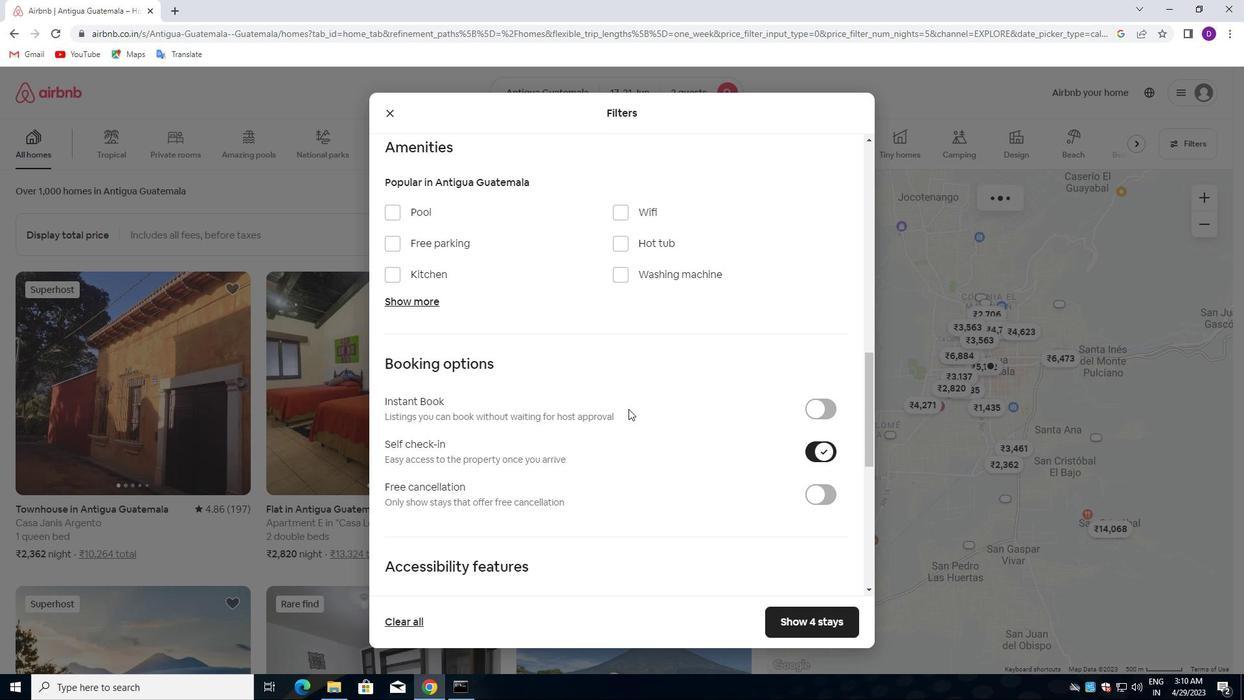
Action: Mouse moved to (615, 409)
Screenshot: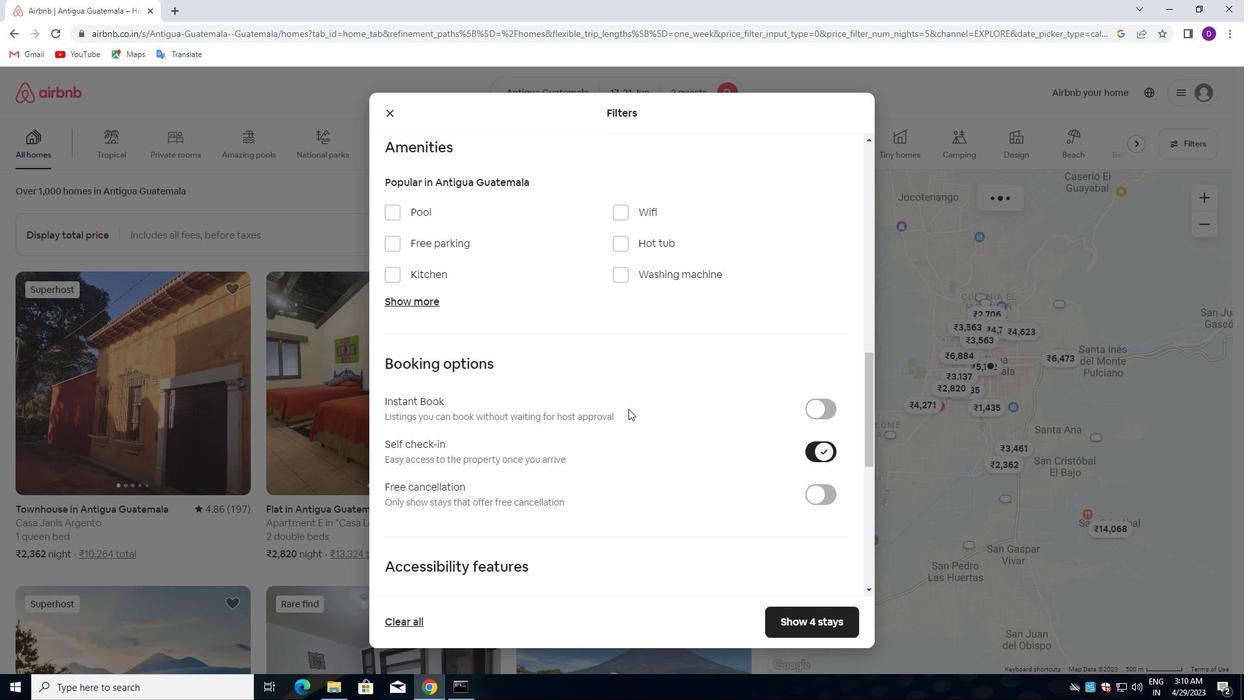 
Action: Mouse scrolled (615, 409) with delta (0, 0)
Screenshot: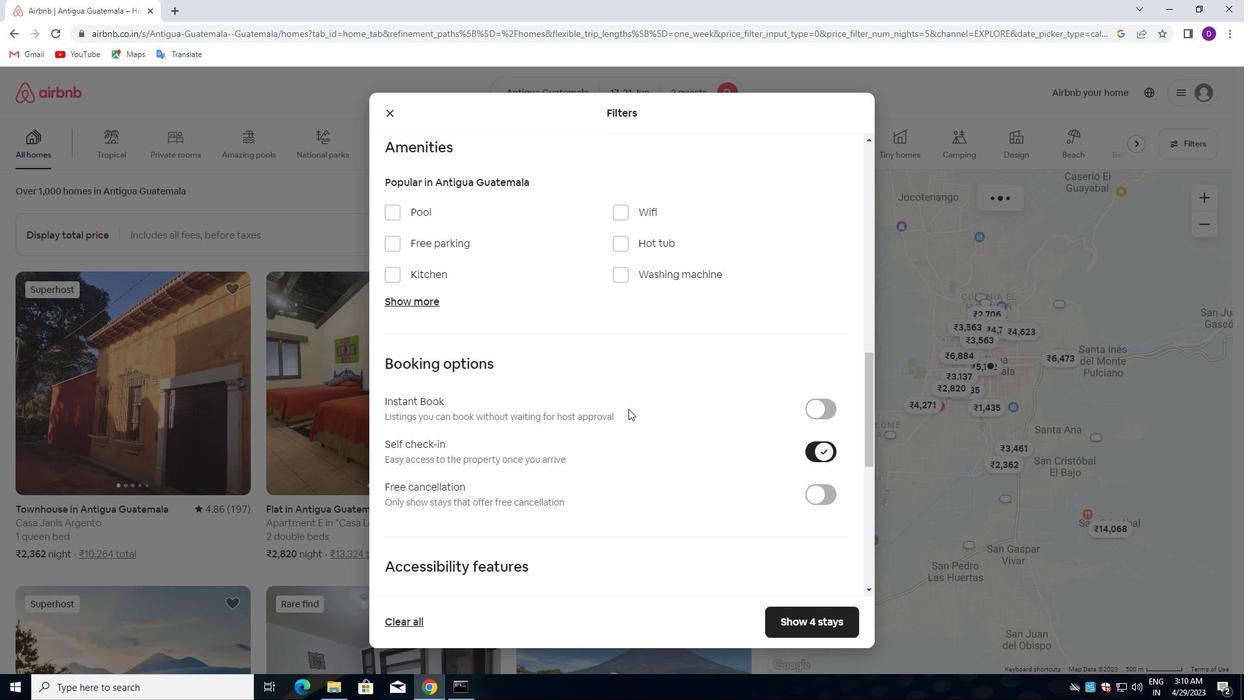 
Action: Mouse scrolled (615, 409) with delta (0, 0)
Screenshot: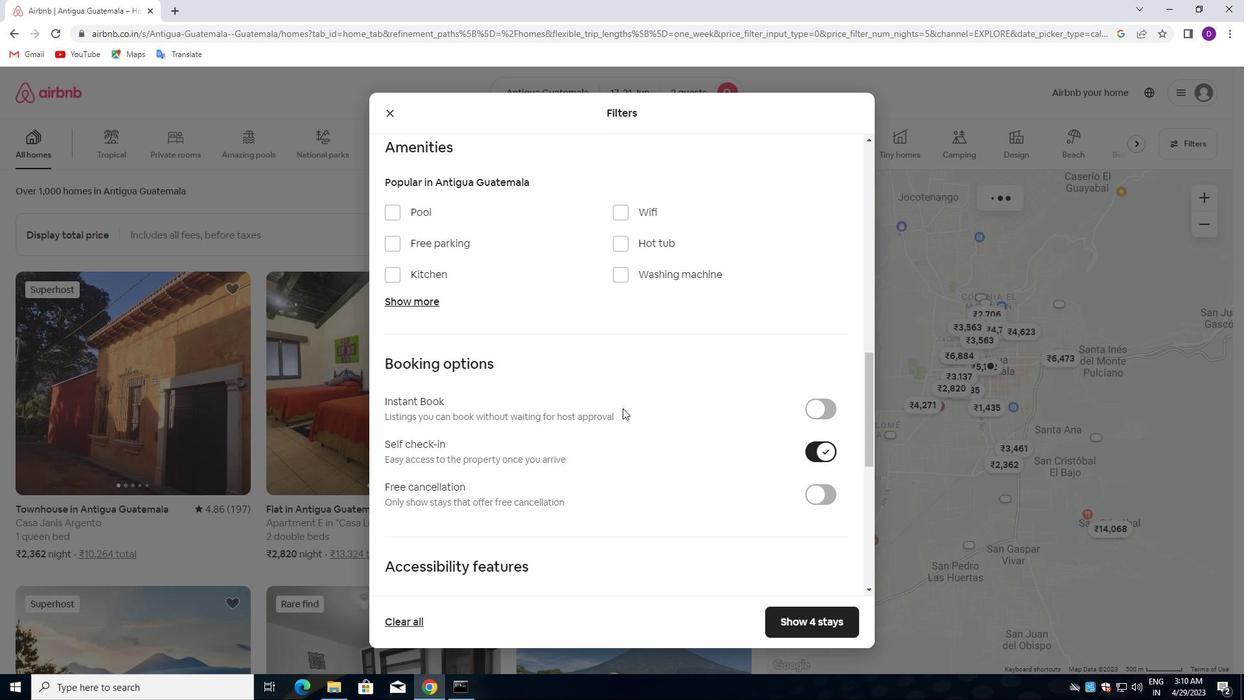 
Action: Mouse moved to (615, 410)
Screenshot: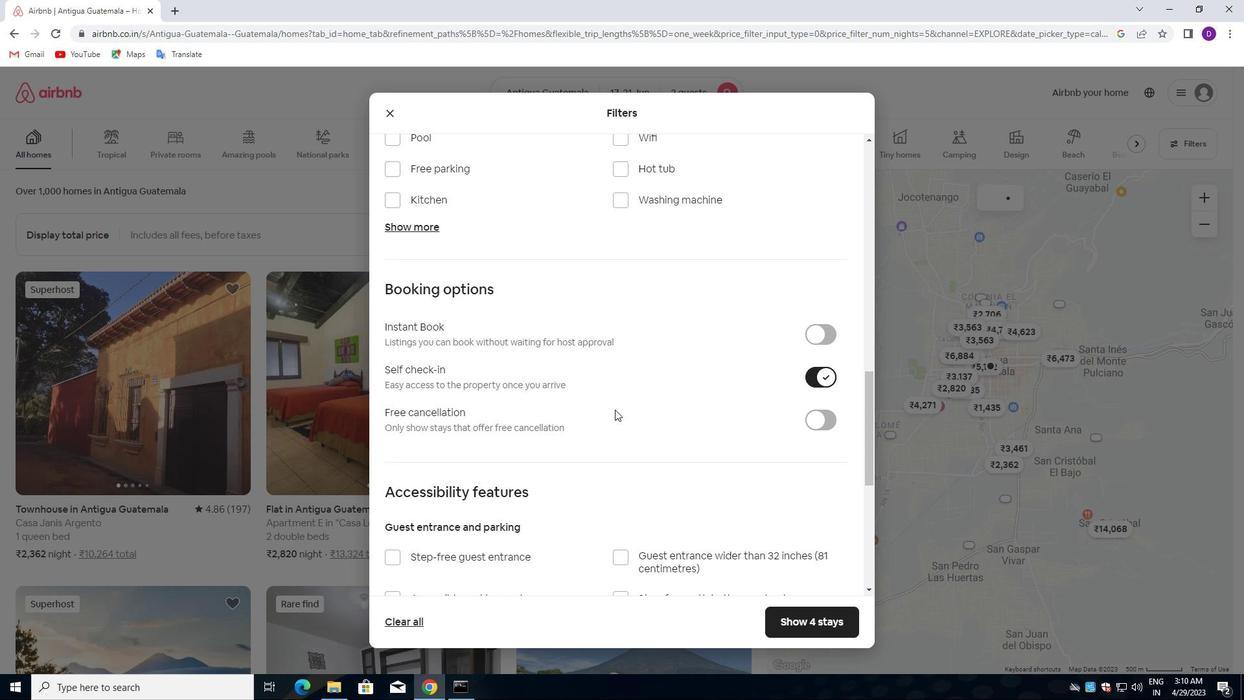 
Action: Mouse scrolled (615, 409) with delta (0, 0)
Screenshot: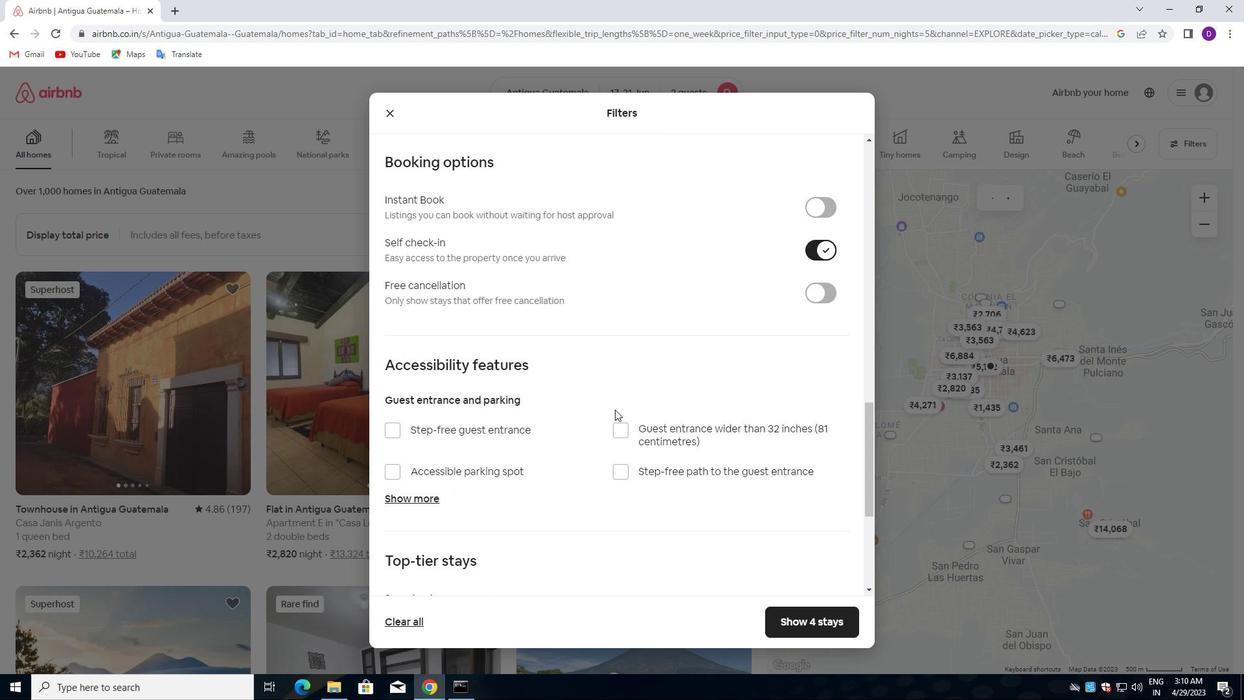 
Action: Mouse moved to (615, 412)
Screenshot: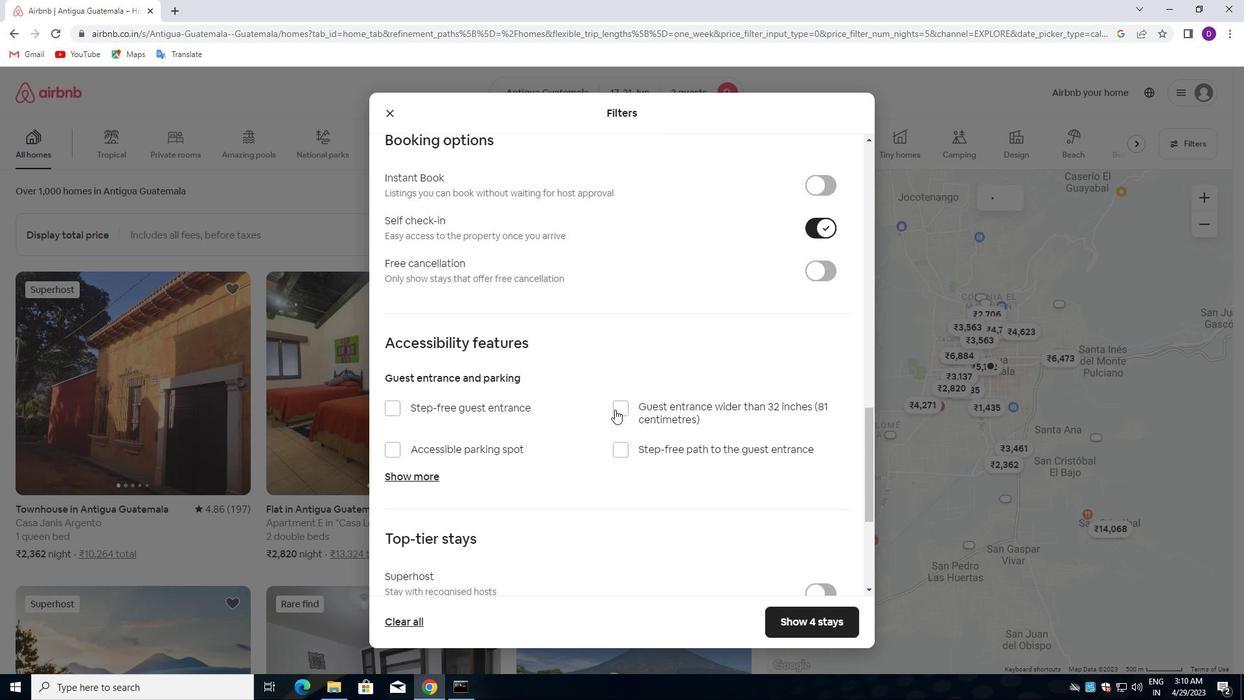 
Action: Mouse scrolled (615, 411) with delta (0, 0)
Screenshot: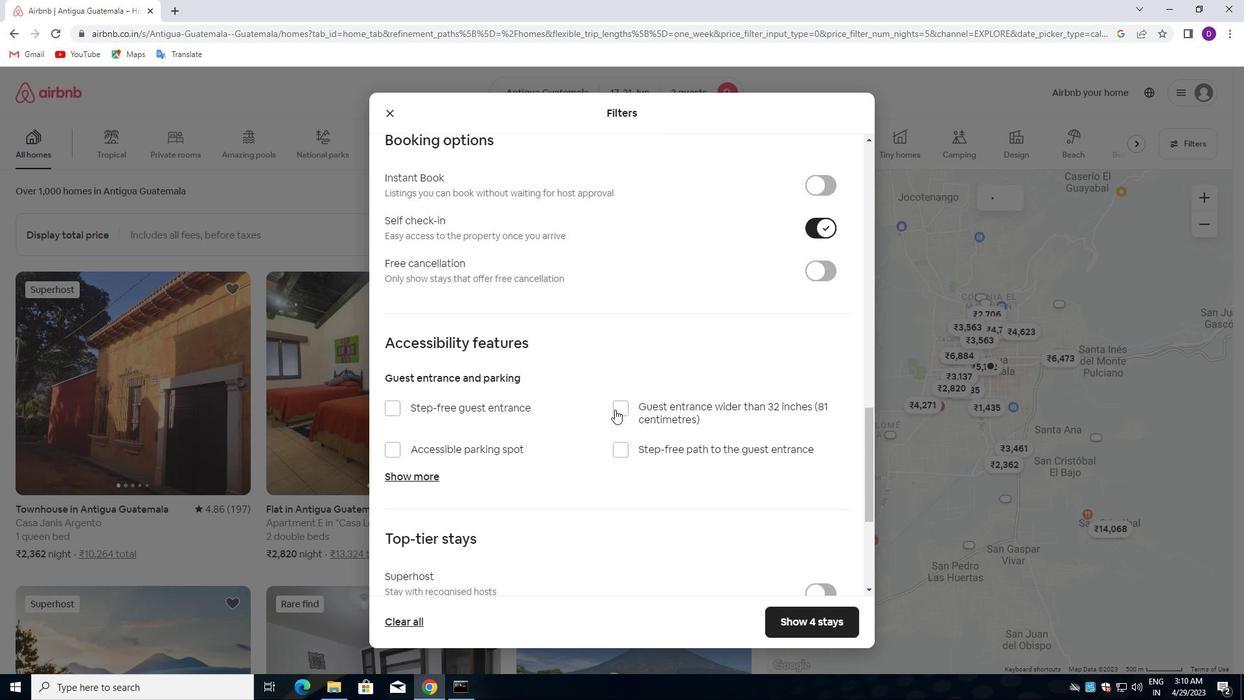 
Action: Mouse moved to (615, 413)
Screenshot: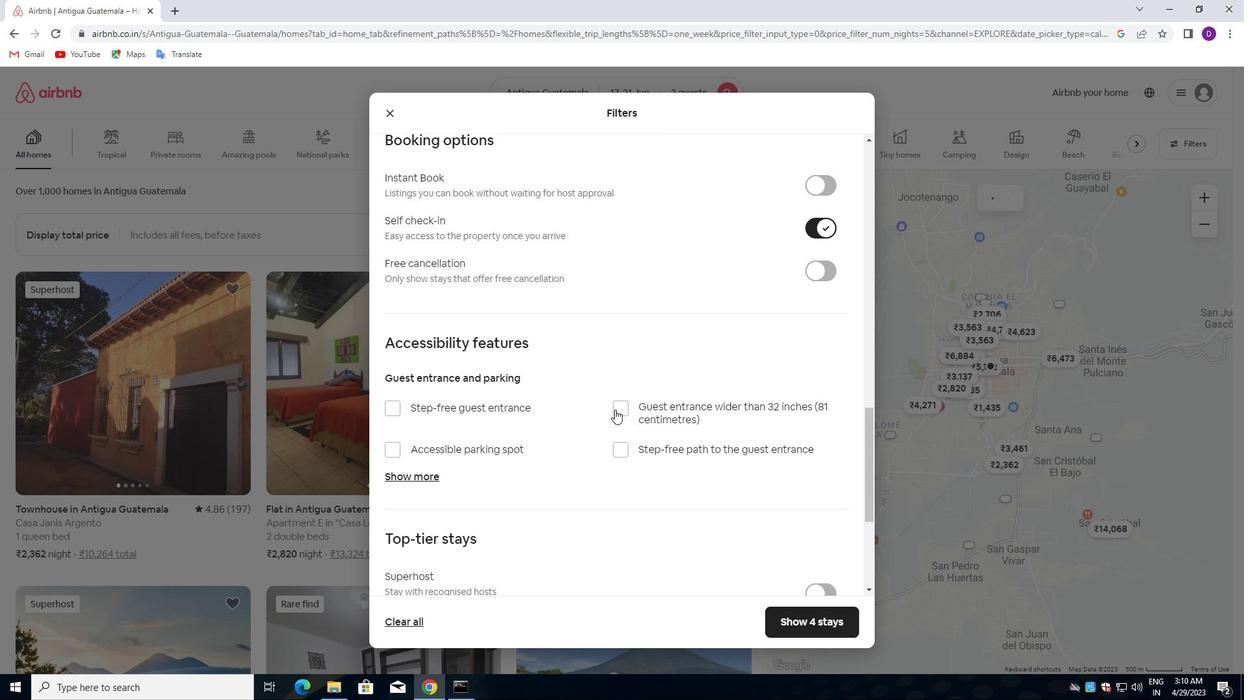 
Action: Mouse scrolled (615, 412) with delta (0, 0)
Screenshot: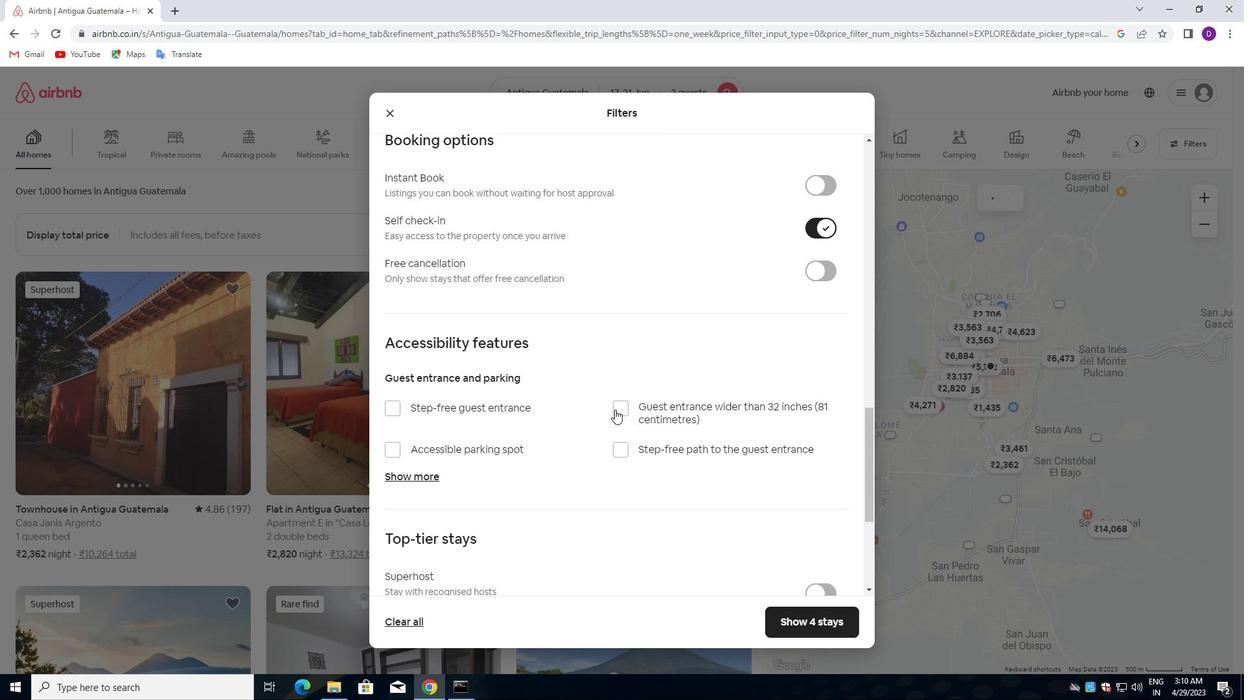 
Action: Mouse moved to (615, 413)
Screenshot: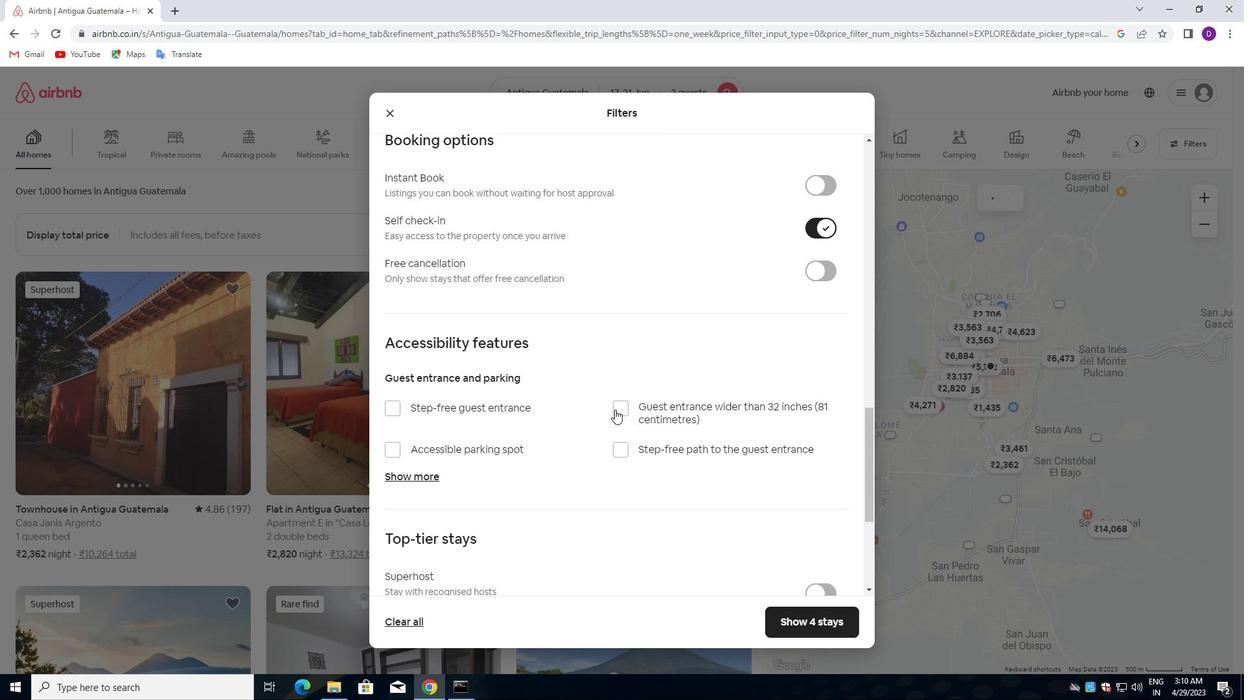
Action: Mouse scrolled (615, 412) with delta (0, 0)
Screenshot: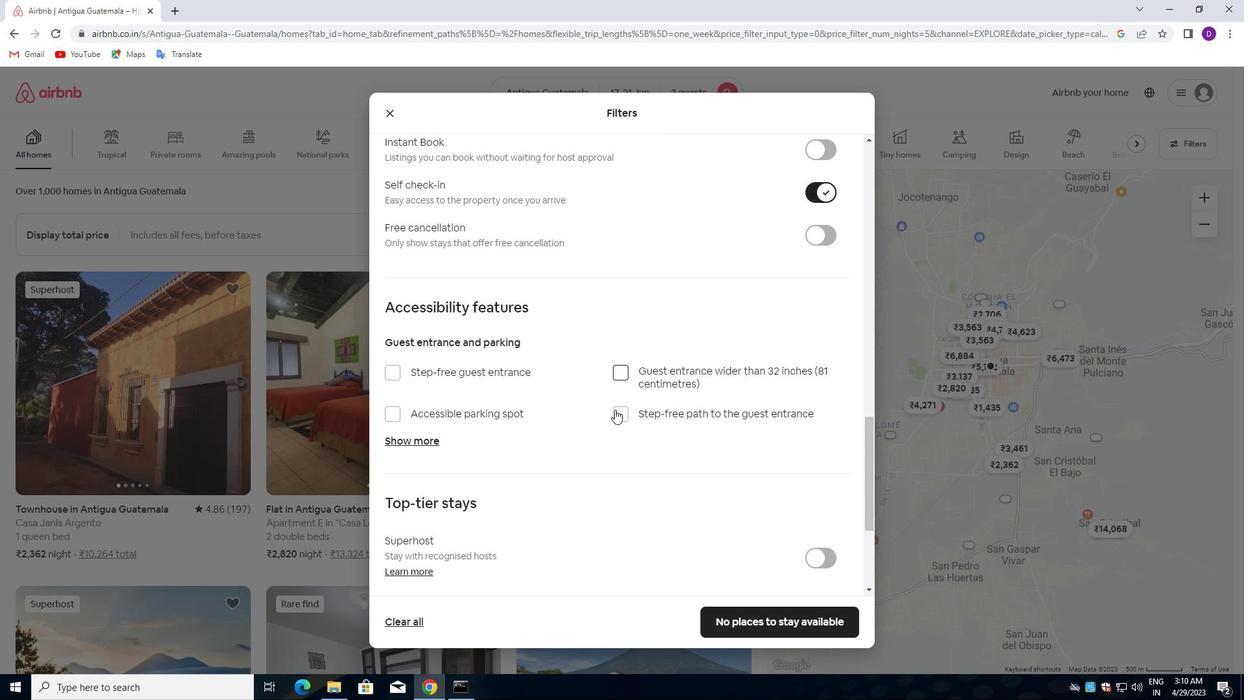 
Action: Mouse moved to (615, 414)
Screenshot: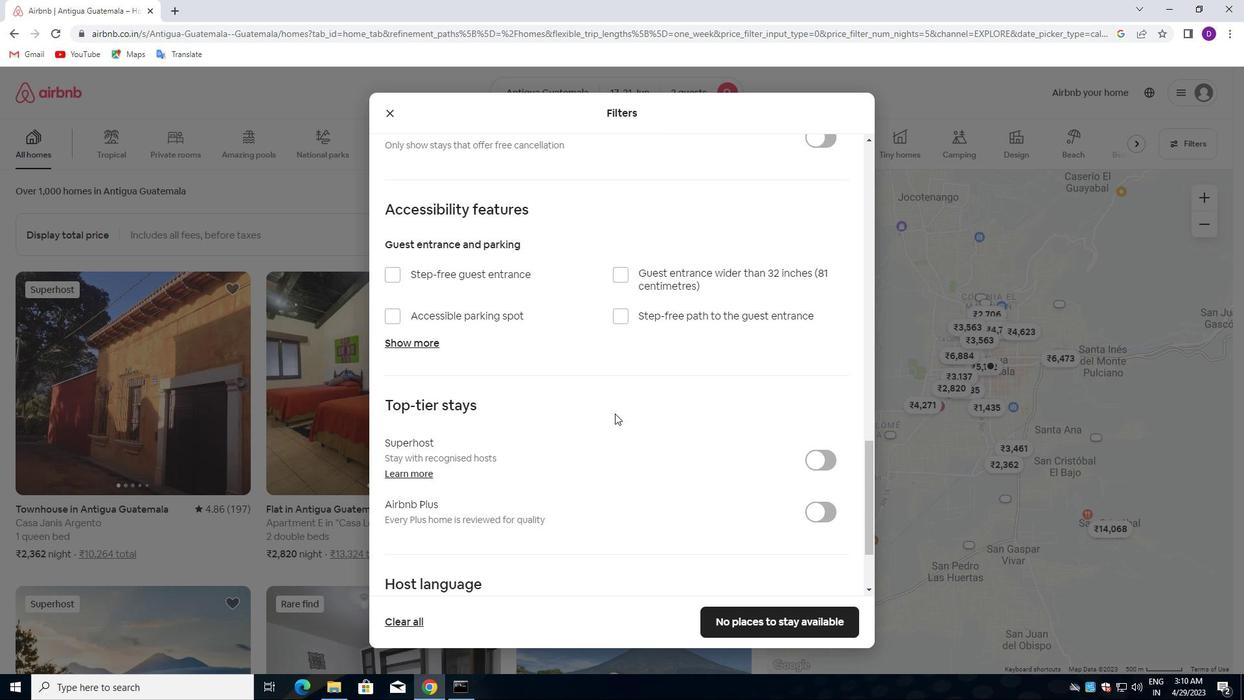 
Action: Mouse scrolled (615, 414) with delta (0, 0)
Screenshot: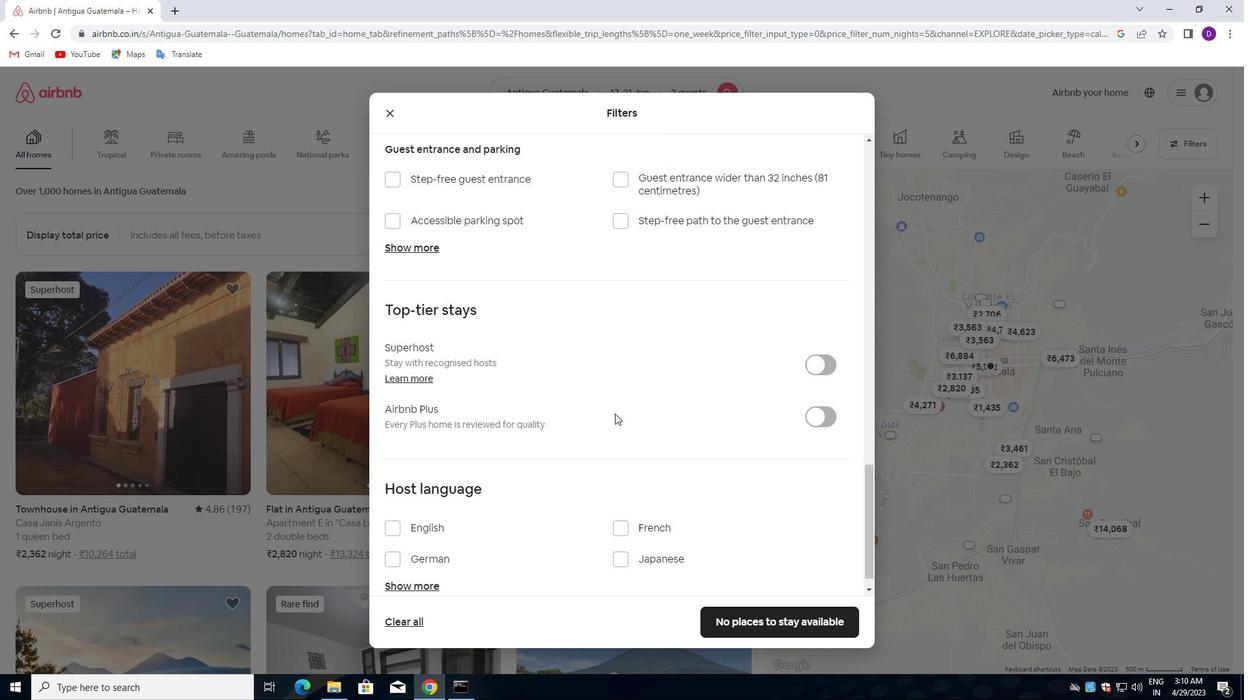
Action: Mouse moved to (614, 417)
Screenshot: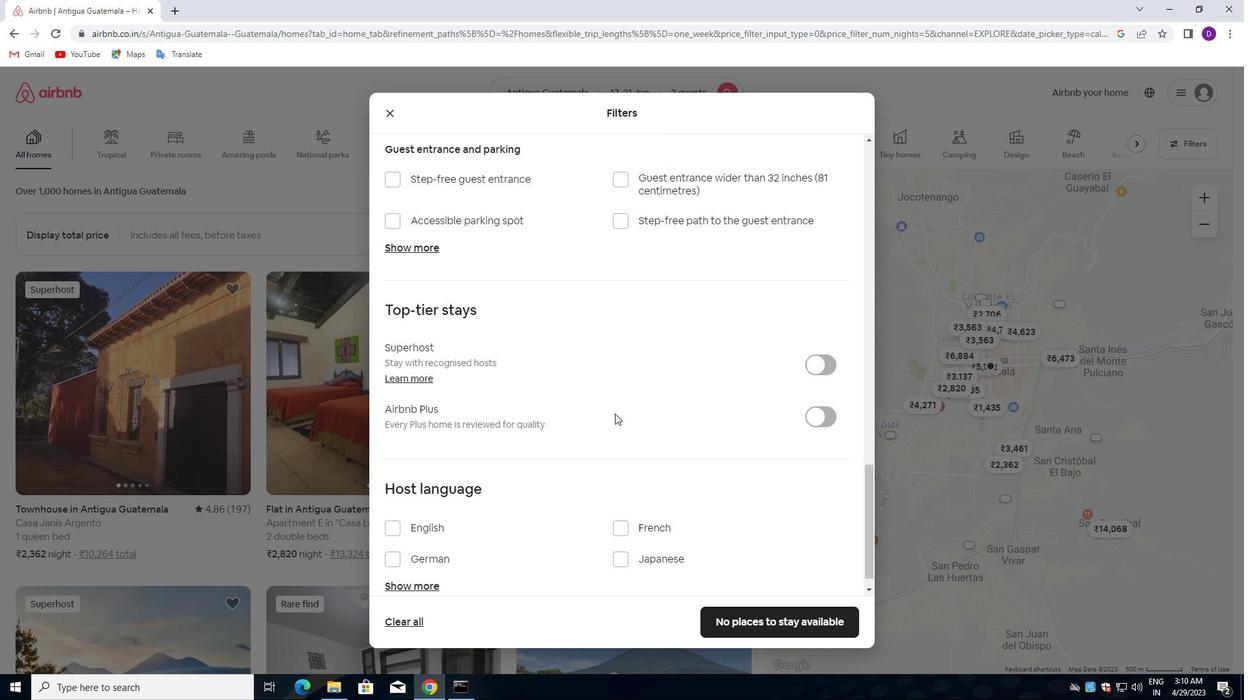 
Action: Mouse scrolled (614, 416) with delta (0, 0)
Screenshot: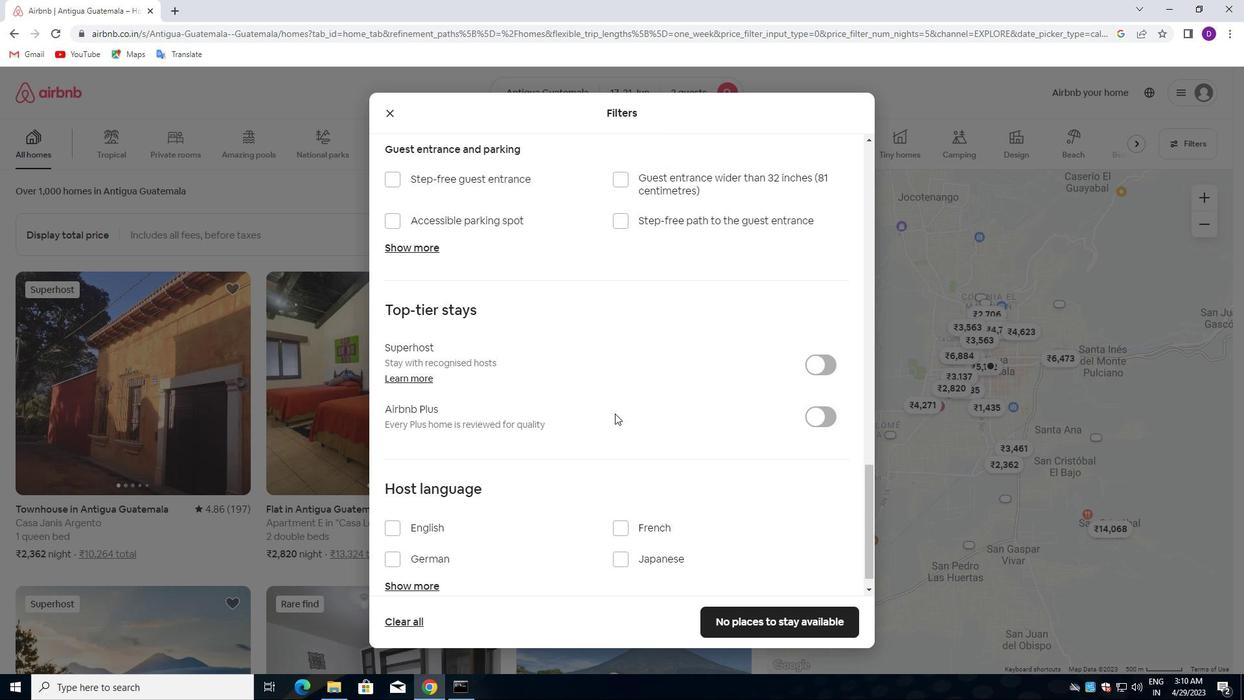 
Action: Mouse moved to (613, 418)
Screenshot: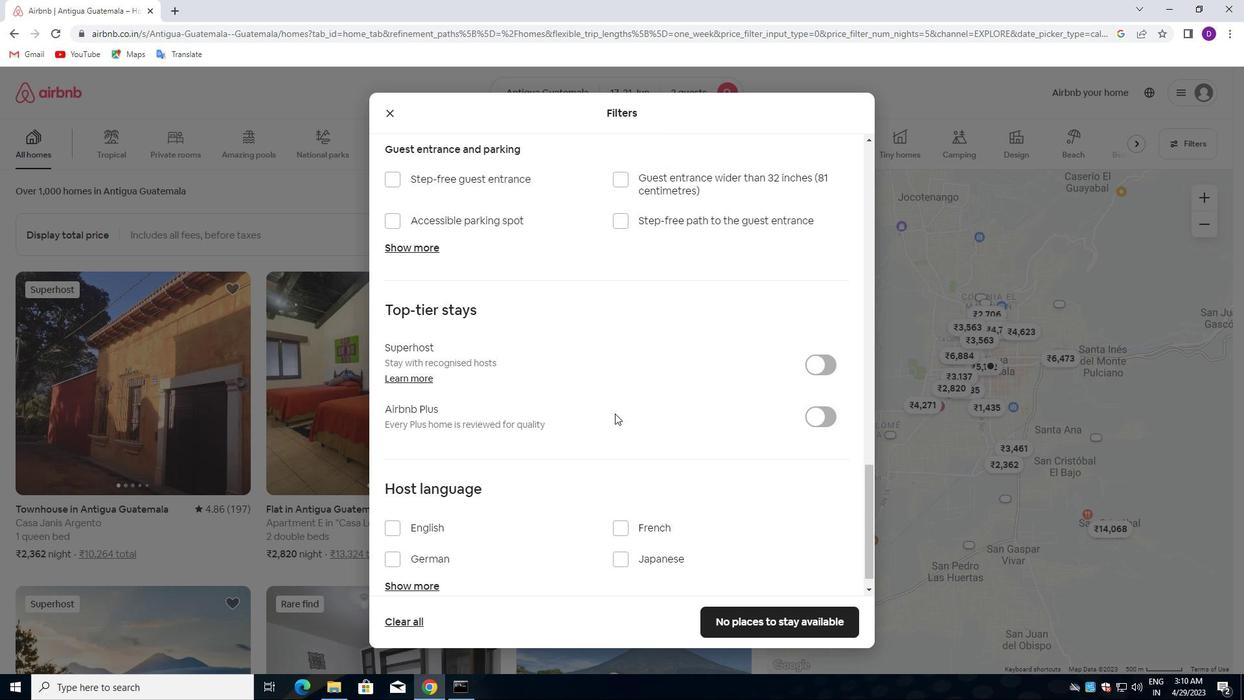 
Action: Mouse scrolled (613, 418) with delta (0, 0)
Screenshot: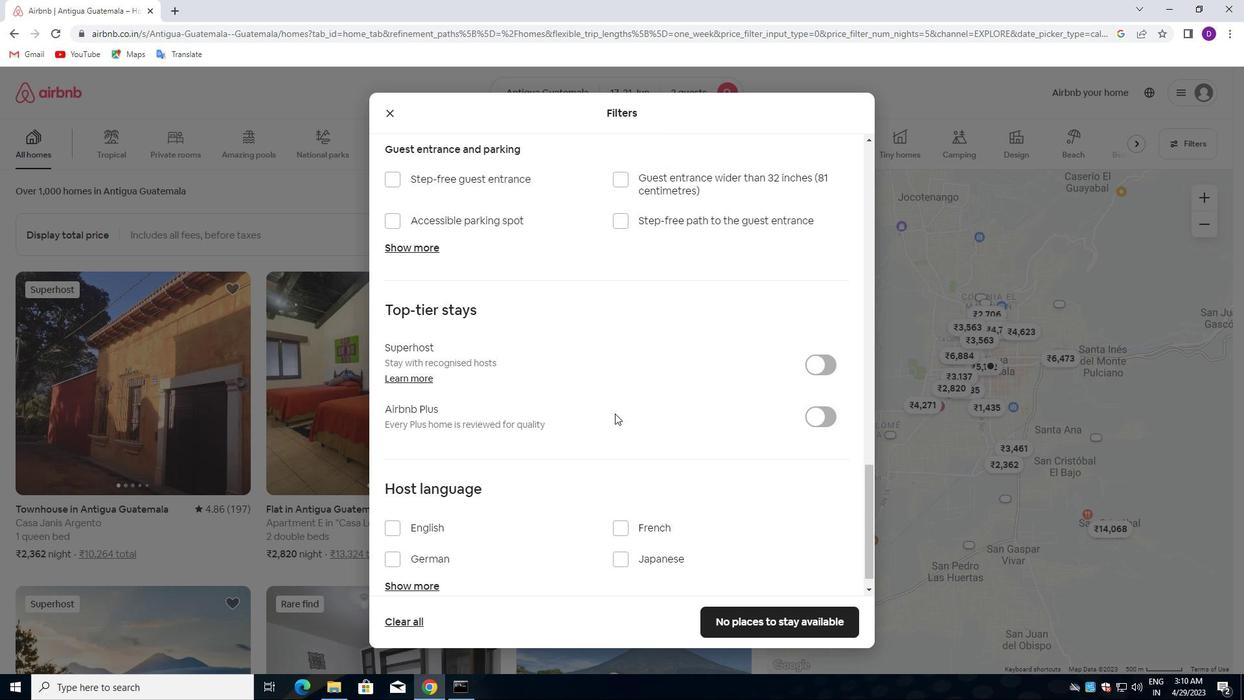 
Action: Mouse moved to (610, 420)
Screenshot: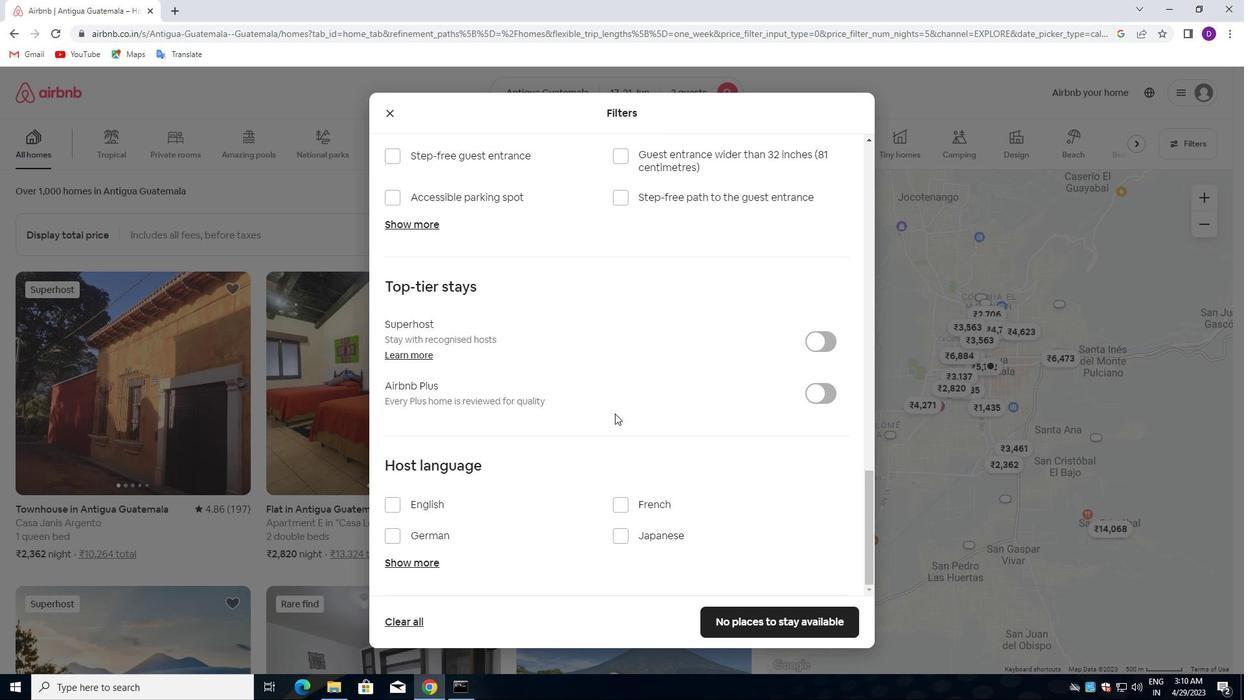 
Action: Mouse scrolled (610, 420) with delta (0, 0)
Screenshot: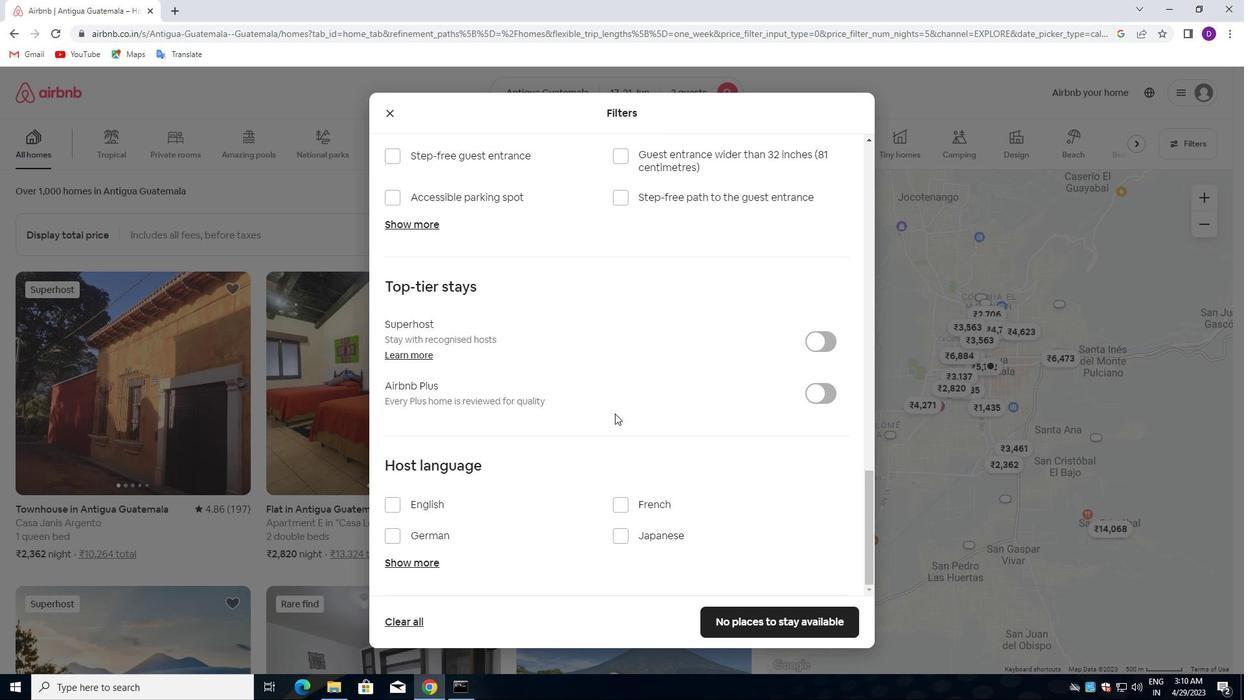 
Action: Mouse moved to (387, 499)
Screenshot: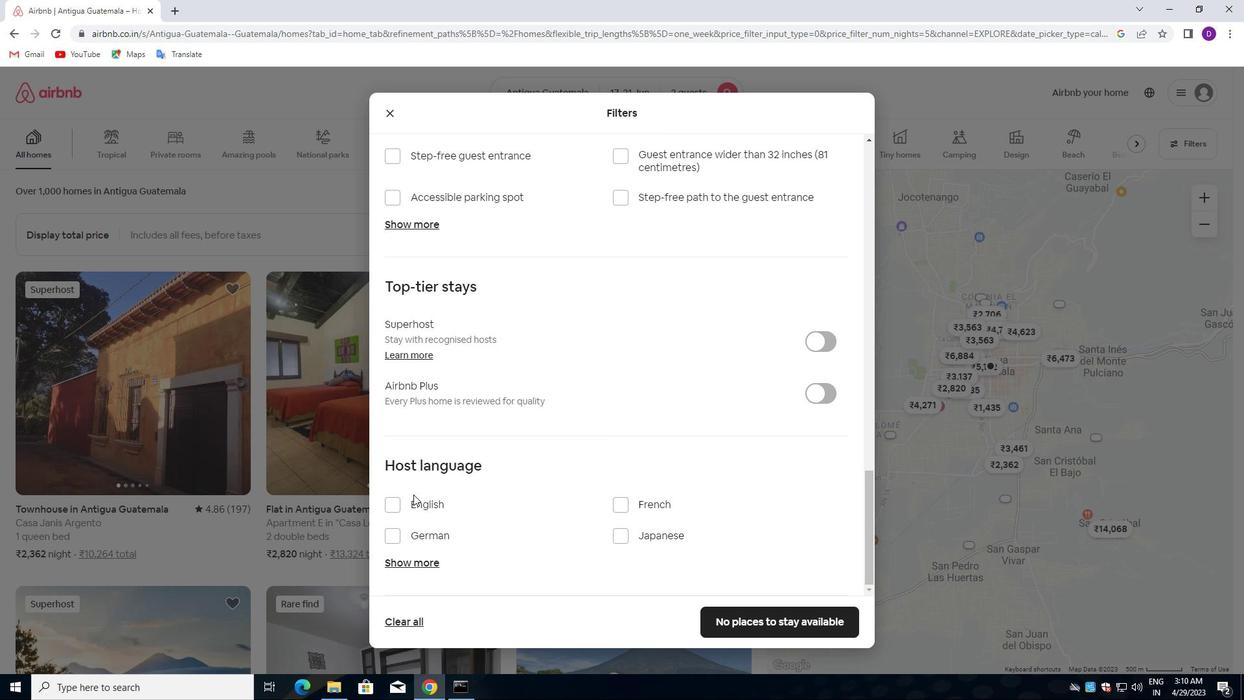 
Action: Mouse pressed left at (387, 499)
Screenshot: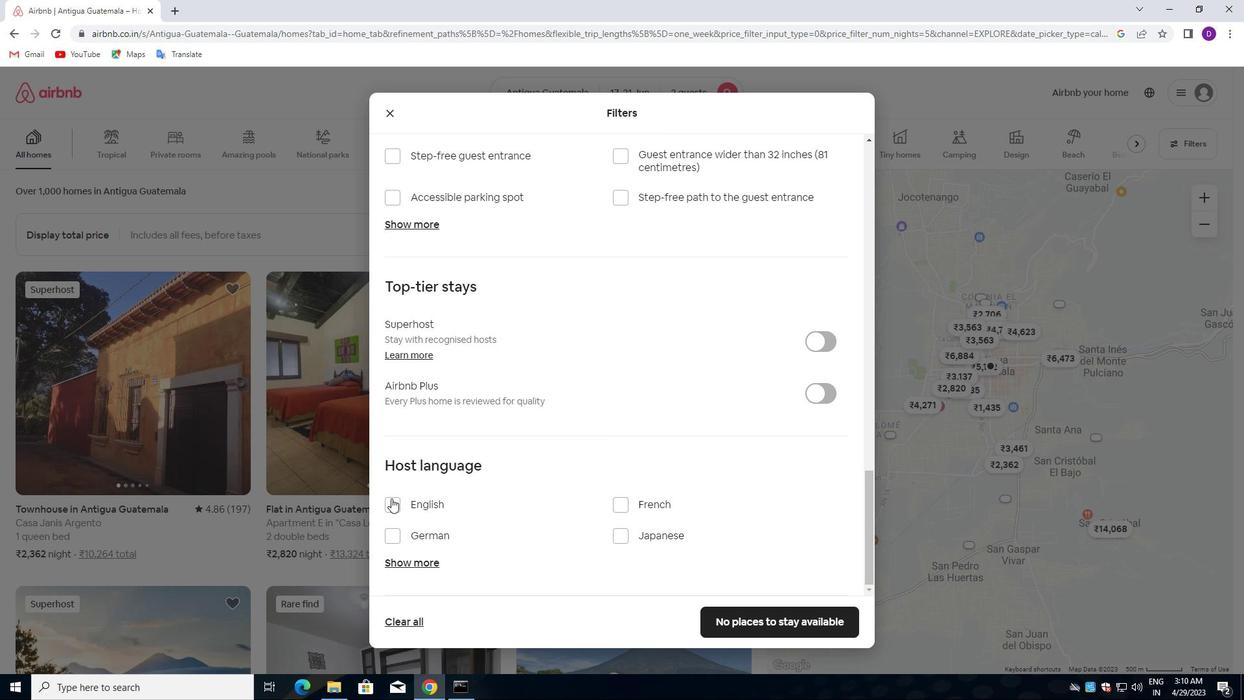 
Action: Mouse moved to (775, 617)
Screenshot: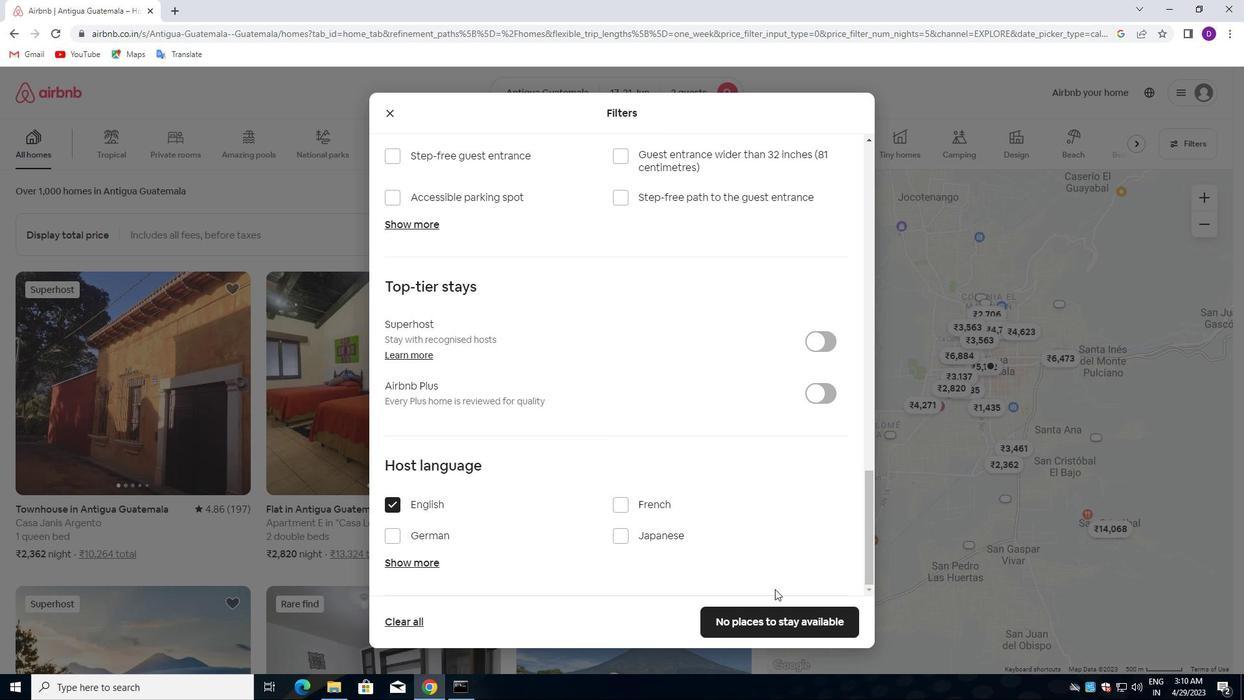 
Action: Mouse pressed left at (775, 617)
Screenshot: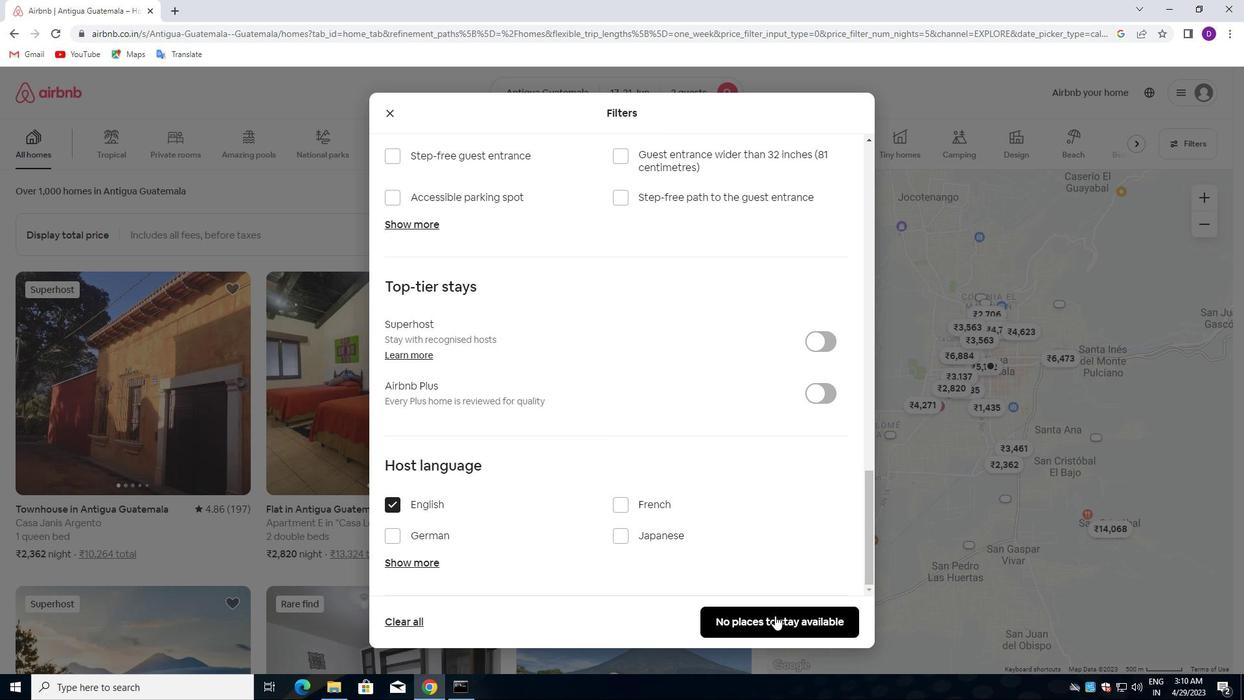 
Action: Mouse moved to (694, 509)
Screenshot: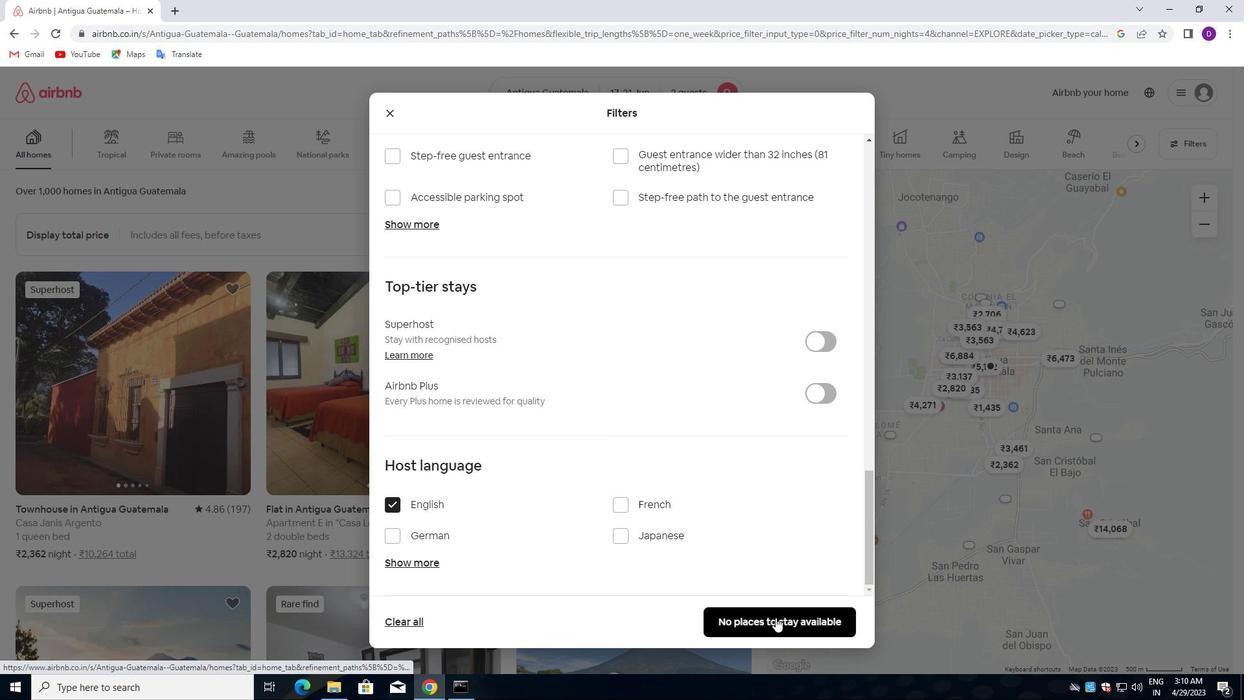 
